 Task: Find and post a unique piece of jewelry image on Instagram. Ensure the image is in JPG format and larger than 1KB.
Action: Mouse moved to (52, 289)
Screenshot: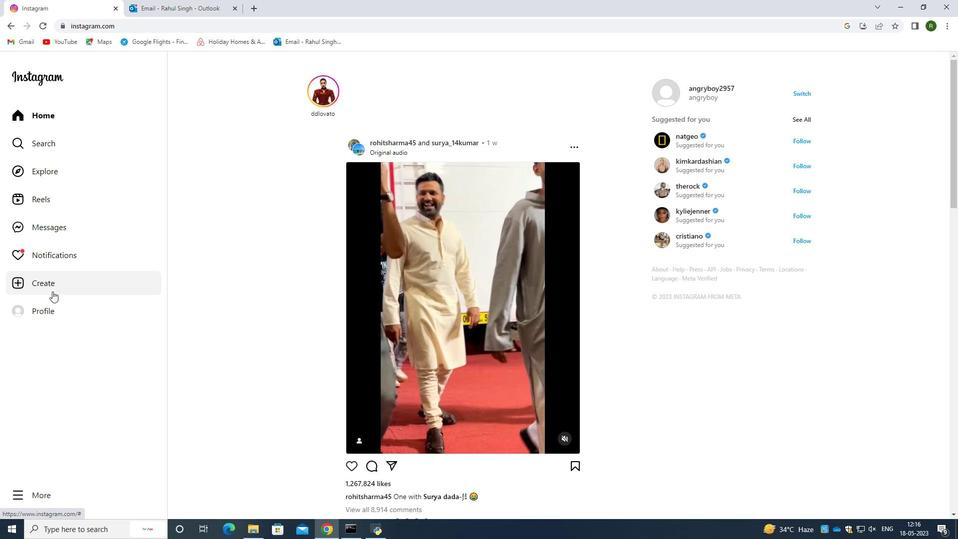 
Action: Mouse pressed left at (52, 289)
Screenshot: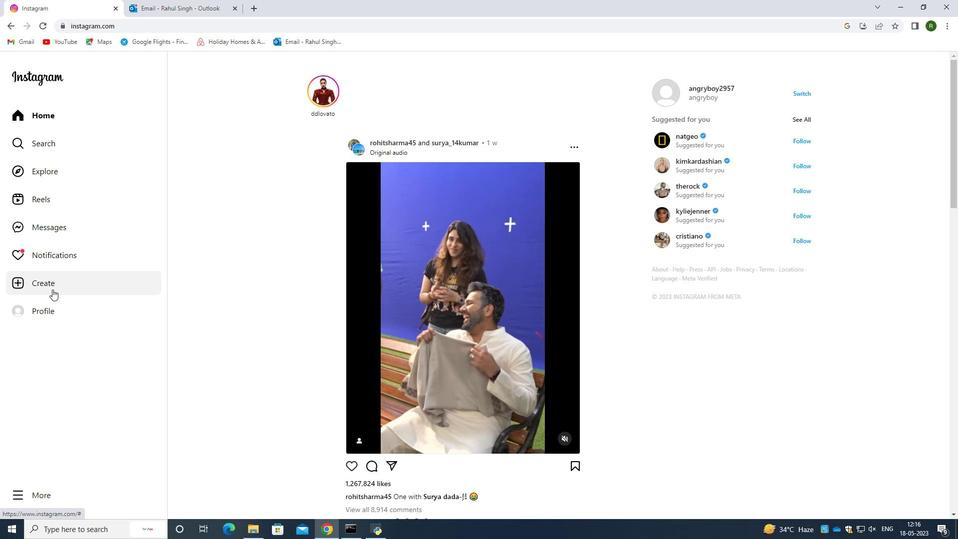 
Action: Mouse moved to (180, 234)
Screenshot: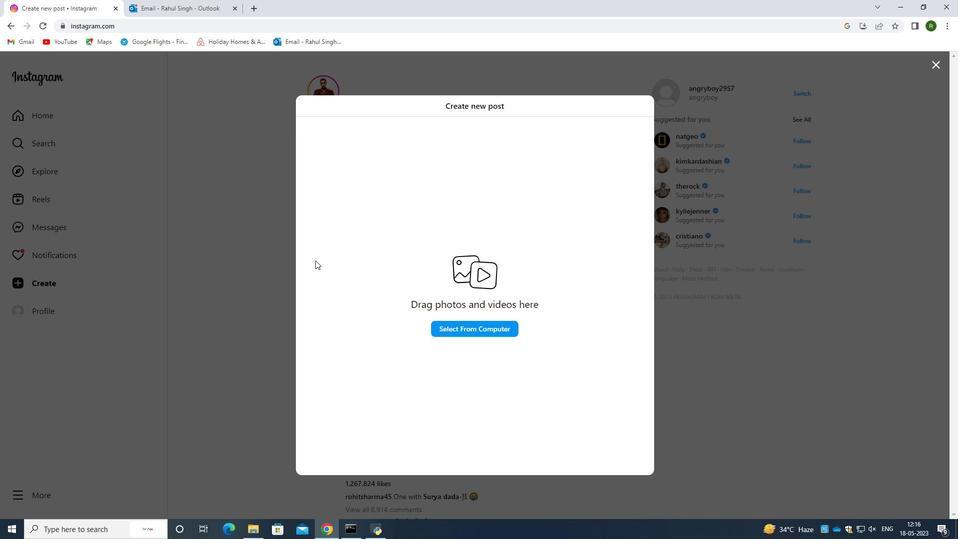 
Action: Mouse pressed left at (180, 234)
Screenshot: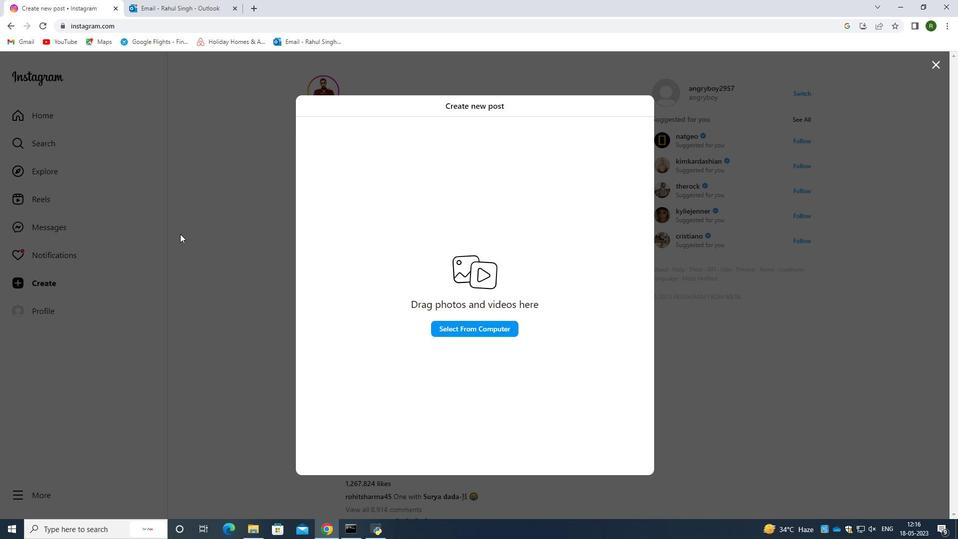 
Action: Mouse moved to (181, 0)
Screenshot: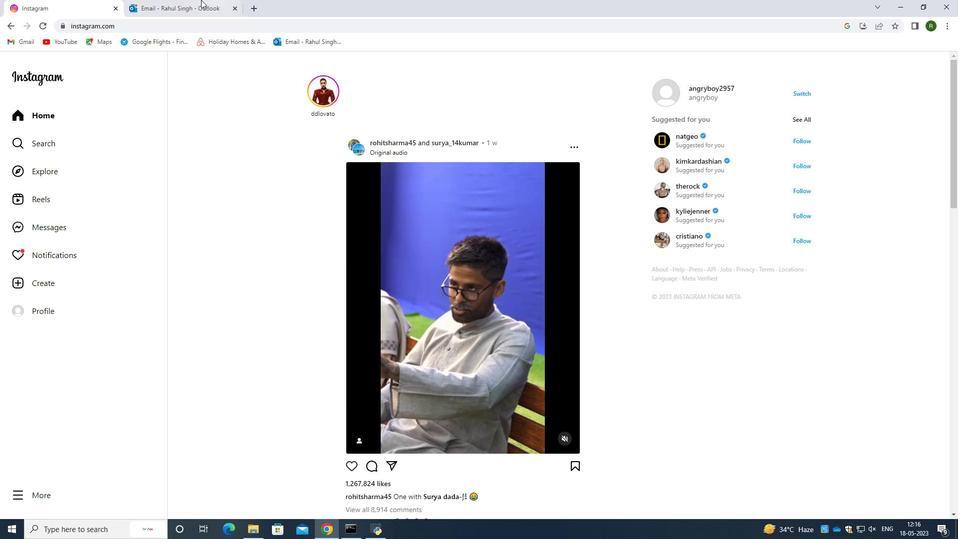 
Action: Mouse pressed left at (181, 0)
Screenshot: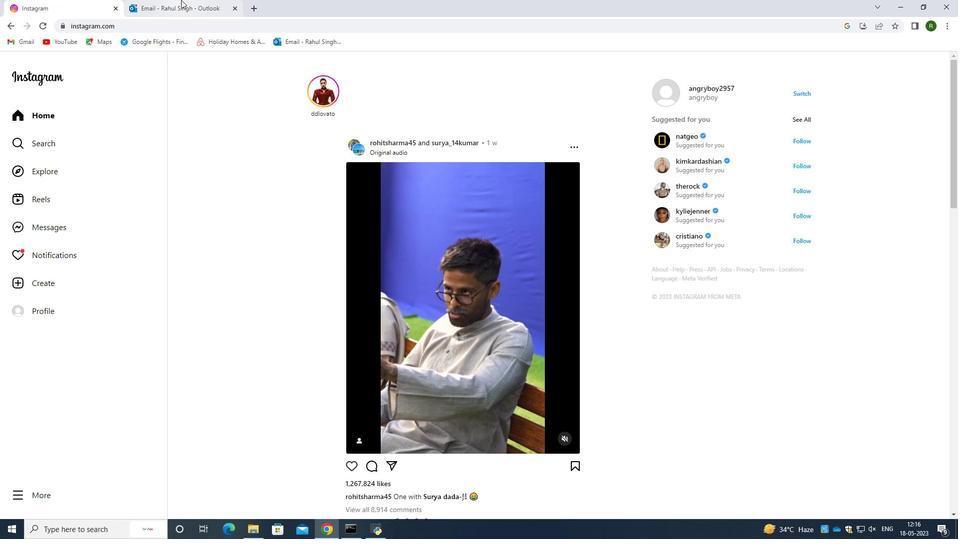 
Action: Mouse moved to (234, 8)
Screenshot: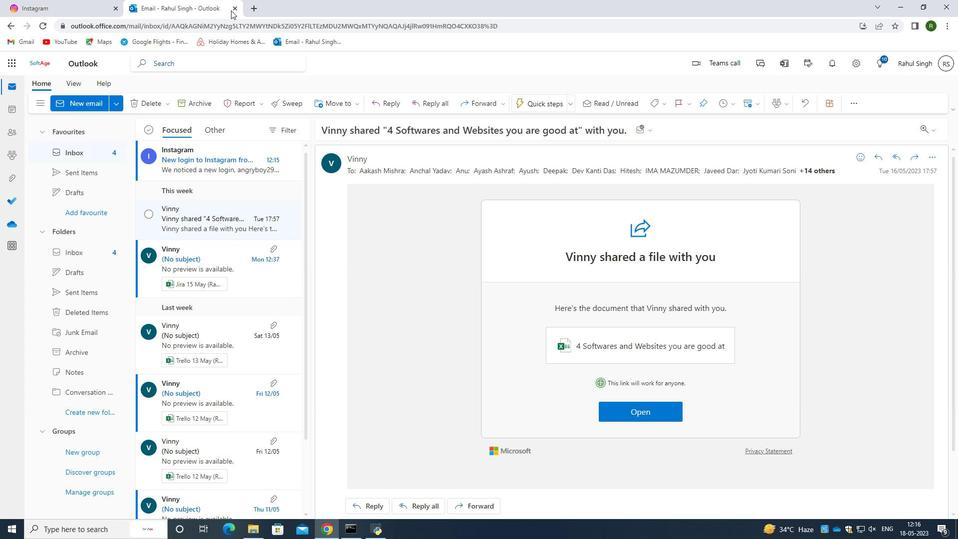 
Action: Mouse pressed left at (234, 8)
Screenshot: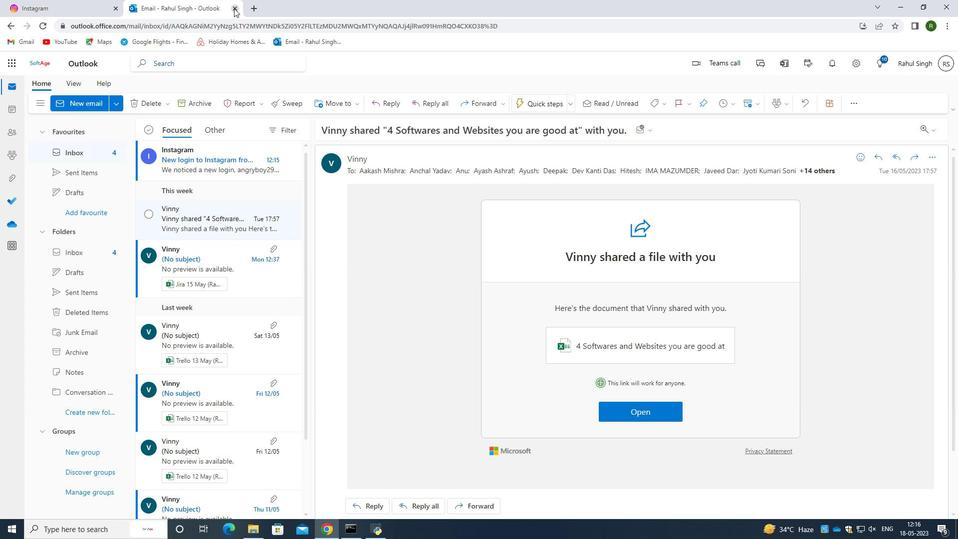 
Action: Mouse moved to (140, 7)
Screenshot: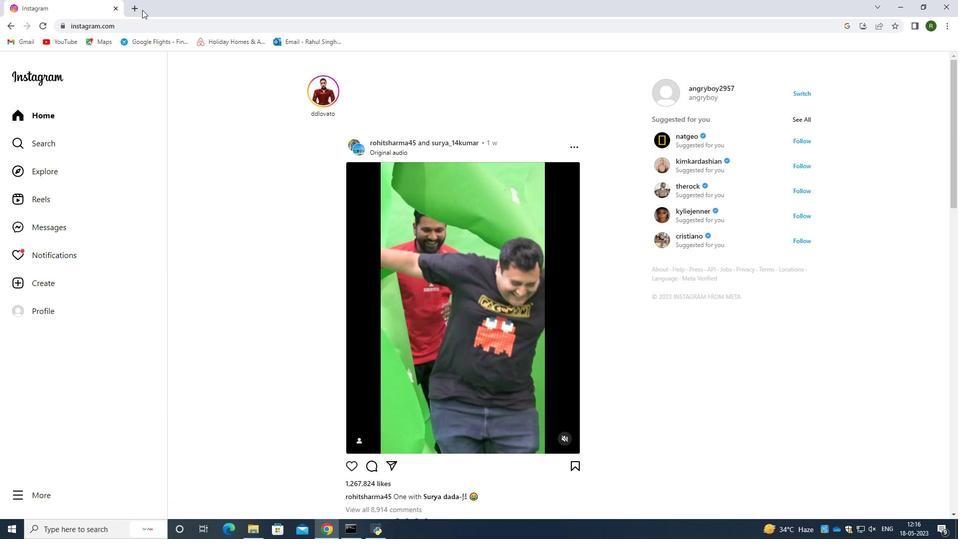 
Action: Mouse pressed left at (140, 7)
Screenshot: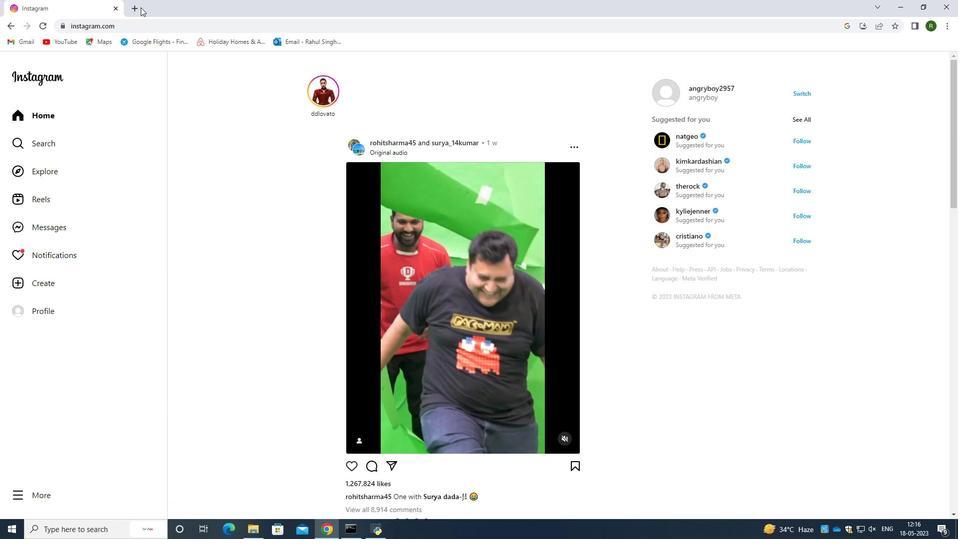 
Action: Mouse moved to (150, 24)
Screenshot: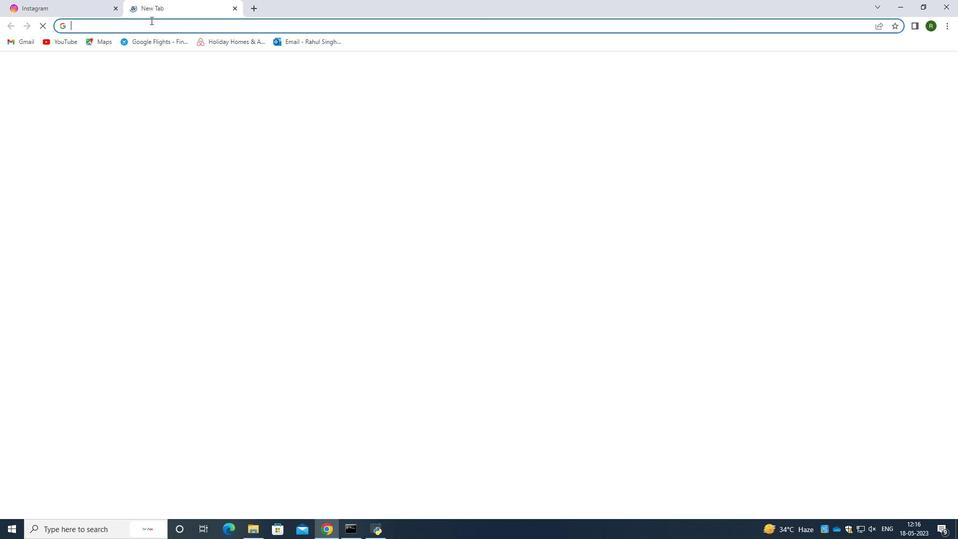 
Action: Key pressed unique<Key.space>piect<Key.backspace>e<Key.space>of<Key.space>jw<Key.backspace><Key.down><Key.enter>
Screenshot: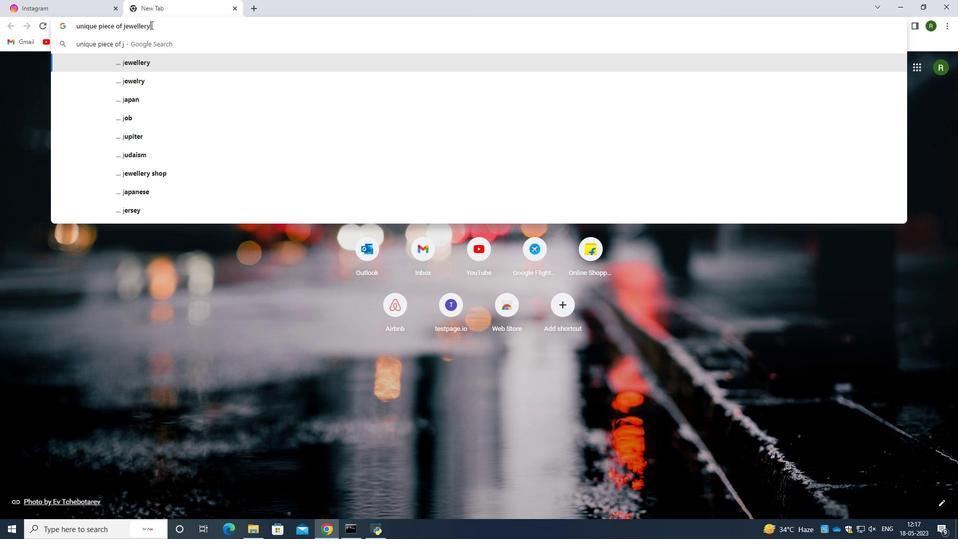 
Action: Mouse moved to (170, 100)
Screenshot: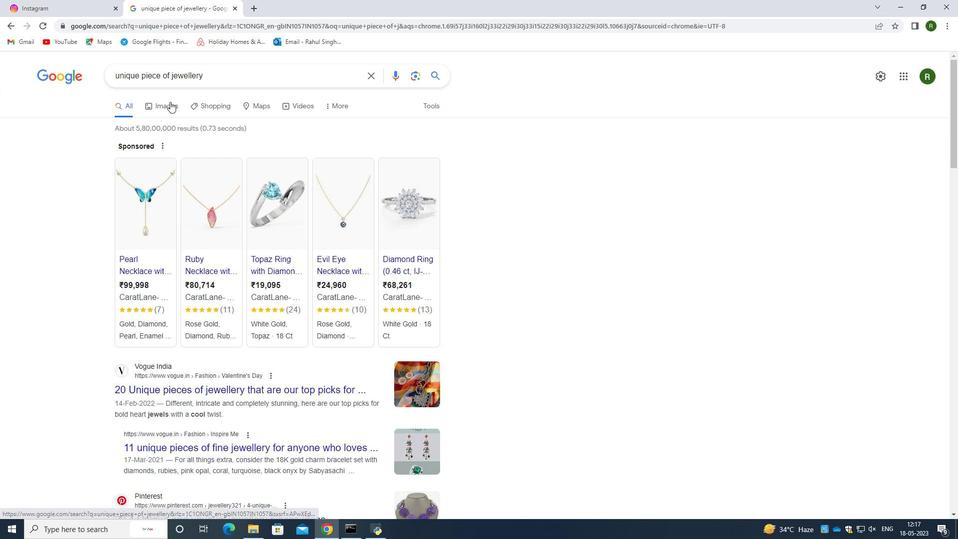 
Action: Mouse pressed left at (170, 100)
Screenshot: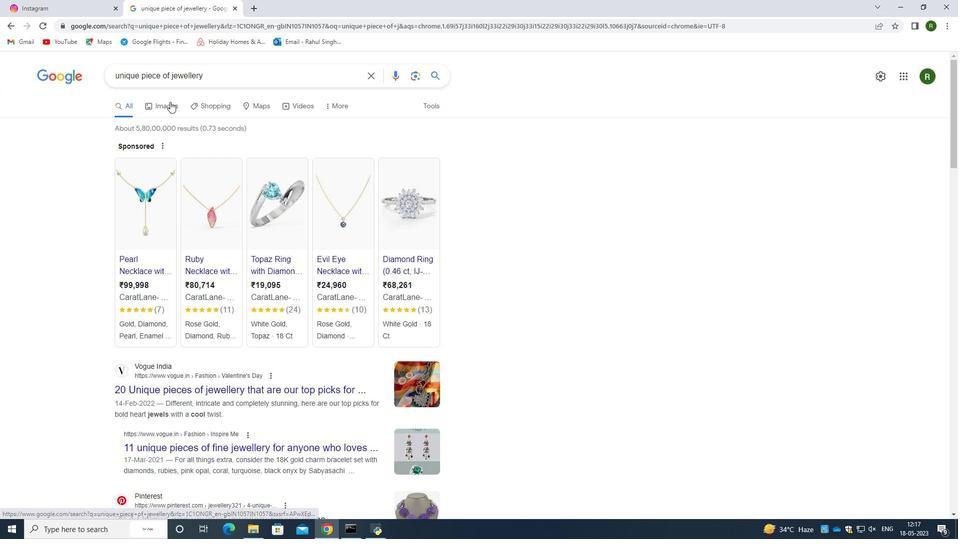 
Action: Mouse moved to (281, 260)
Screenshot: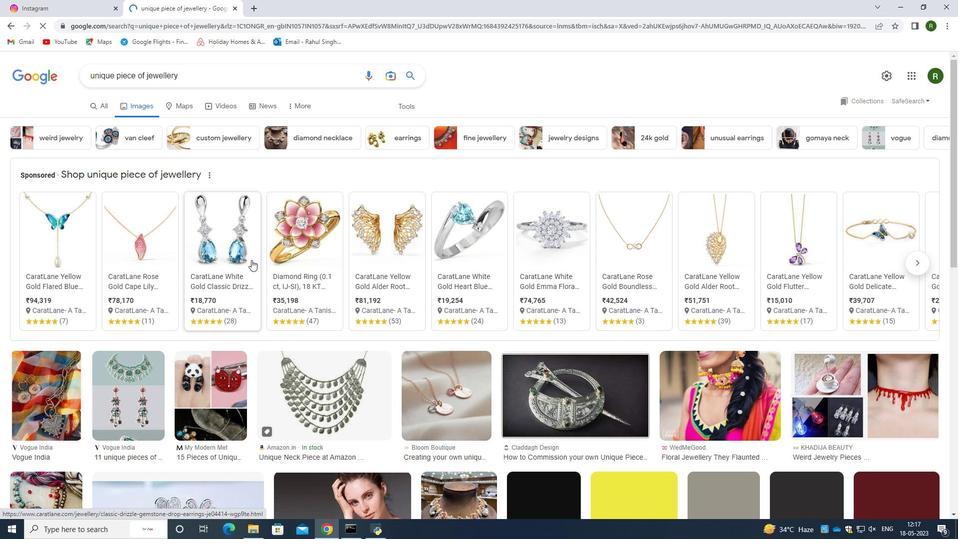 
Action: Mouse scrolled (281, 259) with delta (0, 0)
Screenshot: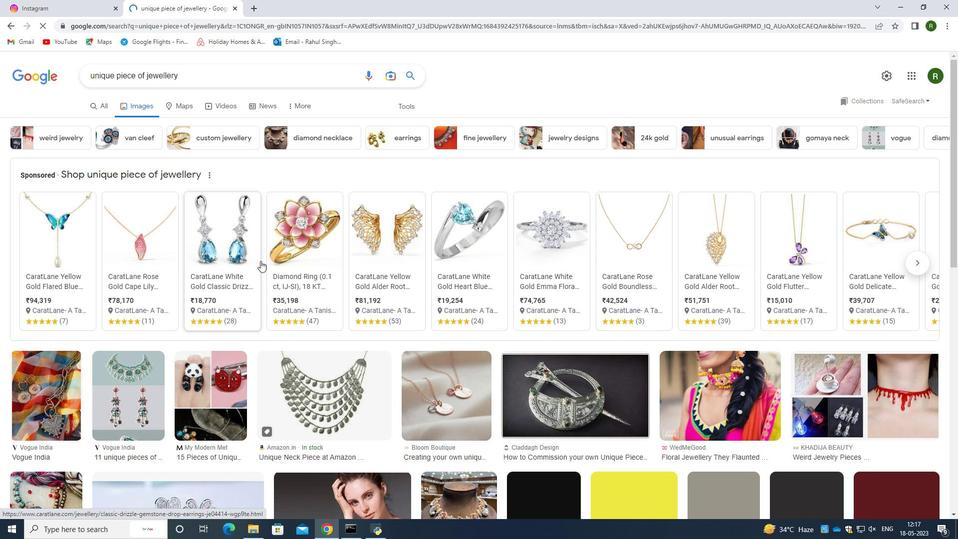 
Action: Mouse moved to (360, 204)
Screenshot: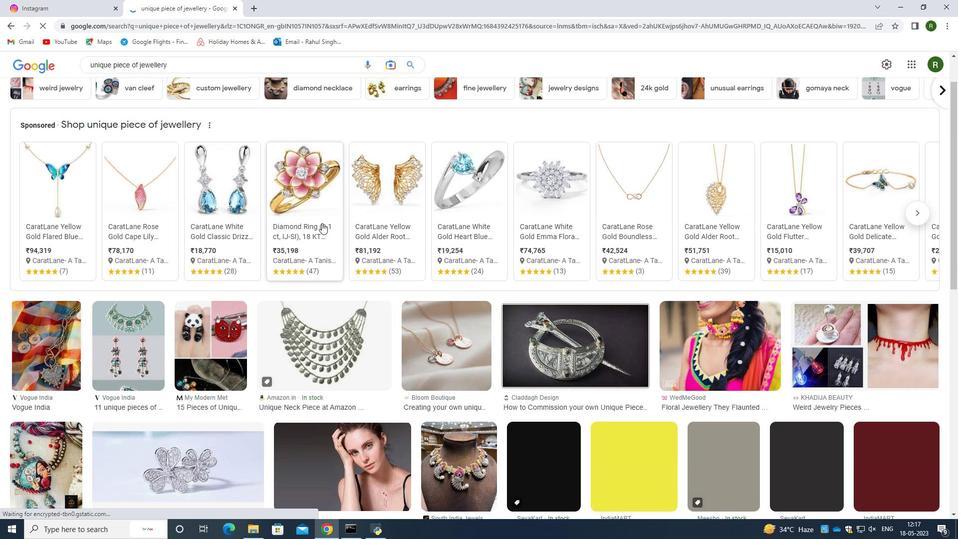 
Action: Mouse scrolled (360, 204) with delta (0, 0)
Screenshot: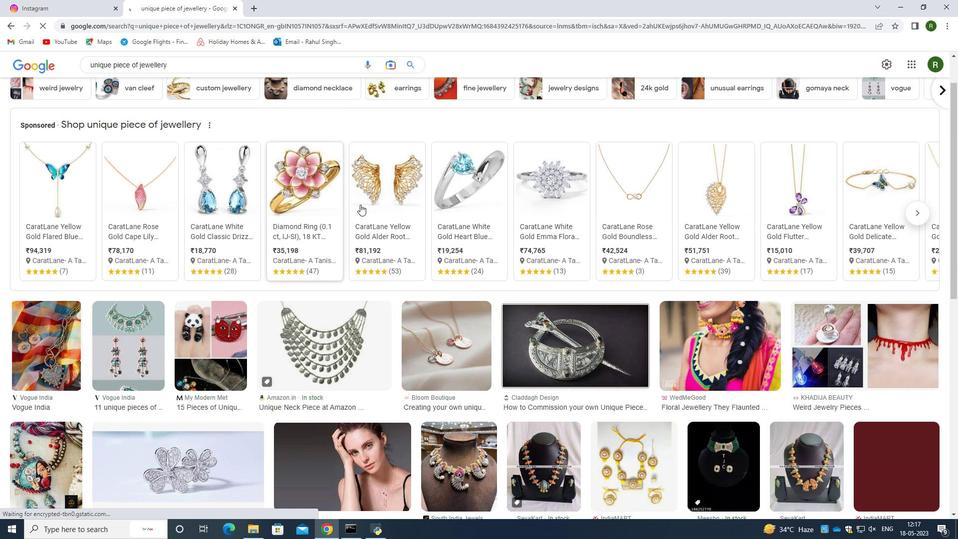 
Action: Mouse moved to (361, 214)
Screenshot: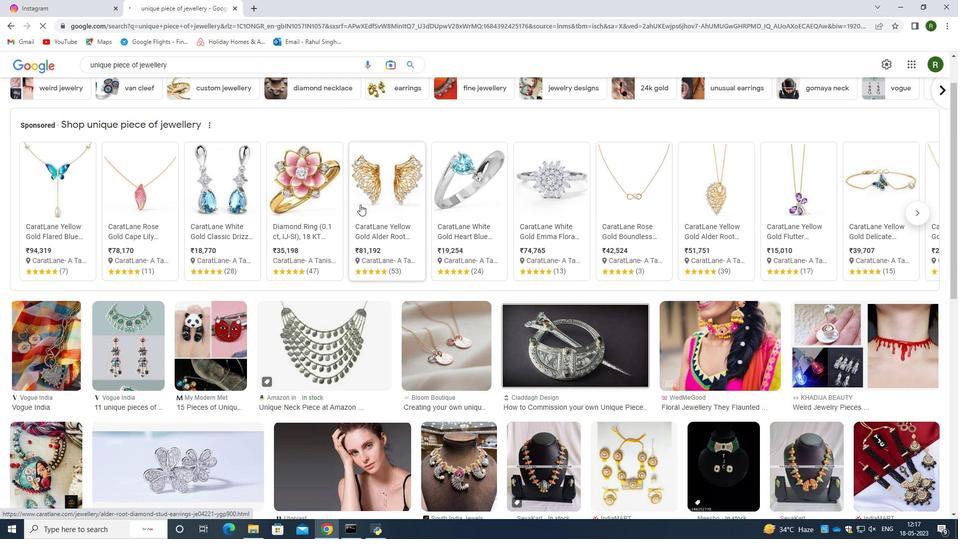 
Action: Mouse scrolled (361, 209) with delta (0, 0)
Screenshot: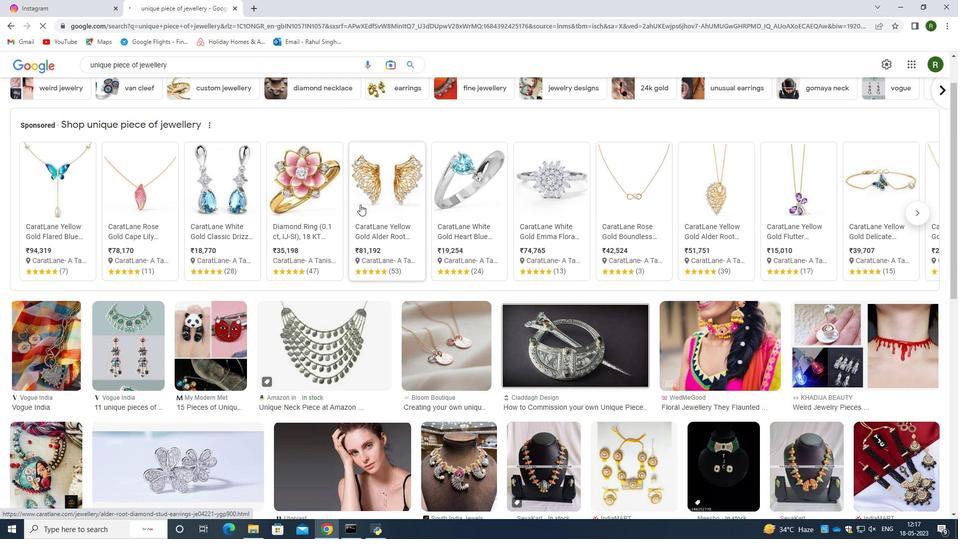 
Action: Mouse moved to (334, 280)
Screenshot: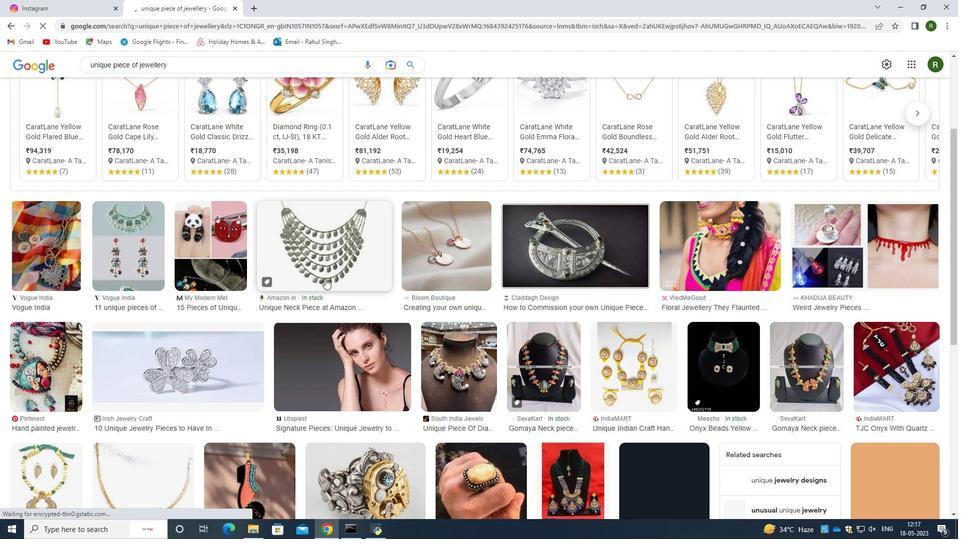 
Action: Mouse scrolled (334, 280) with delta (0, 0)
Screenshot: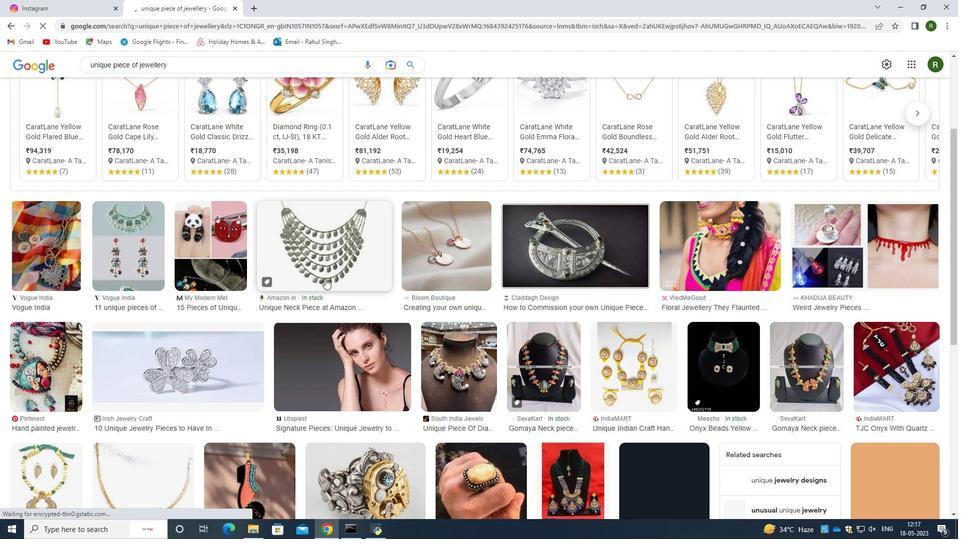 
Action: Mouse scrolled (334, 280) with delta (0, 0)
Screenshot: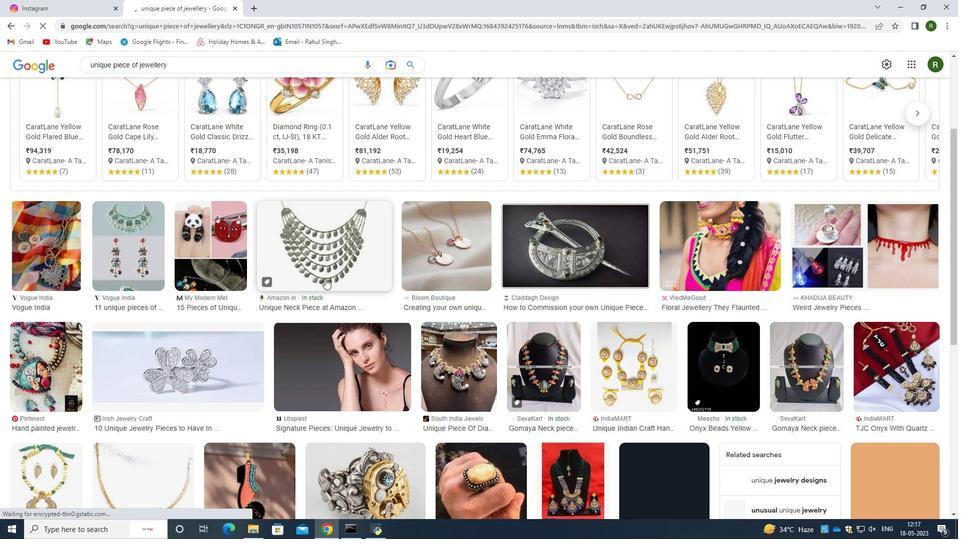 
Action: Mouse moved to (328, 254)
Screenshot: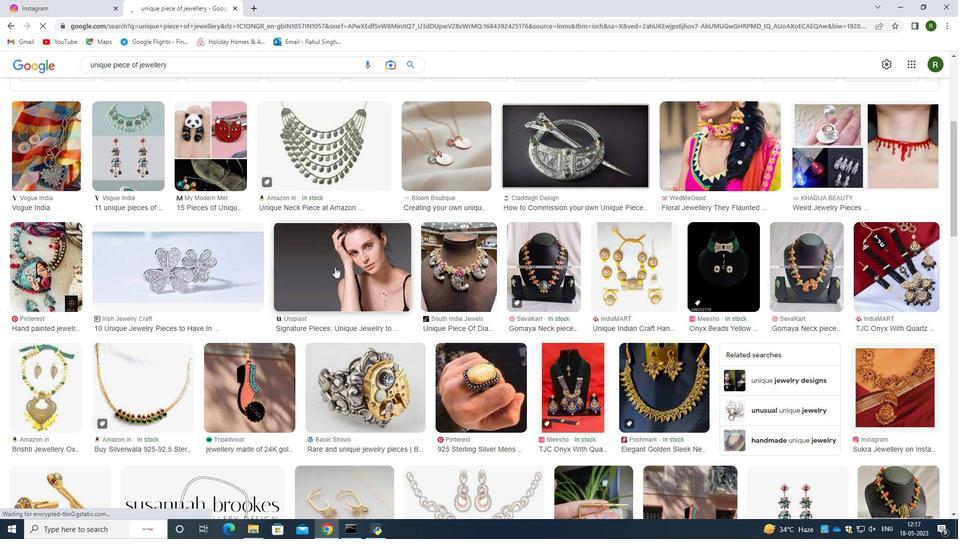 
Action: Mouse scrolled (328, 254) with delta (0, 0)
Screenshot: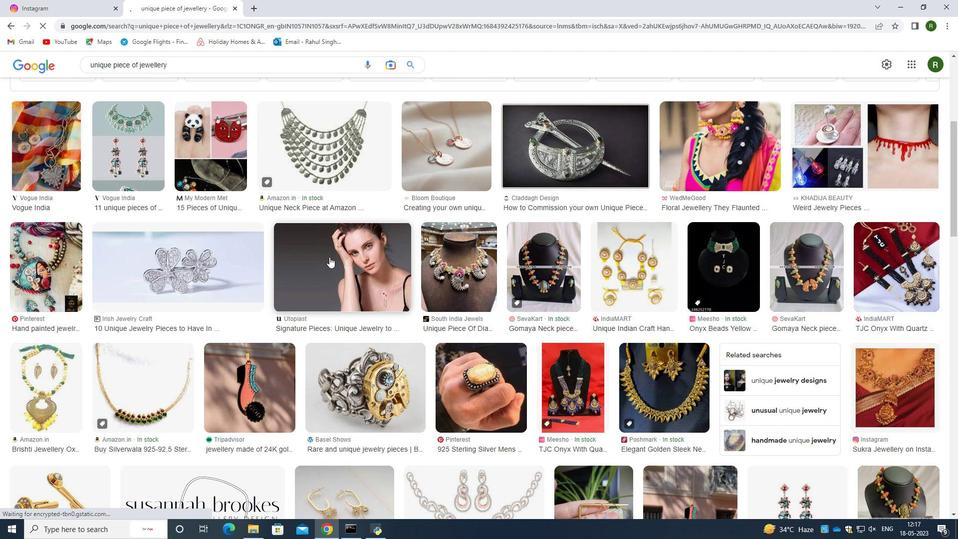 
Action: Mouse scrolled (328, 254) with delta (0, 0)
Screenshot: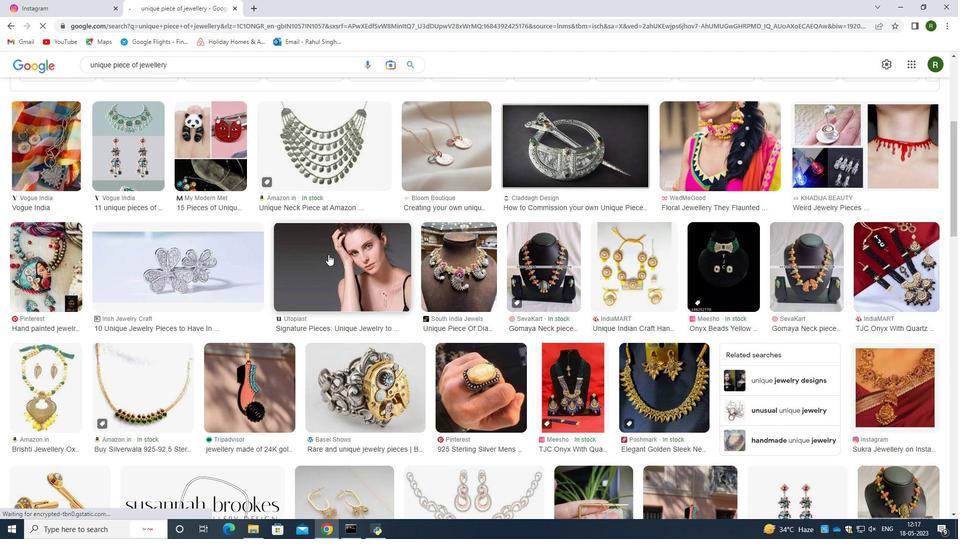 
Action: Mouse scrolled (328, 254) with delta (0, 0)
Screenshot: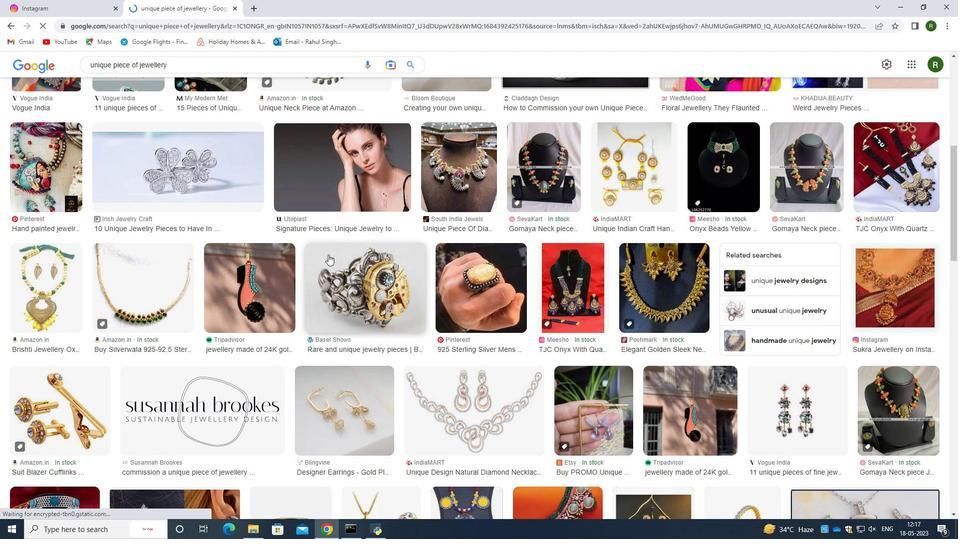 
Action: Mouse moved to (430, 264)
Screenshot: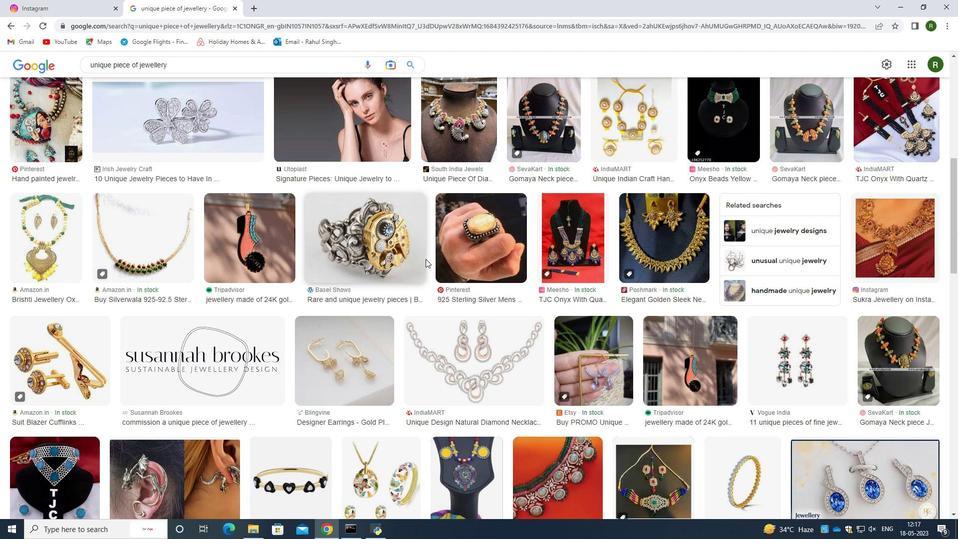 
Action: Mouse scrolled (430, 264) with delta (0, 0)
Screenshot: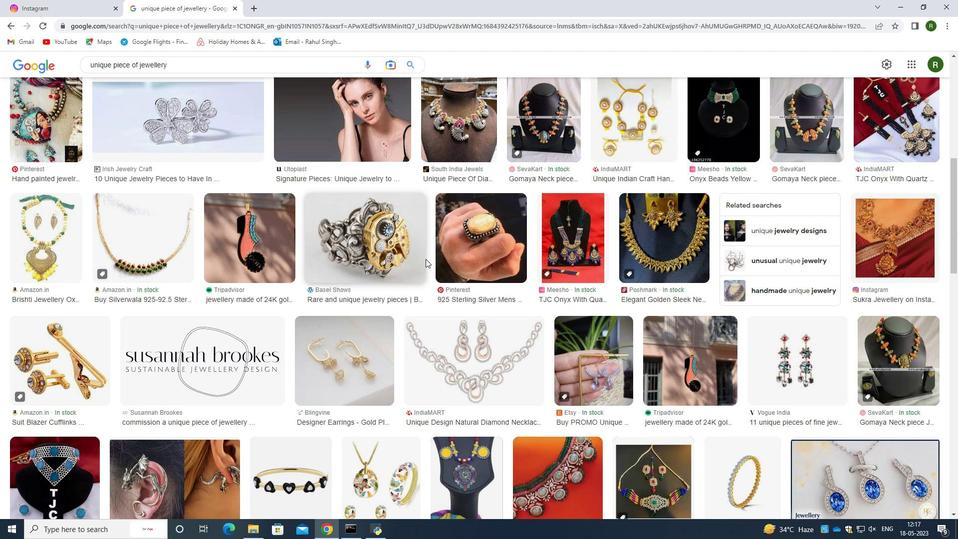 
Action: Mouse moved to (419, 261)
Screenshot: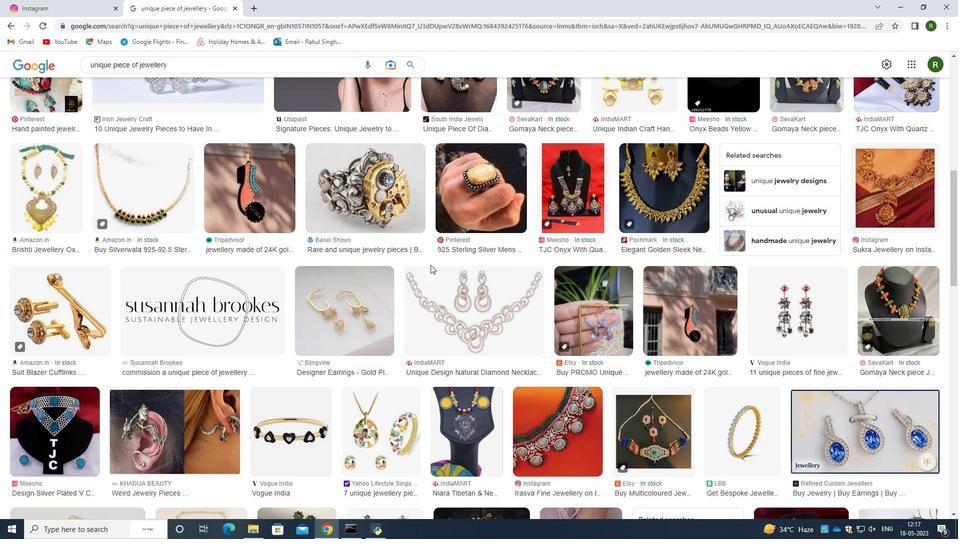 
Action: Mouse scrolled (419, 261) with delta (0, 0)
Screenshot: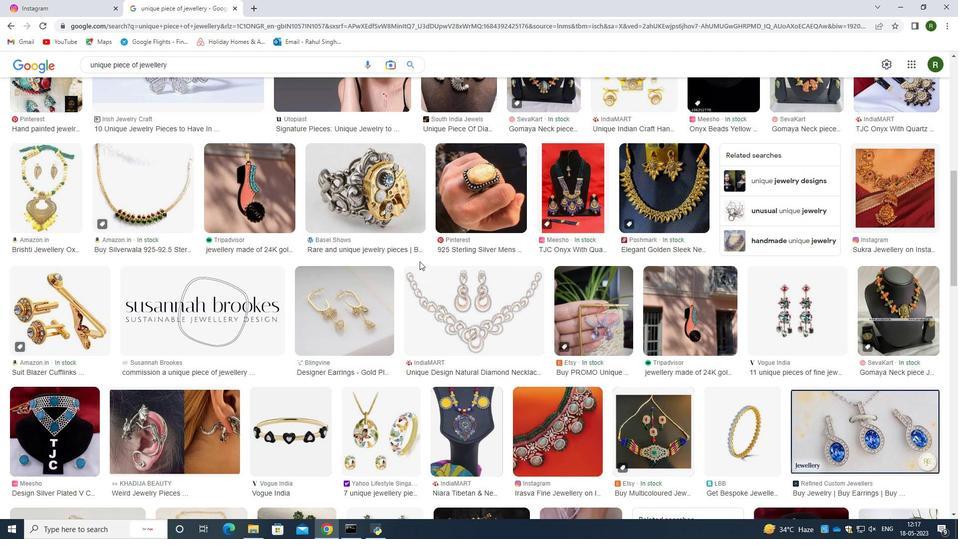 
Action: Mouse moved to (426, 277)
Screenshot: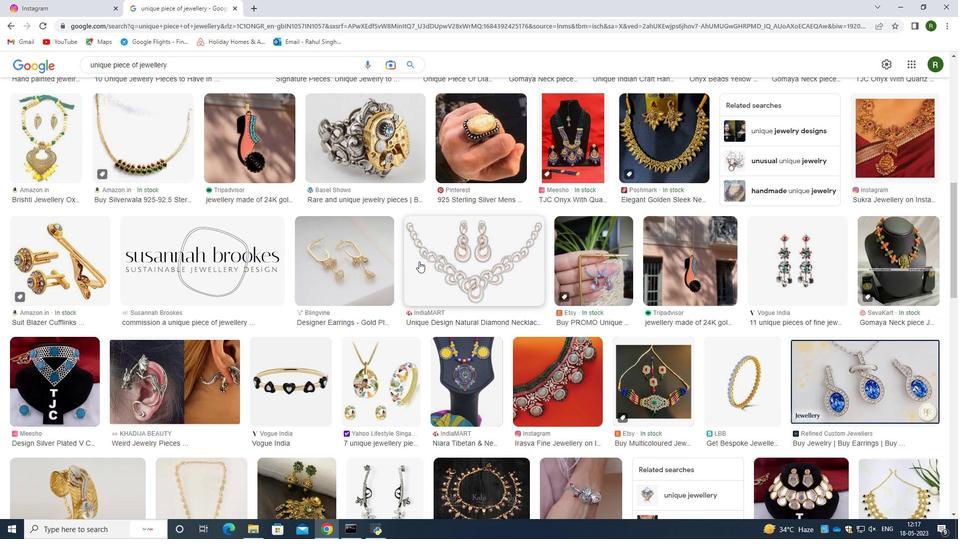 
Action: Mouse scrolled (420, 266) with delta (0, 0)
Screenshot: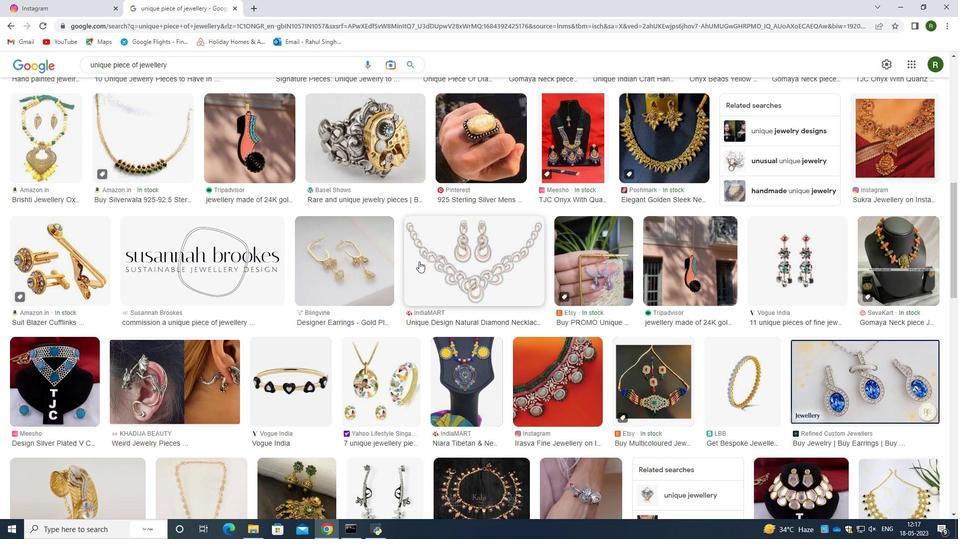 
Action: Mouse moved to (553, 307)
Screenshot: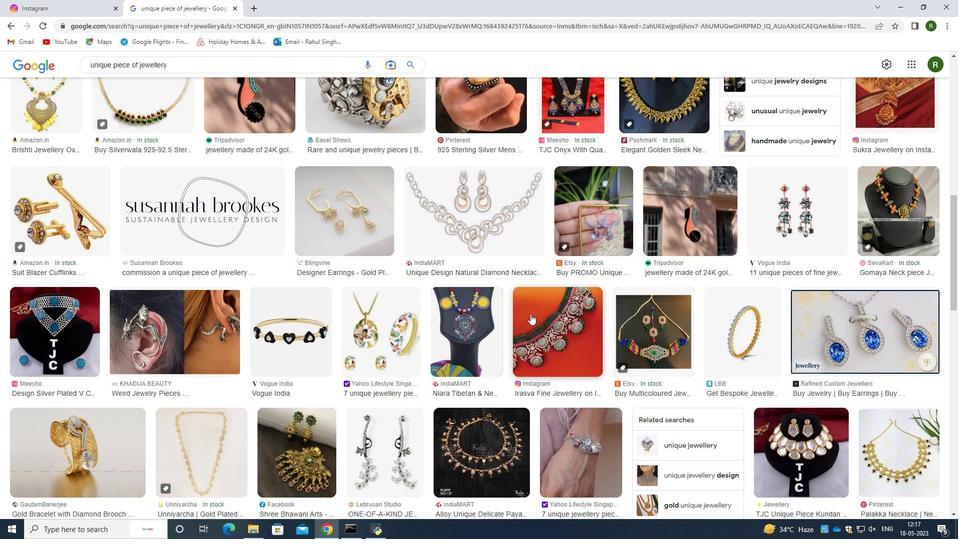
Action: Mouse scrolled (553, 307) with delta (0, 0)
Screenshot: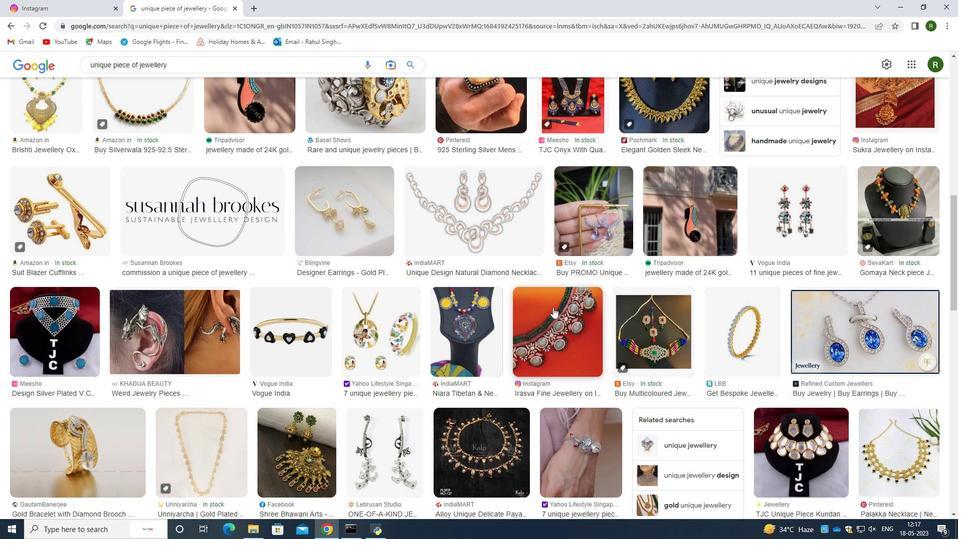 
Action: Mouse scrolled (553, 307) with delta (0, 0)
Screenshot: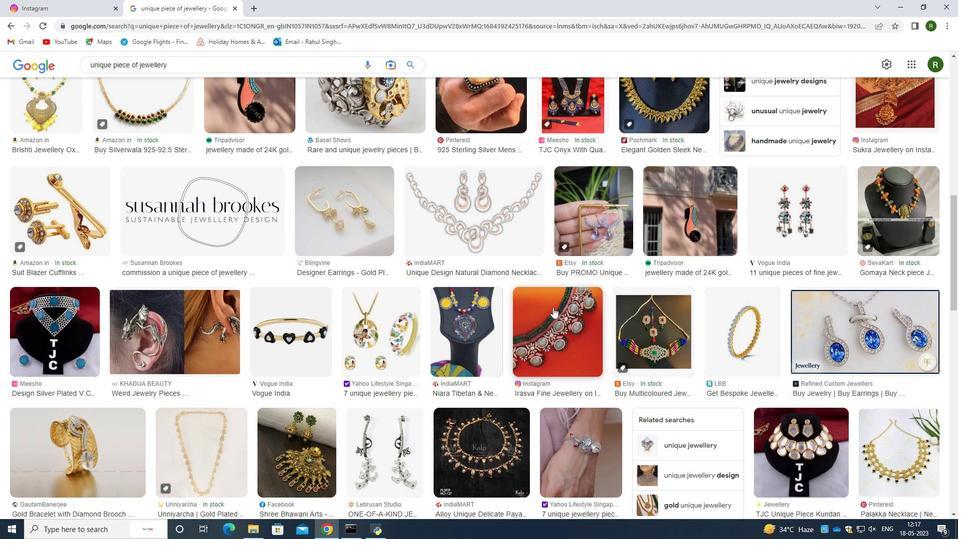 
Action: Mouse moved to (432, 383)
Screenshot: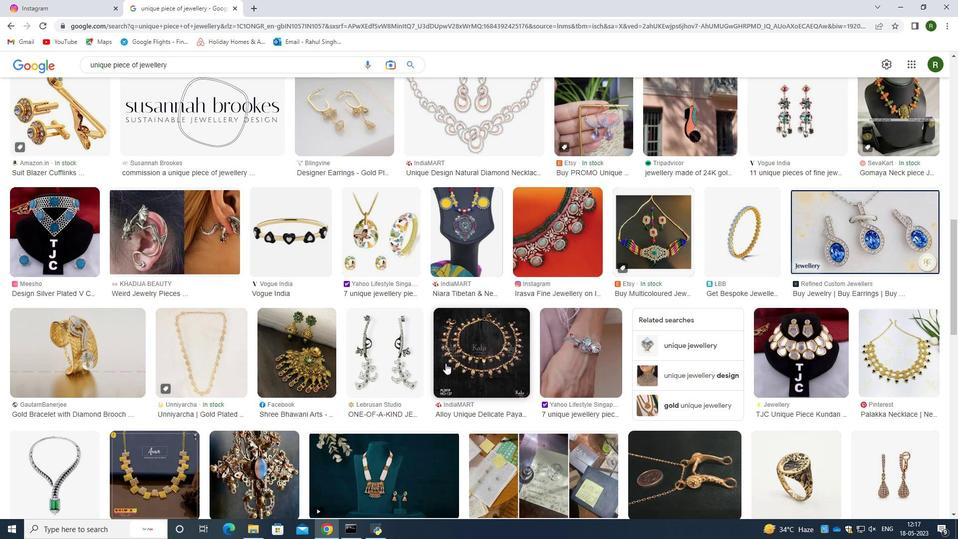 
Action: Mouse scrolled (432, 383) with delta (0, 0)
Screenshot: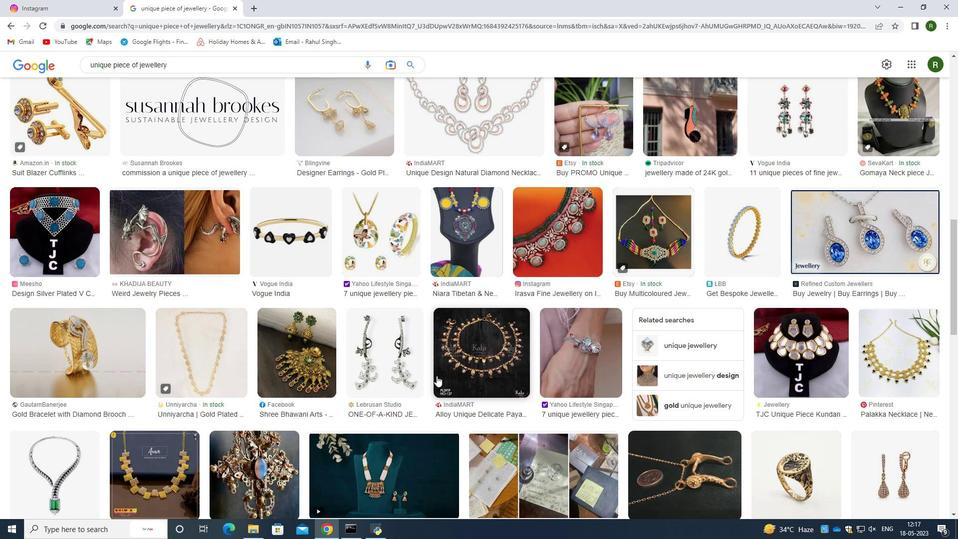 
Action: Mouse moved to (528, 368)
Screenshot: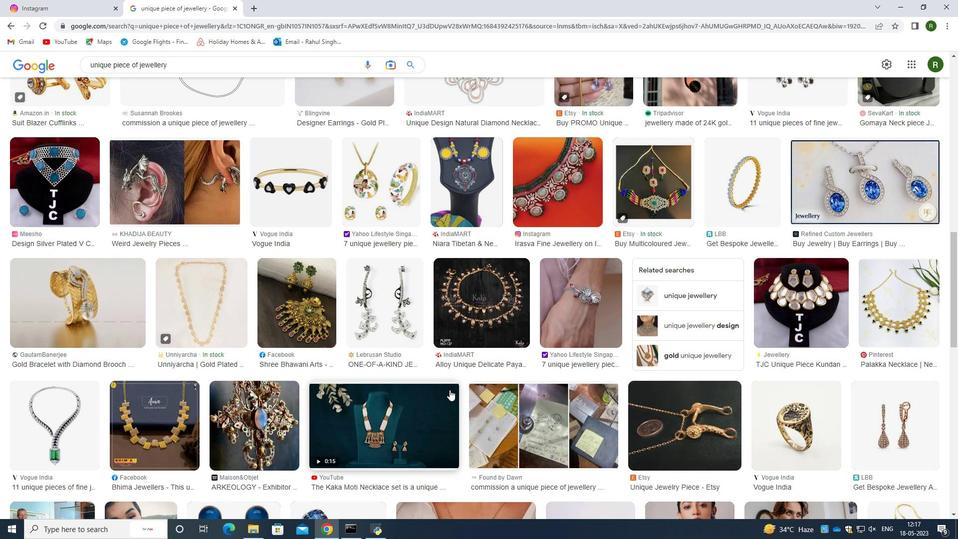 
Action: Mouse scrolled (528, 368) with delta (0, 0)
Screenshot: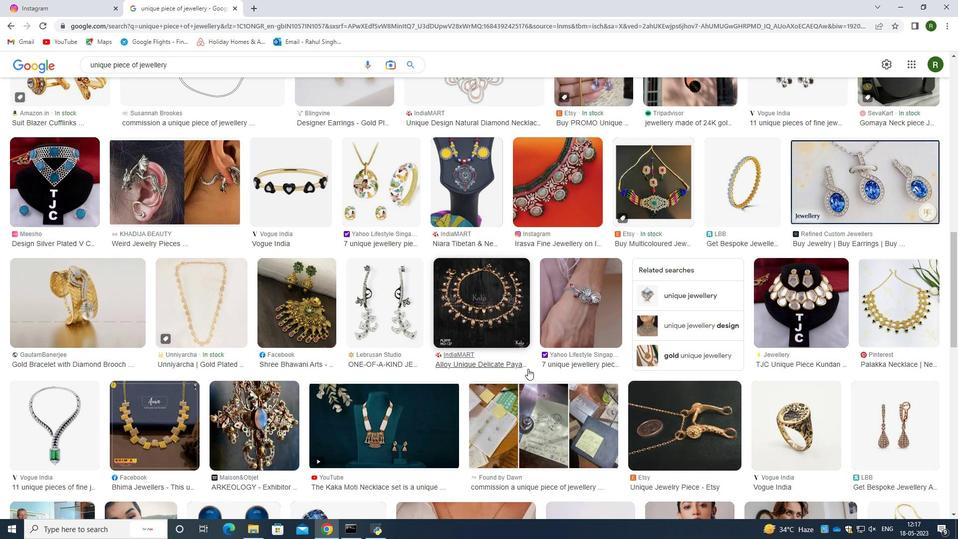 
Action: Mouse moved to (528, 368)
Screenshot: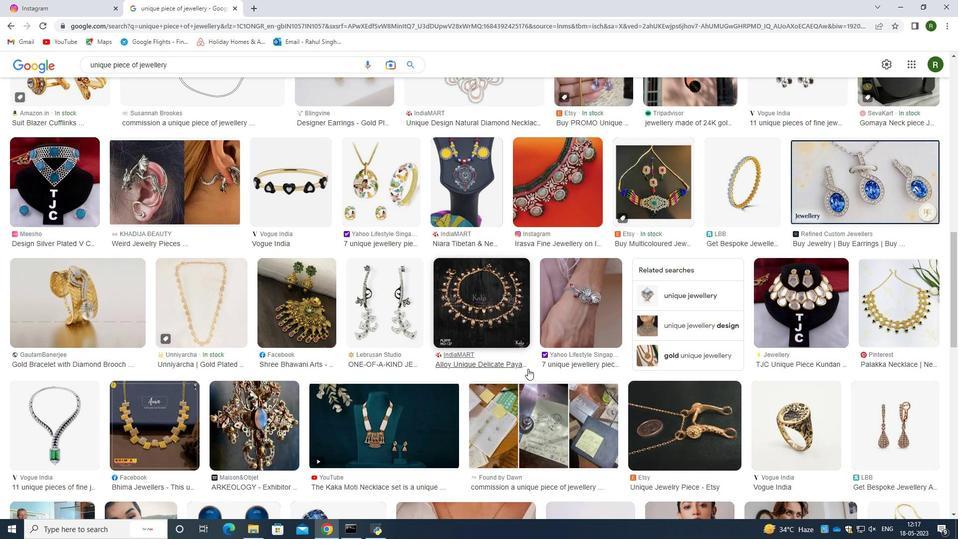 
Action: Mouse scrolled (528, 368) with delta (0, 0)
Screenshot: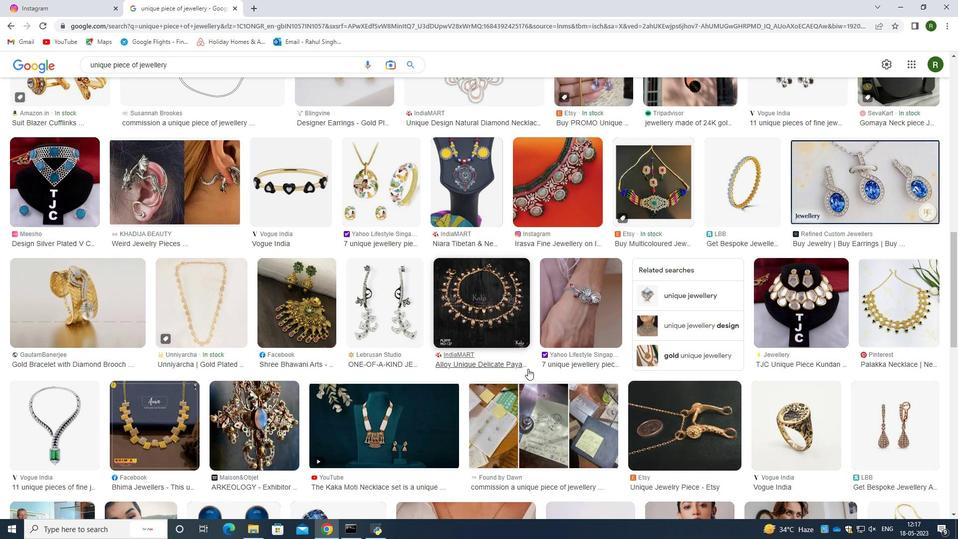 
Action: Mouse moved to (529, 369)
Screenshot: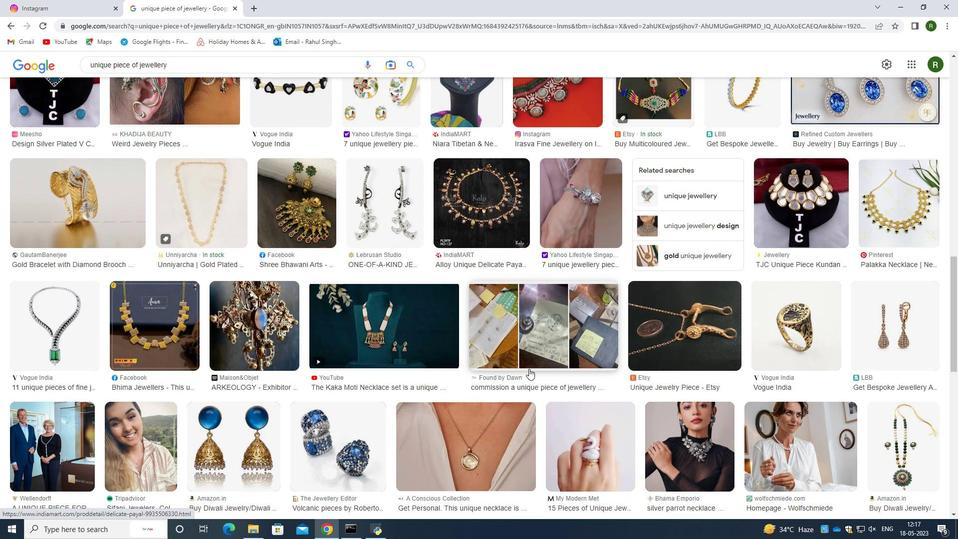 
Action: Mouse scrolled (529, 369) with delta (0, 0)
Screenshot: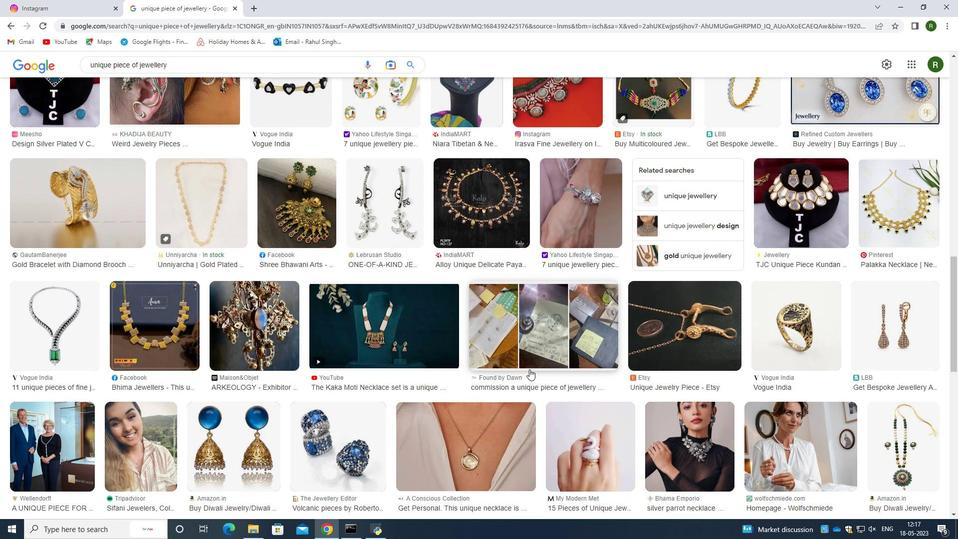 
Action: Mouse moved to (530, 367)
Screenshot: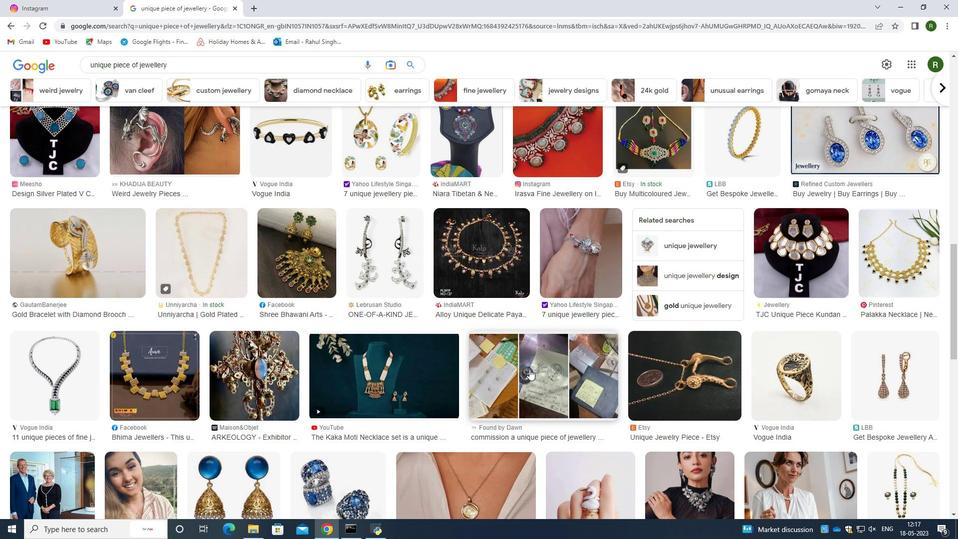 
Action: Mouse scrolled (530, 367) with delta (0, 0)
Screenshot: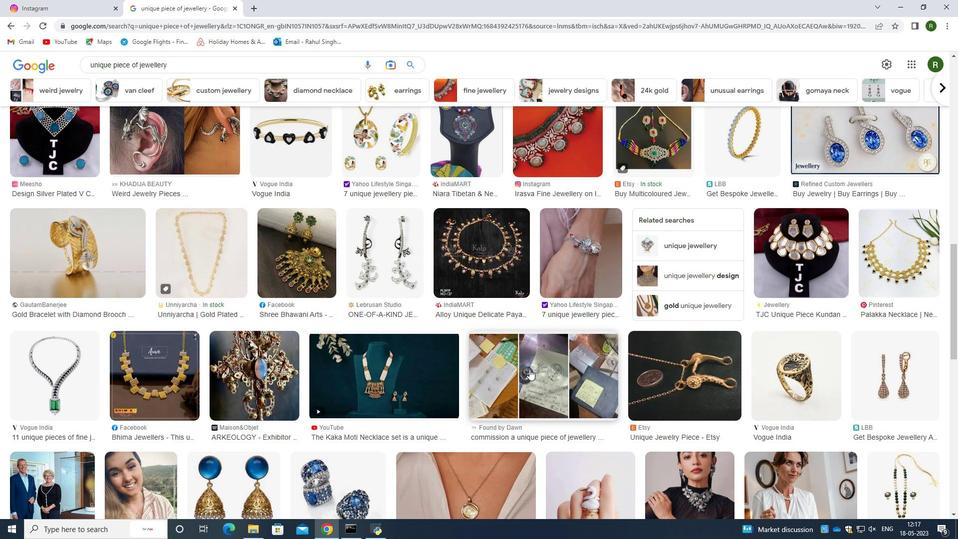 
Action: Mouse scrolled (530, 367) with delta (0, 0)
Screenshot: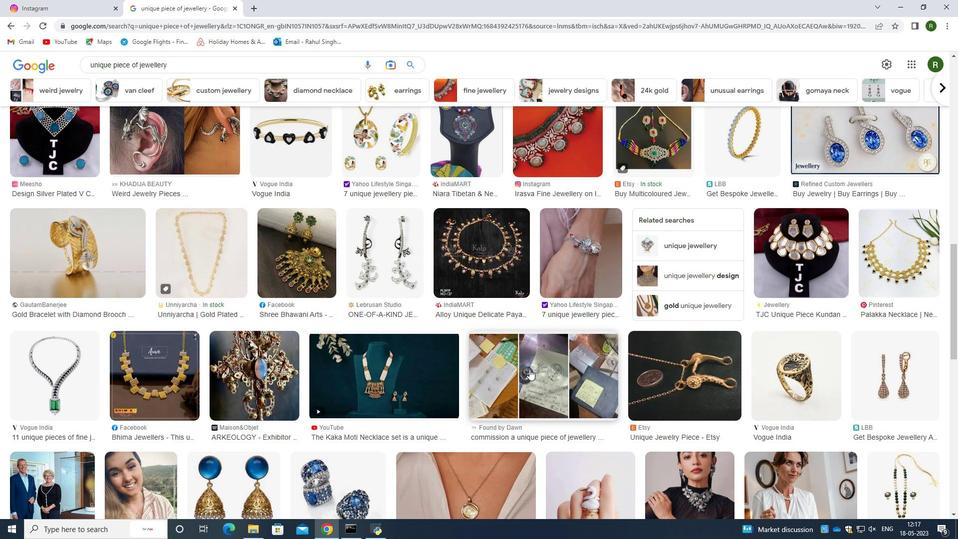 
Action: Mouse scrolled (530, 367) with delta (0, 0)
Screenshot: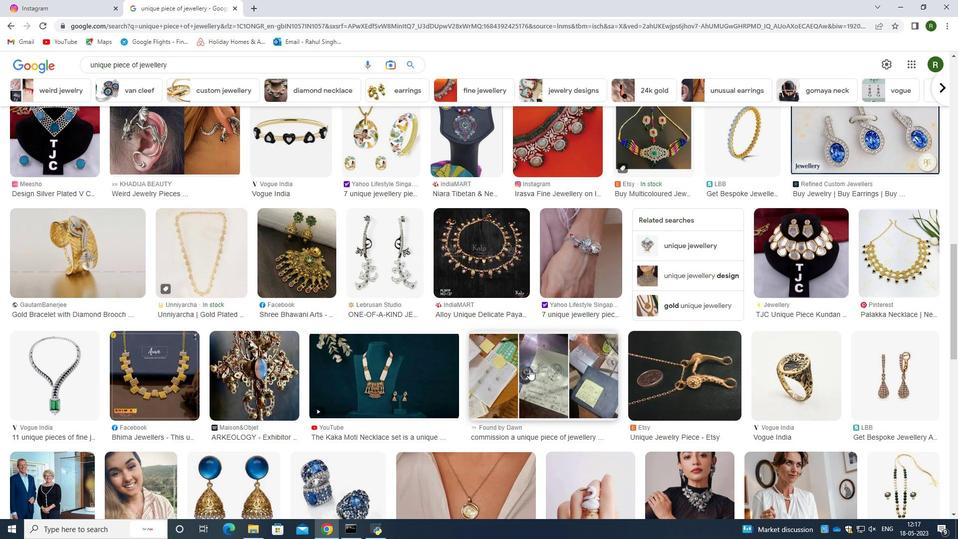 
Action: Mouse scrolled (530, 367) with delta (0, 0)
Screenshot: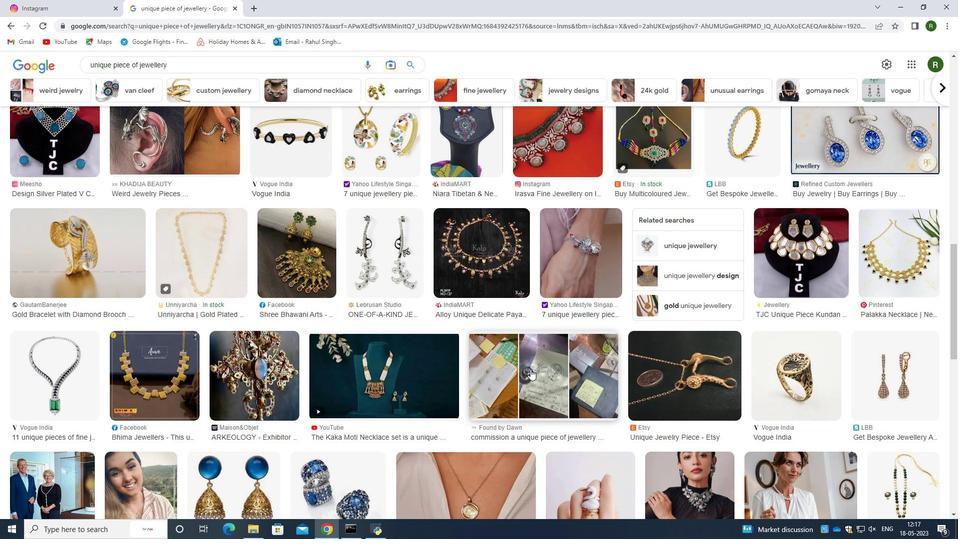 
Action: Mouse moved to (532, 361)
Screenshot: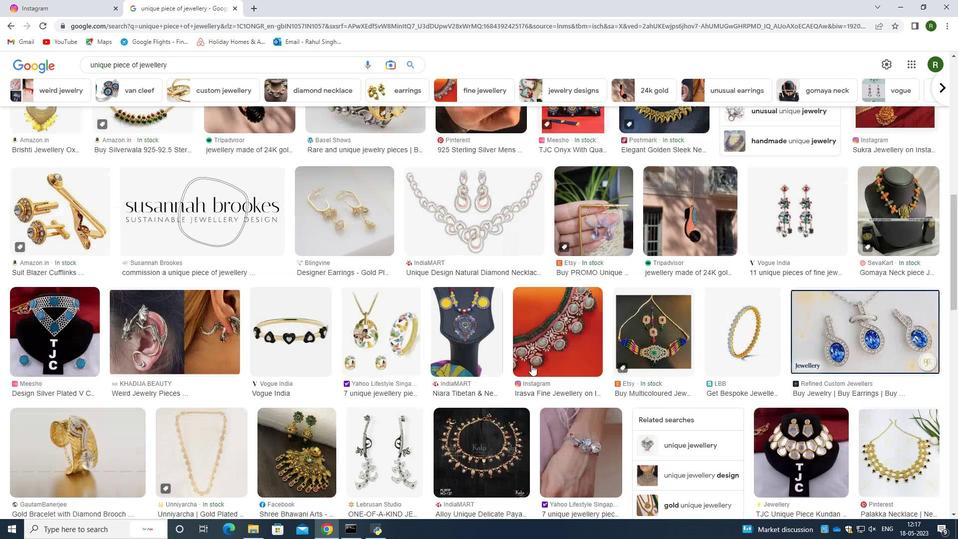 
Action: Mouse scrolled (532, 362) with delta (0, 0)
Screenshot: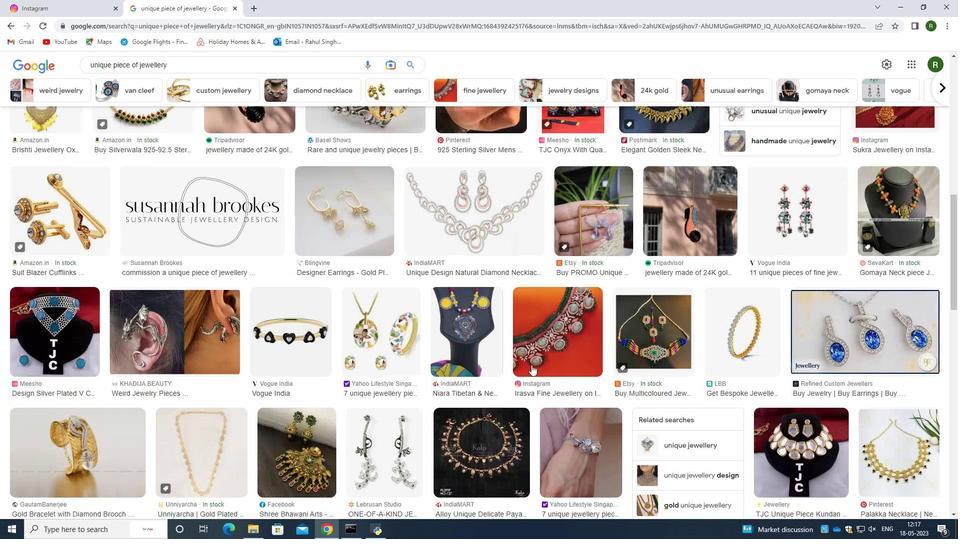 
Action: Mouse scrolled (532, 362) with delta (0, 0)
Screenshot: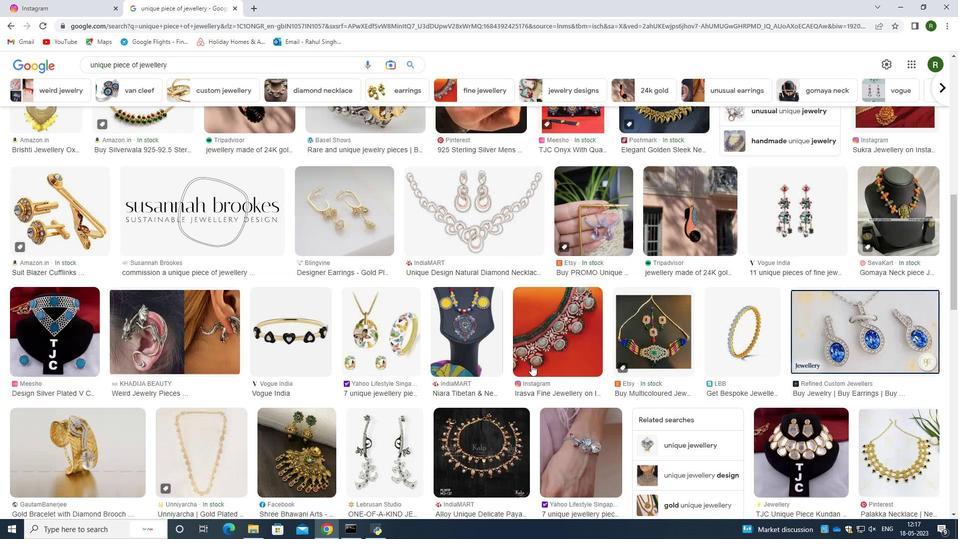 
Action: Mouse scrolled (532, 362) with delta (0, 0)
Screenshot: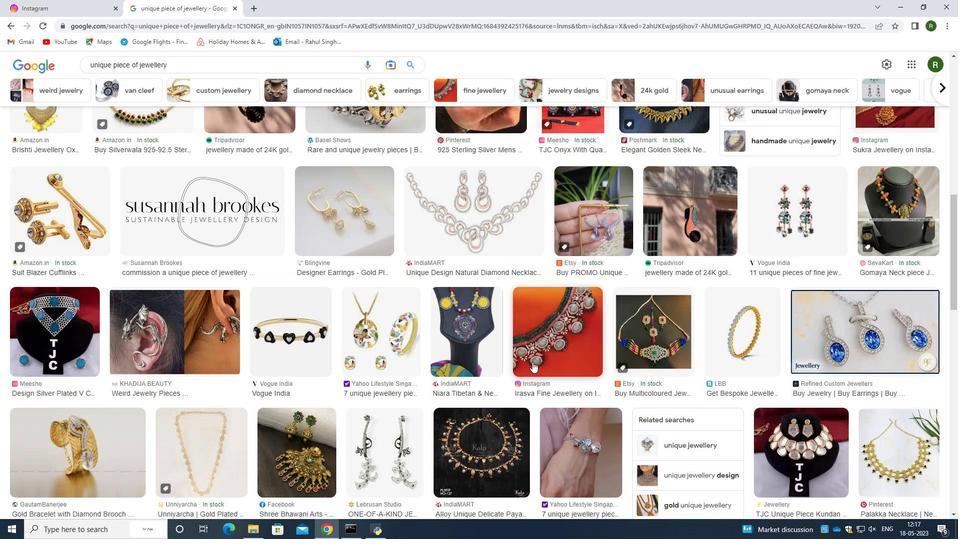 
Action: Mouse scrolled (532, 362) with delta (0, 0)
Screenshot: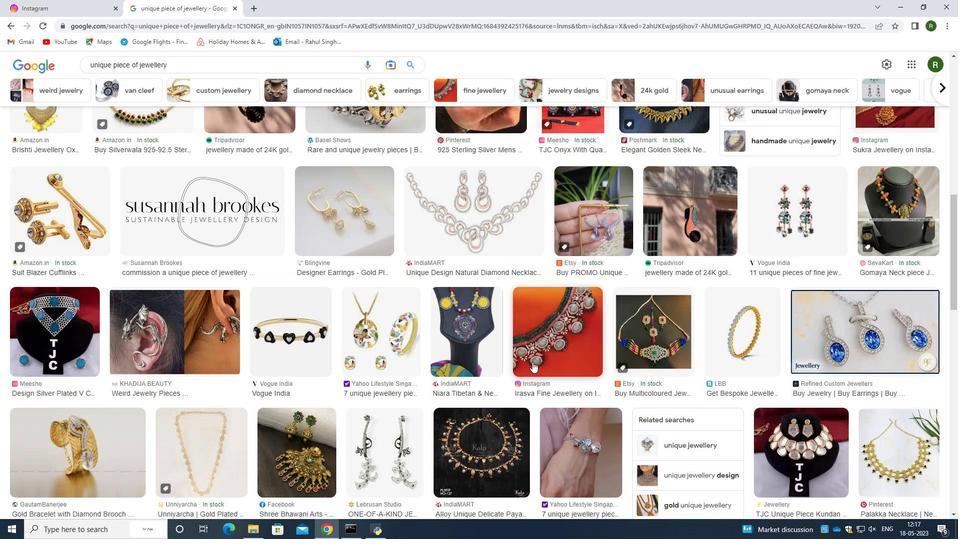 
Action: Mouse moved to (532, 357)
Screenshot: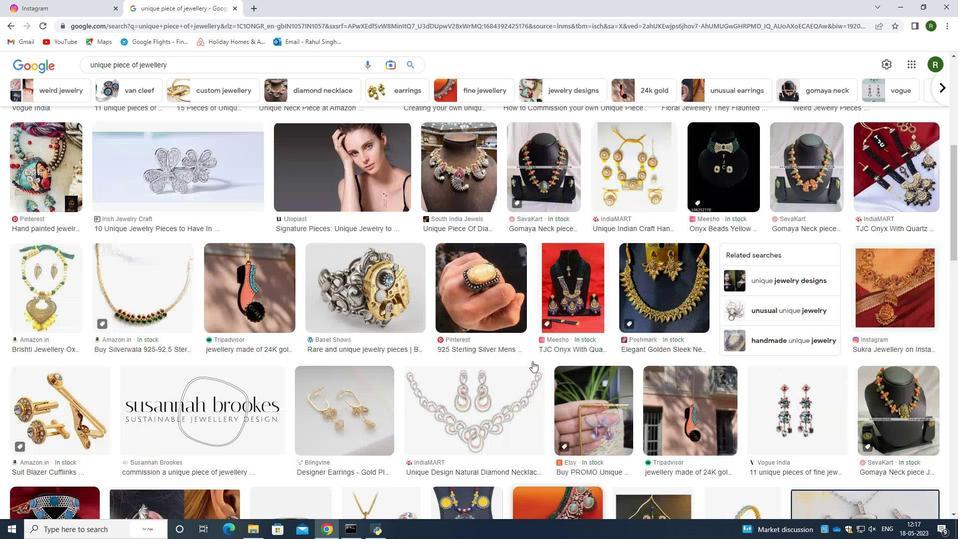 
Action: Mouse scrolled (532, 357) with delta (0, 0)
Screenshot: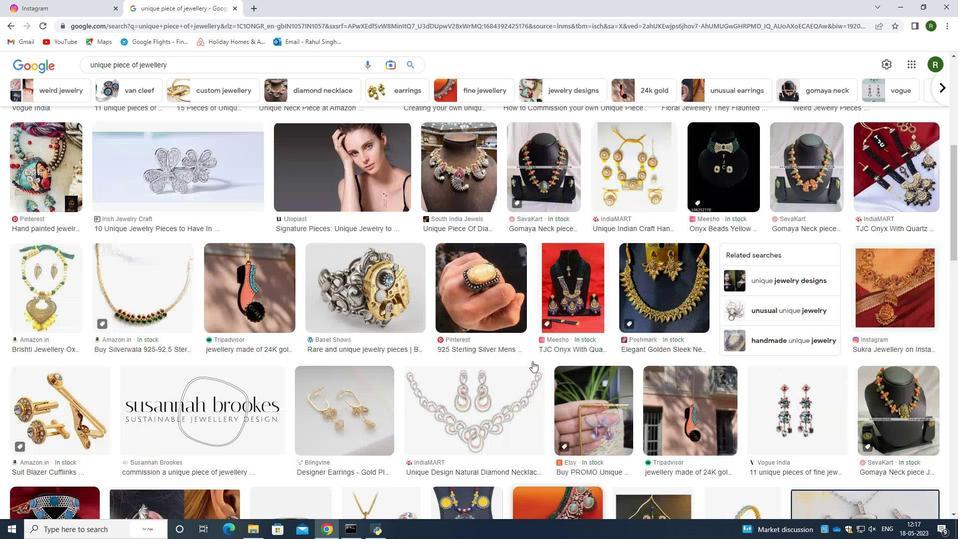 
Action: Mouse scrolled (532, 357) with delta (0, 0)
Screenshot: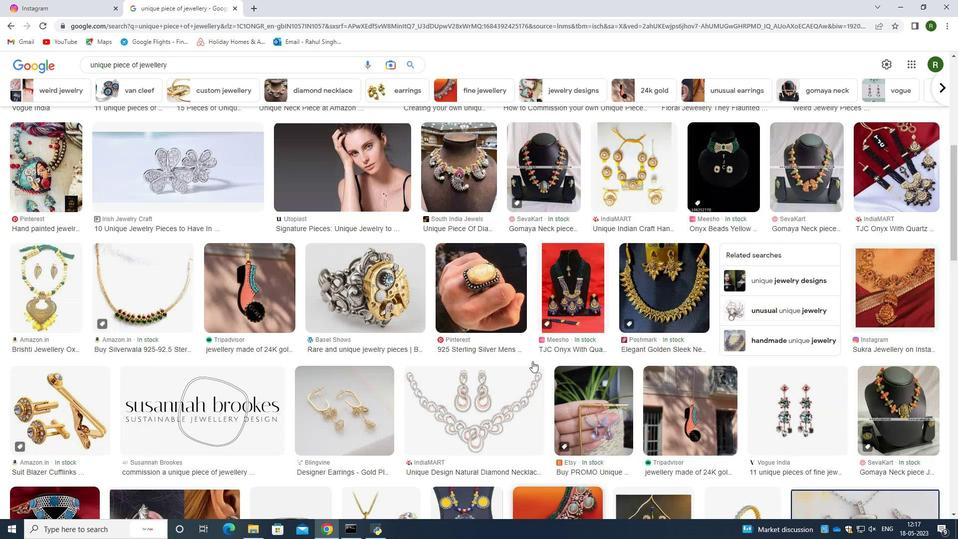 
Action: Mouse moved to (532, 357)
Screenshot: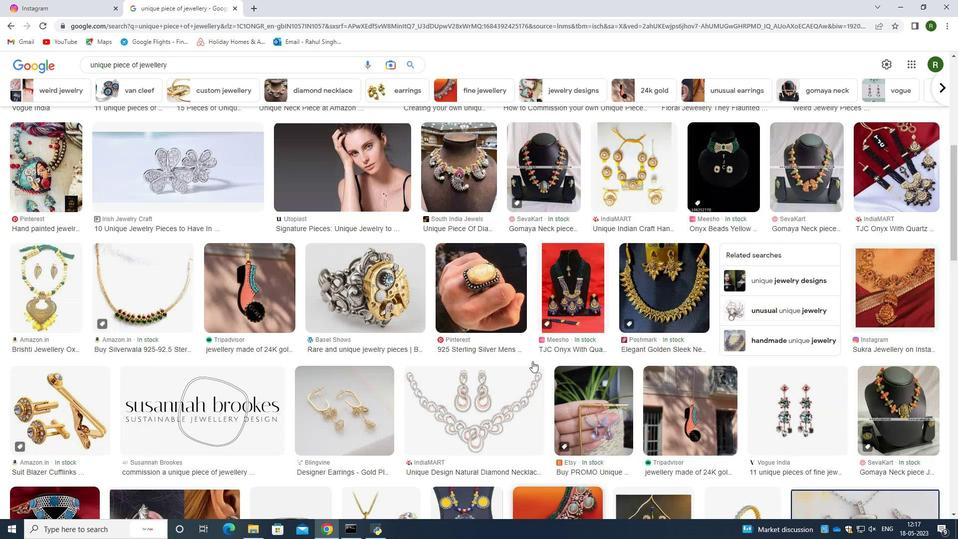 
Action: Mouse scrolled (532, 357) with delta (0, 0)
Screenshot: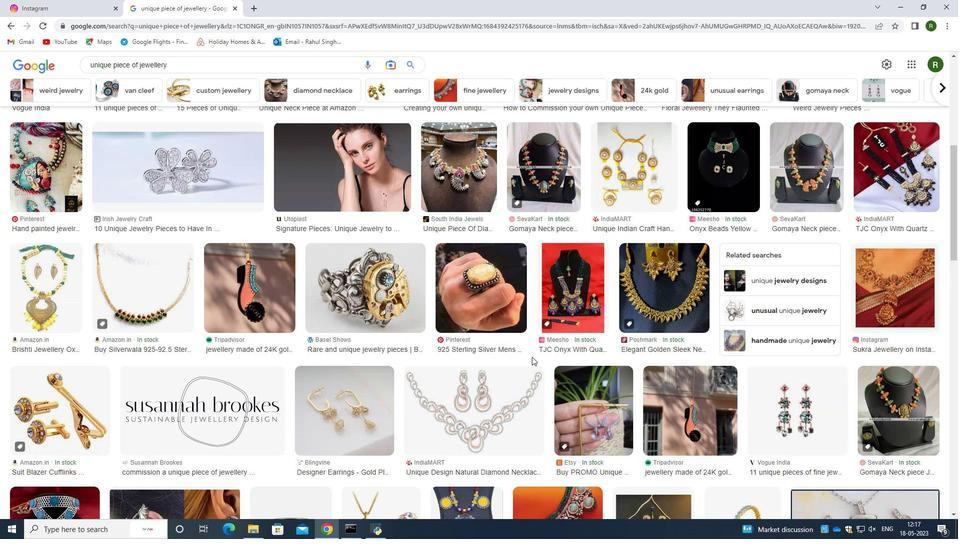 
Action: Mouse scrolled (532, 357) with delta (0, 0)
Screenshot: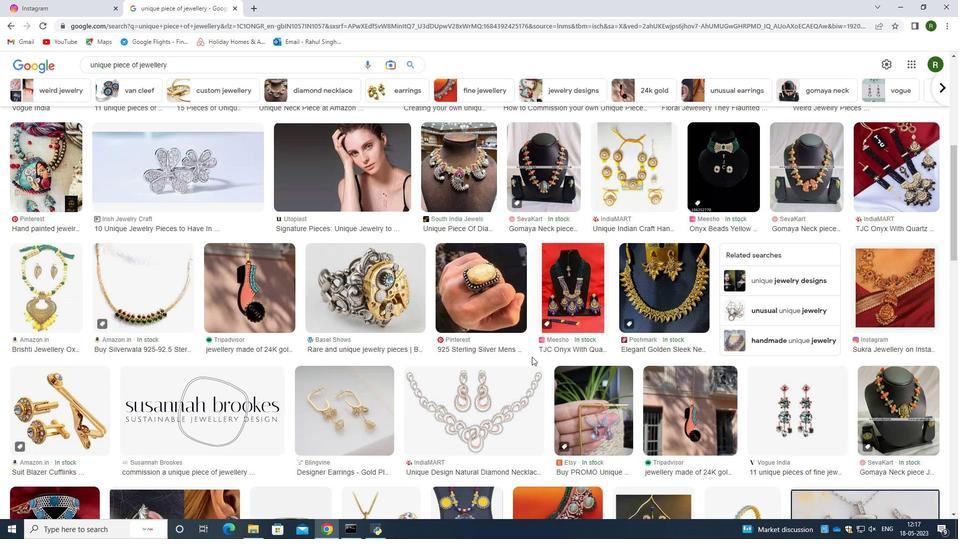 
Action: Mouse scrolled (532, 357) with delta (0, 0)
Screenshot: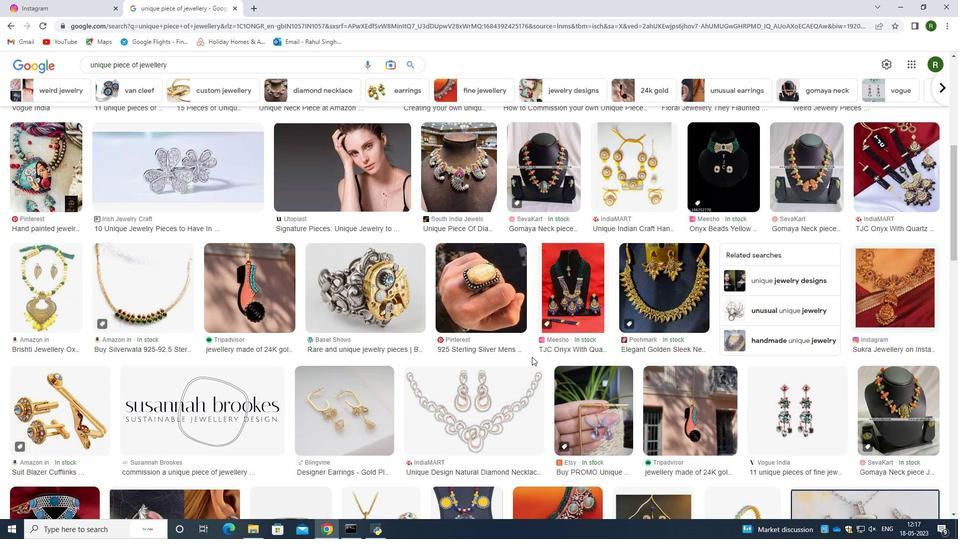 
Action: Mouse moved to (529, 353)
Screenshot: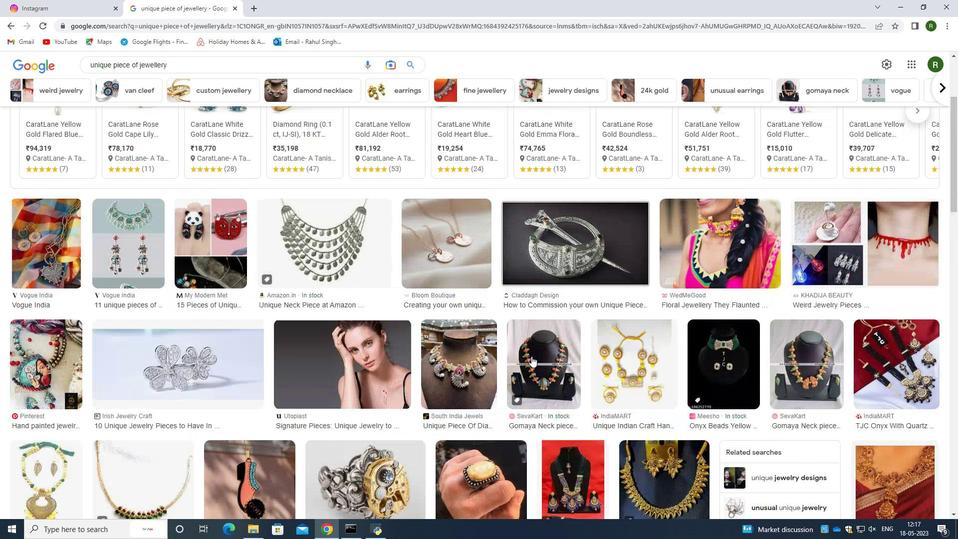 
Action: Mouse scrolled (529, 353) with delta (0, 0)
Screenshot: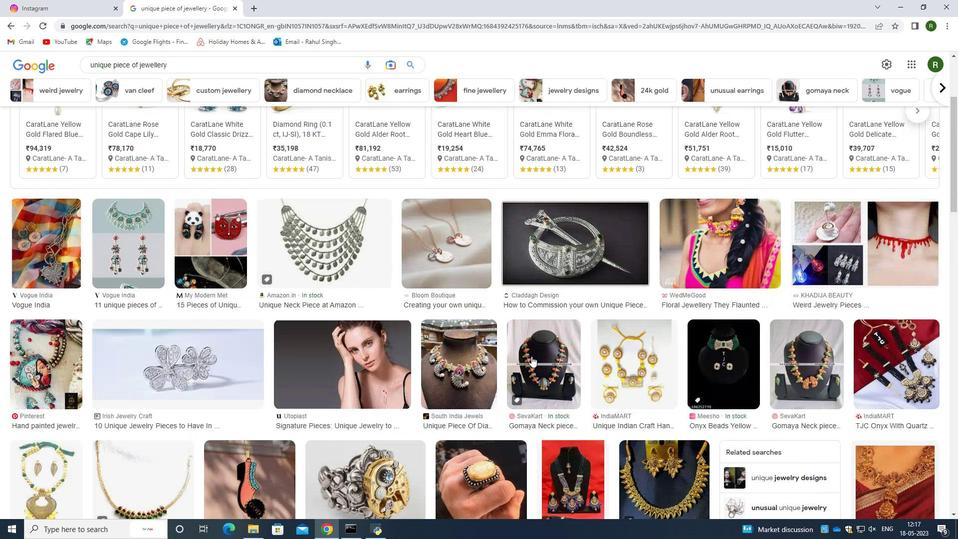 
Action: Mouse scrolled (529, 353) with delta (0, 0)
Screenshot: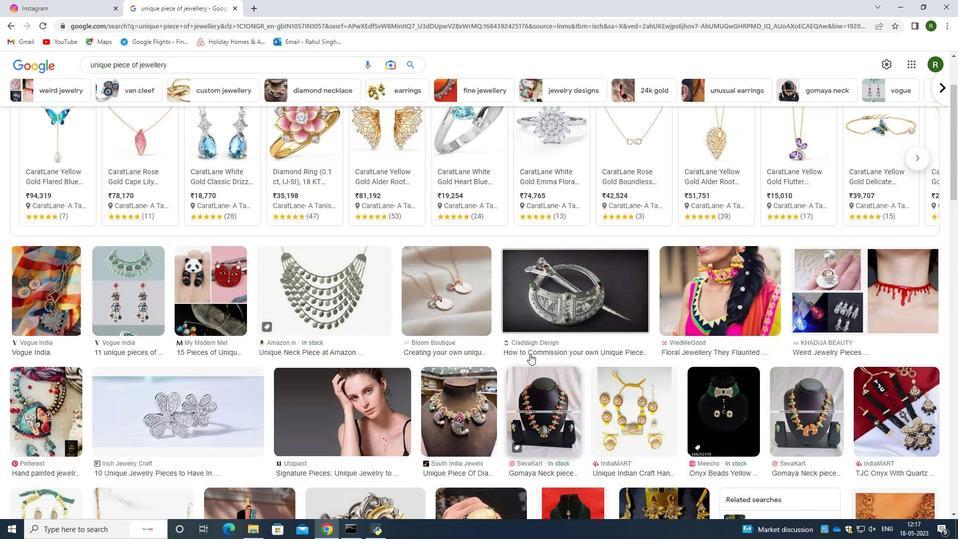 
Action: Mouse scrolled (529, 353) with delta (0, 0)
Screenshot: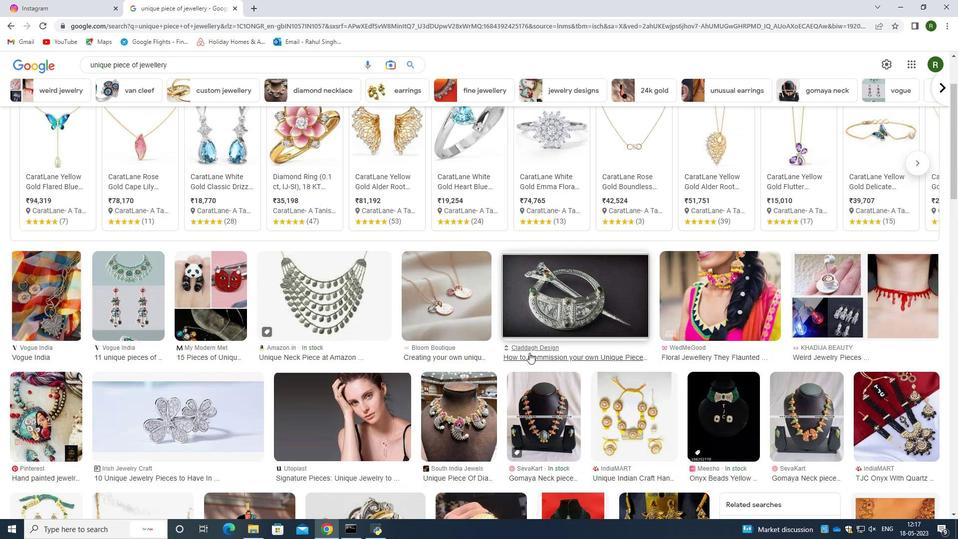 
Action: Mouse moved to (327, 140)
Screenshot: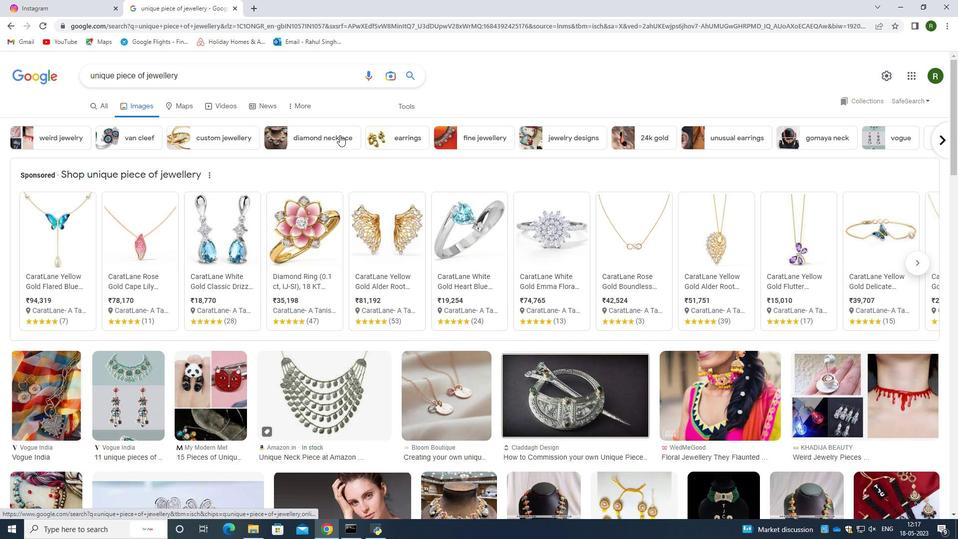 
Action: Mouse pressed left at (327, 140)
Screenshot: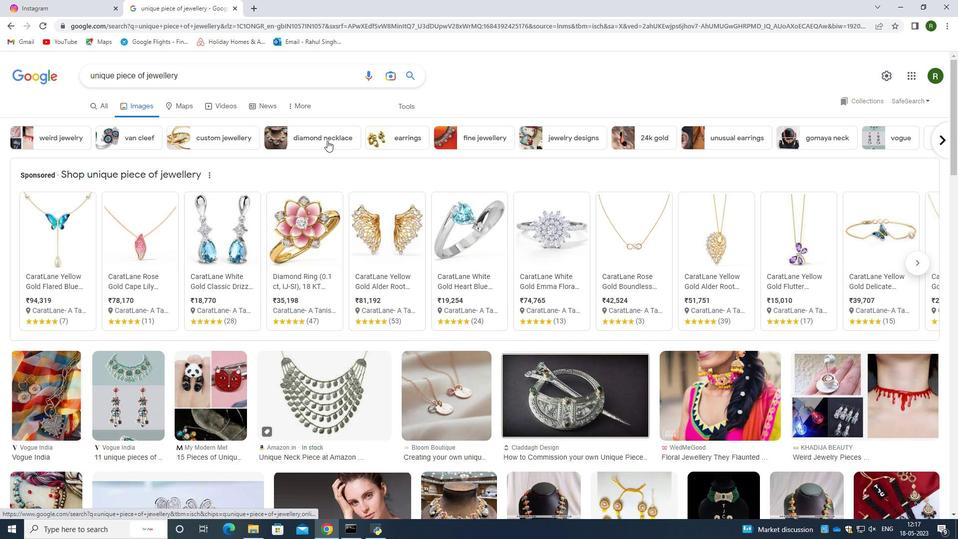 
Action: Mouse moved to (329, 233)
Screenshot: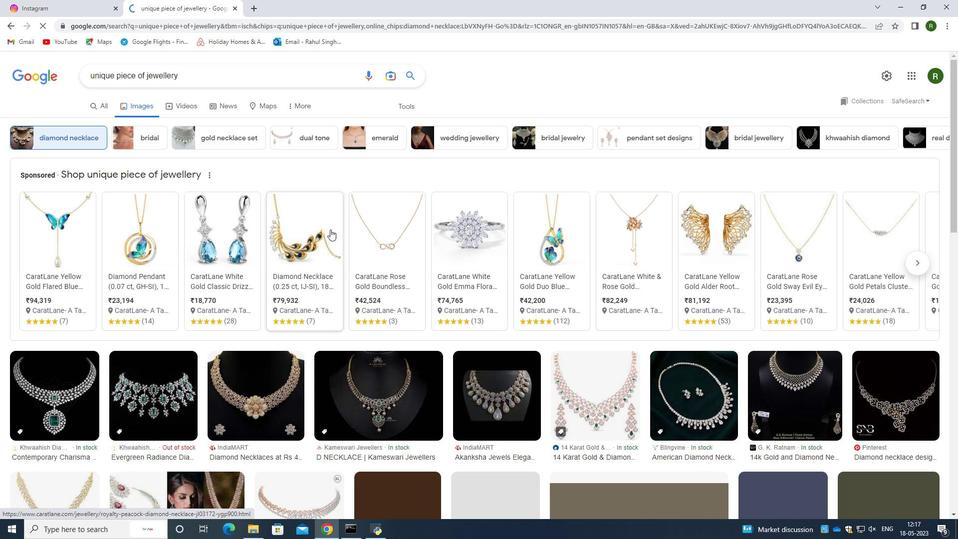 
Action: Mouse scrolled (329, 233) with delta (0, 0)
Screenshot: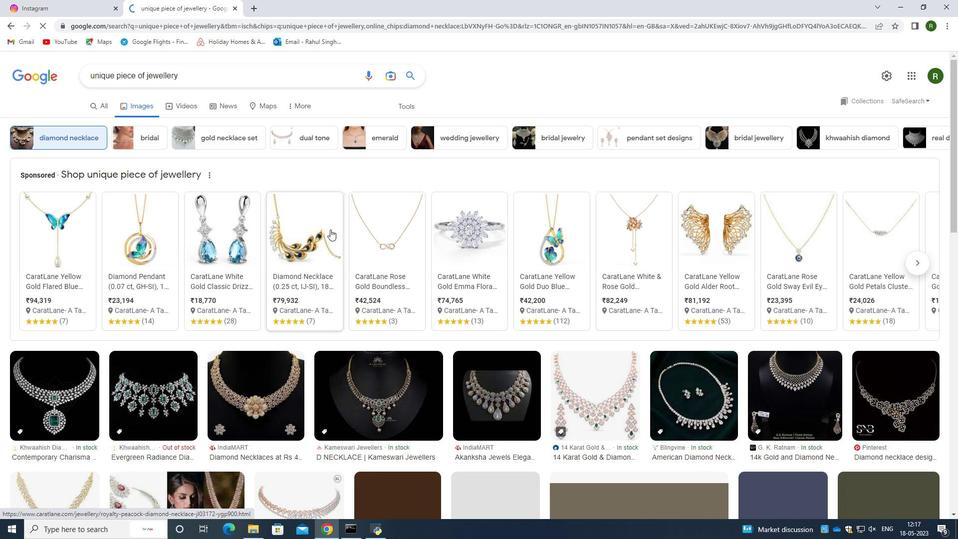 
Action: Mouse moved to (328, 258)
Screenshot: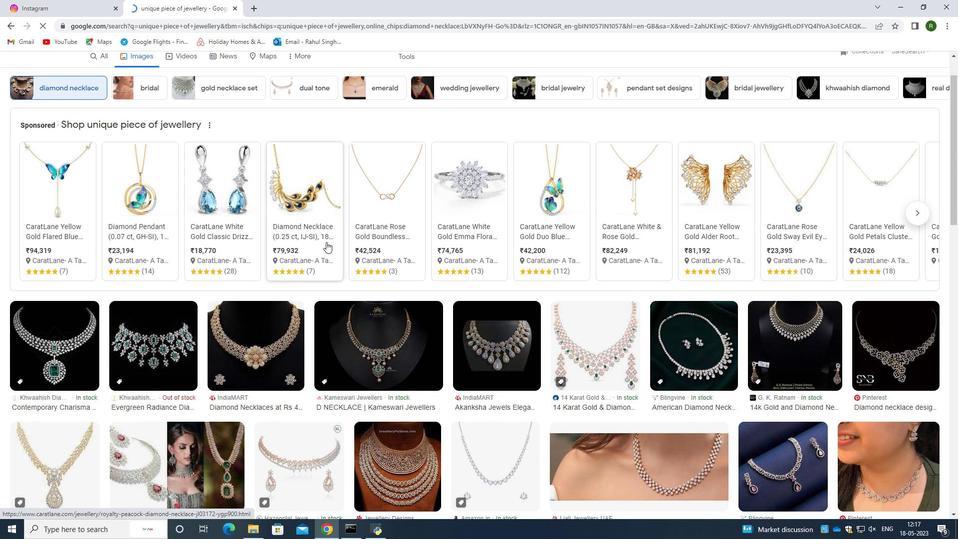 
Action: Mouse scrolled (326, 251) with delta (0, 0)
Screenshot: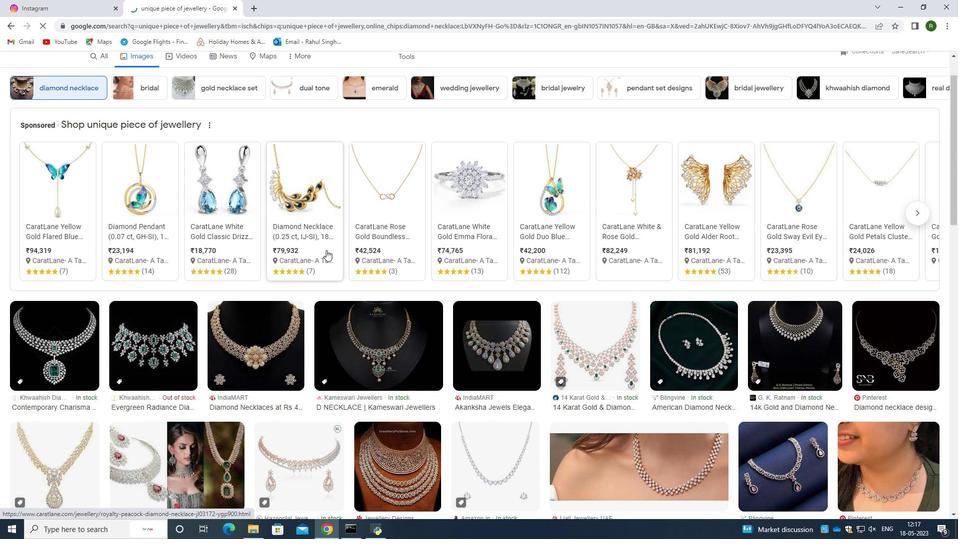 
Action: Mouse moved to (329, 259)
Screenshot: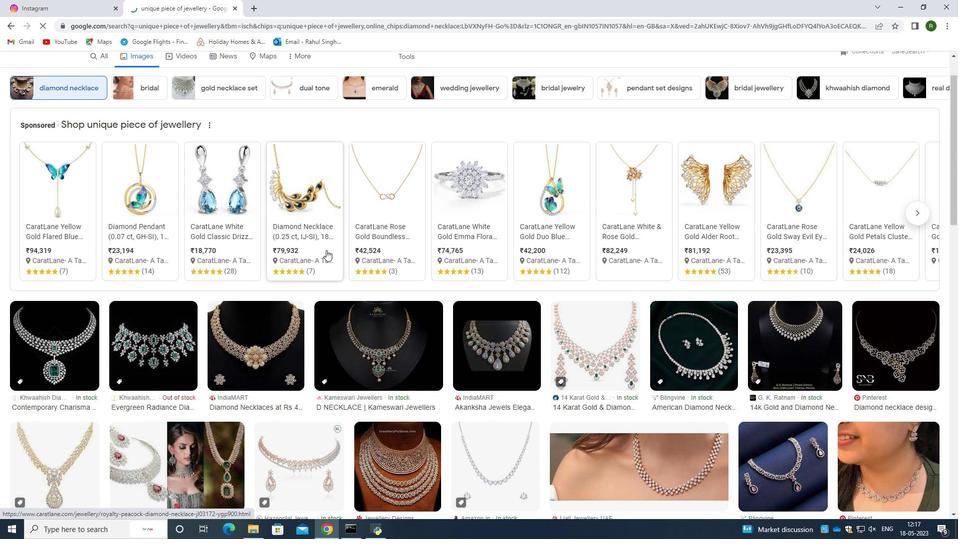 
Action: Mouse scrolled (328, 257) with delta (0, 0)
Screenshot: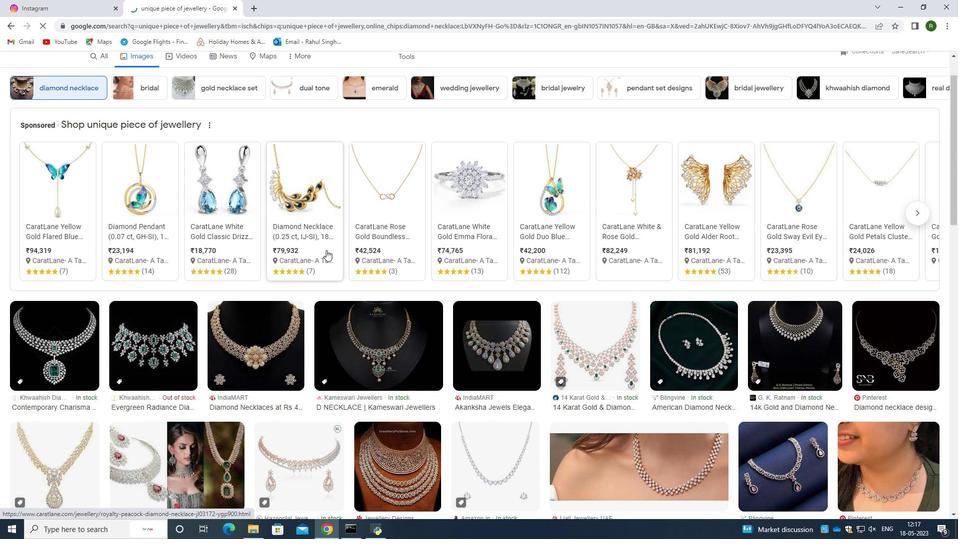 
Action: Mouse moved to (692, 338)
Screenshot: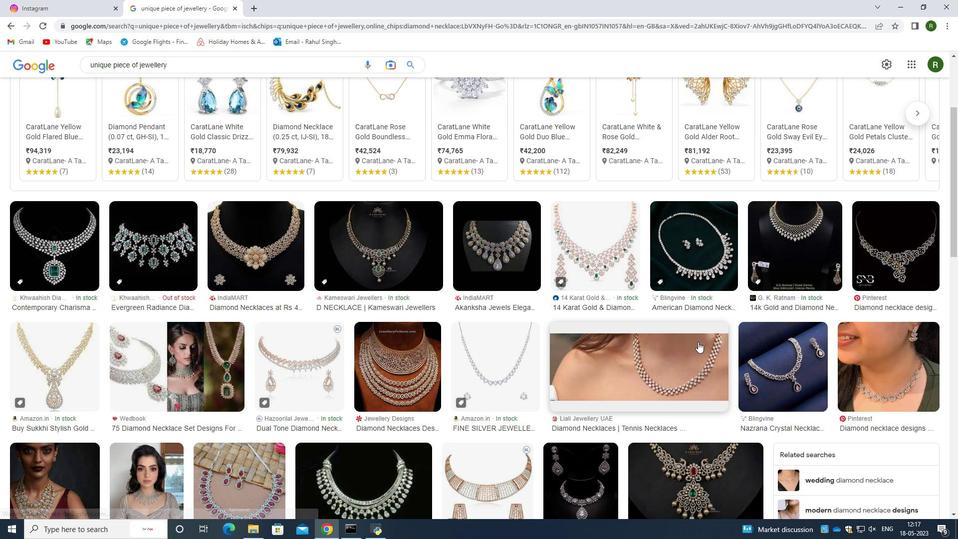 
Action: Mouse scrolled (693, 338) with delta (0, 0)
Screenshot: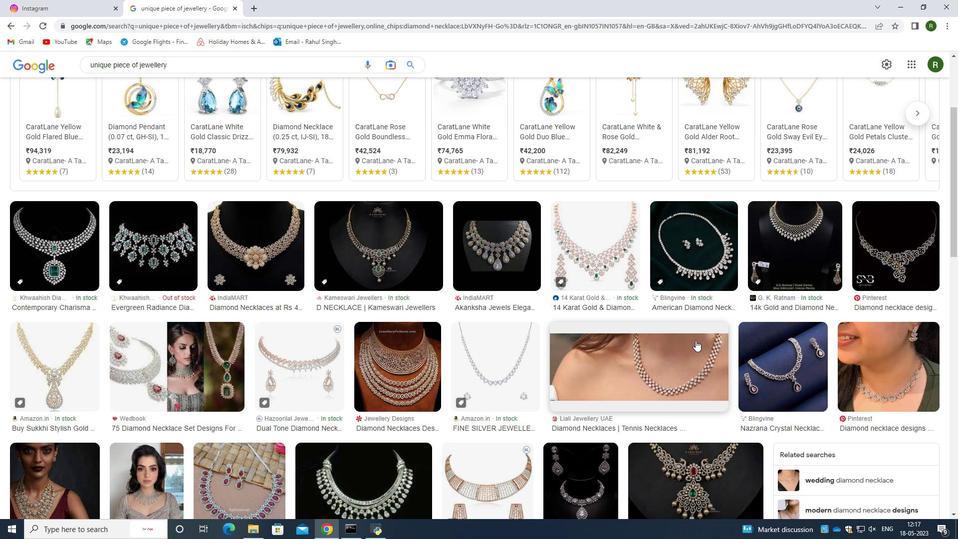 
Action: Mouse moved to (679, 331)
Screenshot: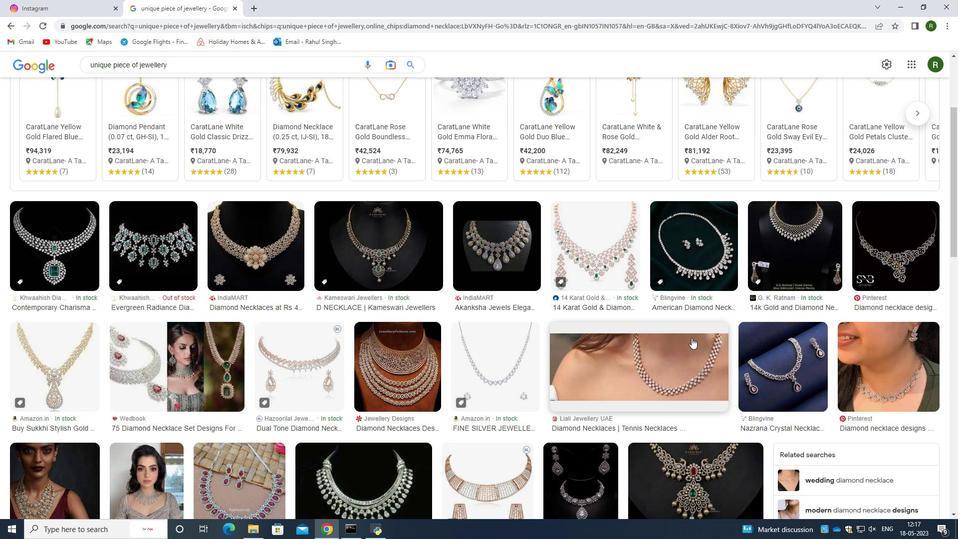 
Action: Mouse scrolled (691, 337) with delta (0, 0)
Screenshot: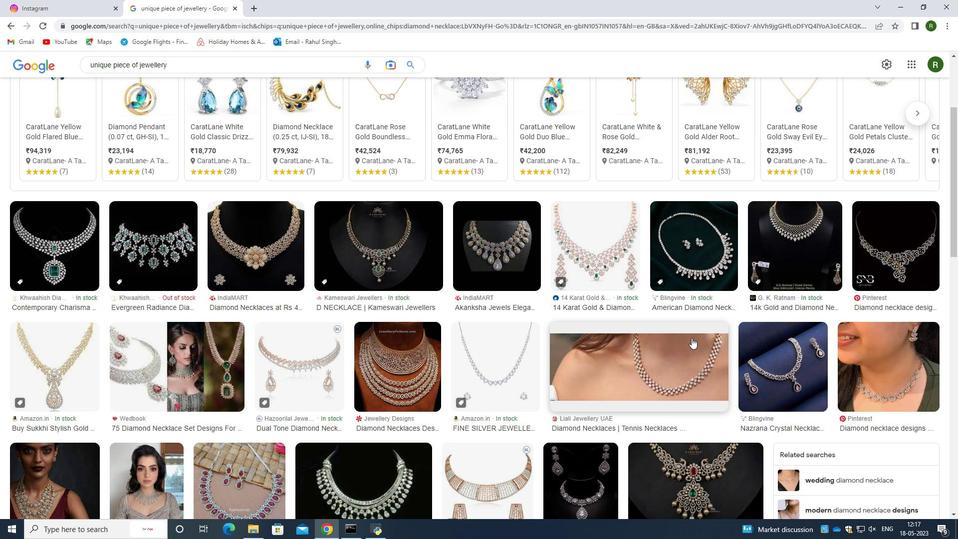 
Action: Mouse moved to (373, 262)
Screenshot: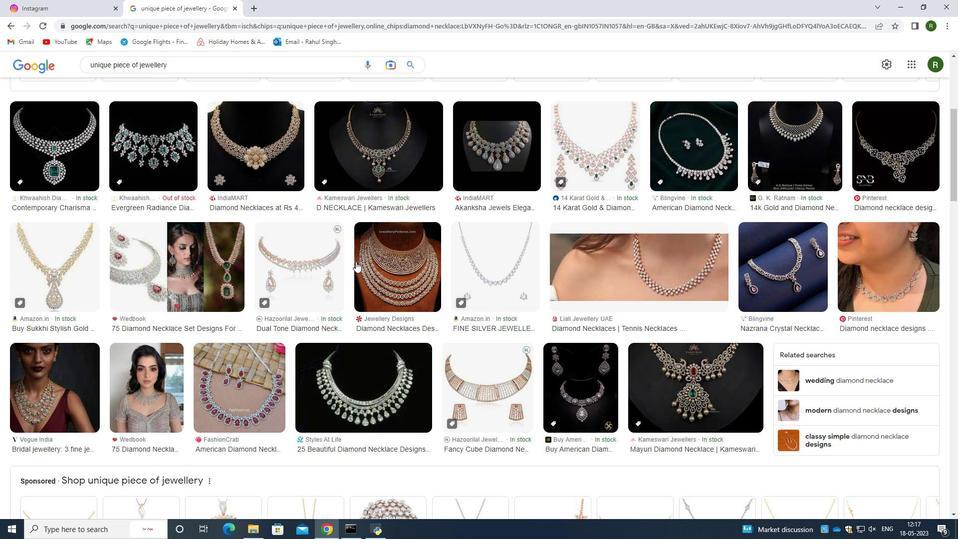 
Action: Mouse pressed left at (373, 262)
Screenshot: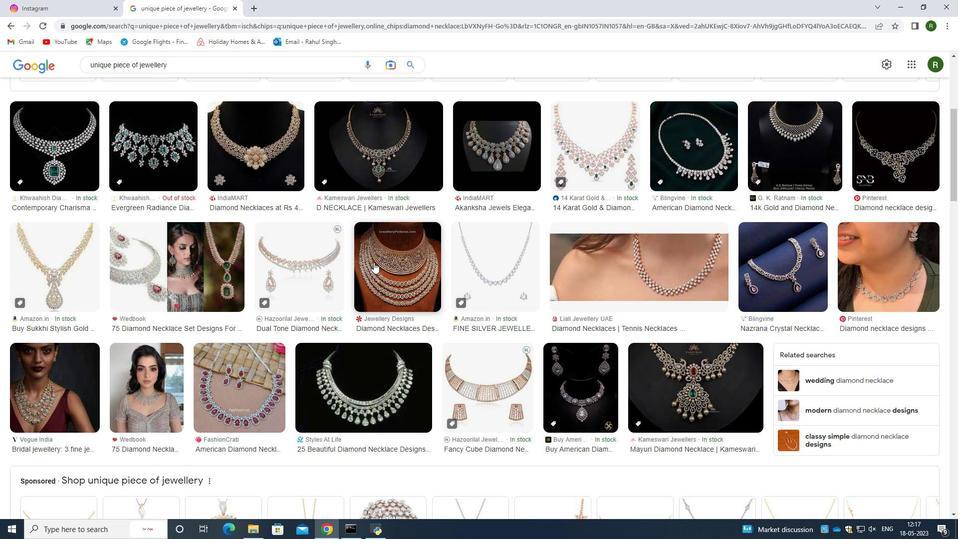 
Action: Mouse moved to (296, 305)
Screenshot: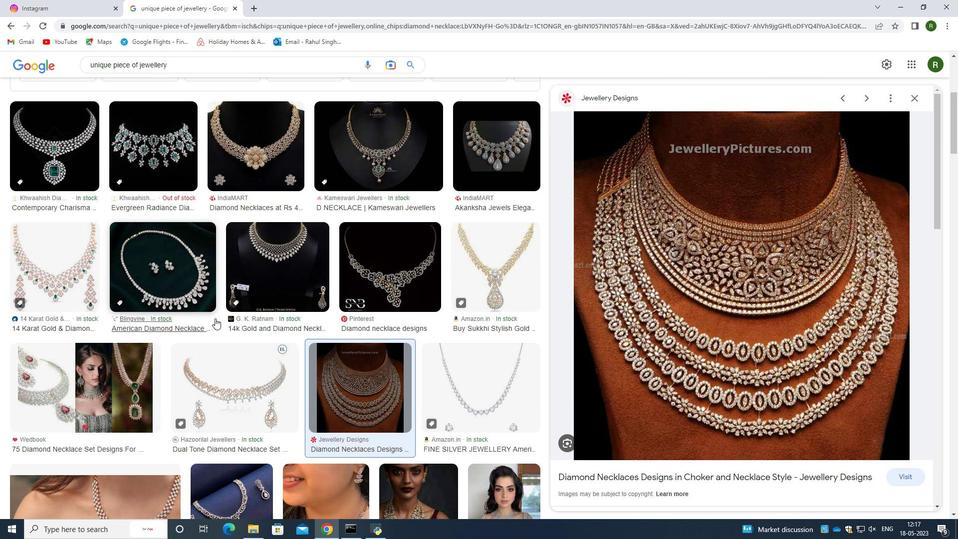 
Action: Mouse scrolled (296, 305) with delta (0, 0)
Screenshot: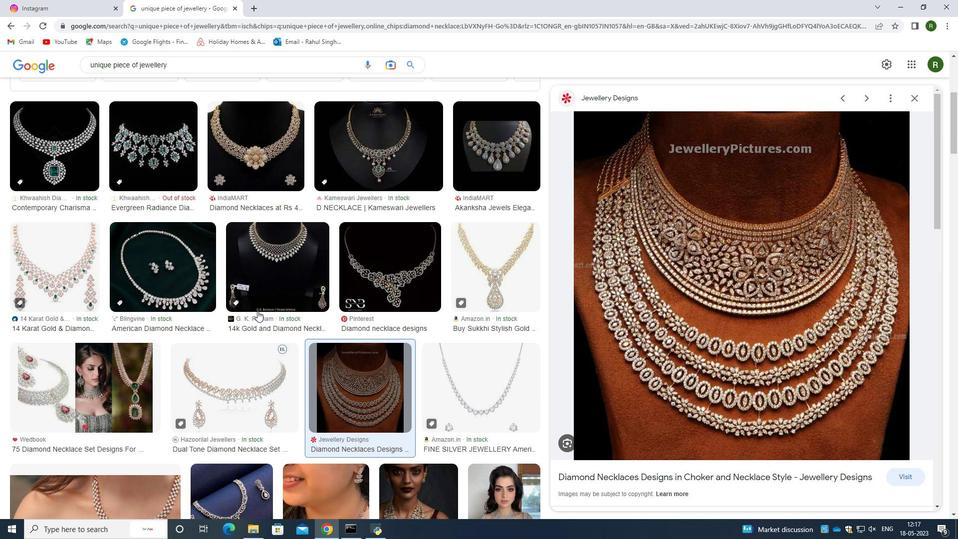 
Action: Mouse moved to (359, 410)
Screenshot: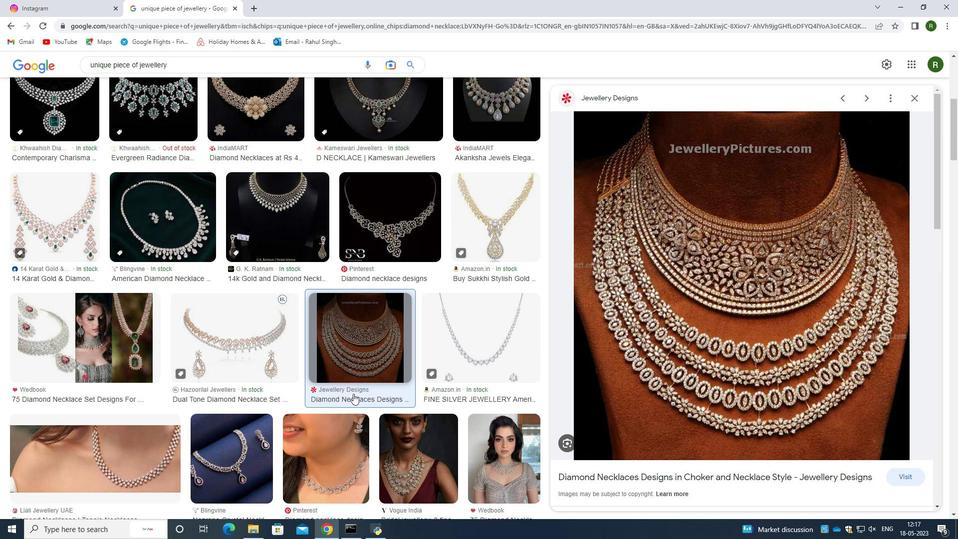 
Action: Mouse scrolled (354, 395) with delta (0, 0)
Screenshot: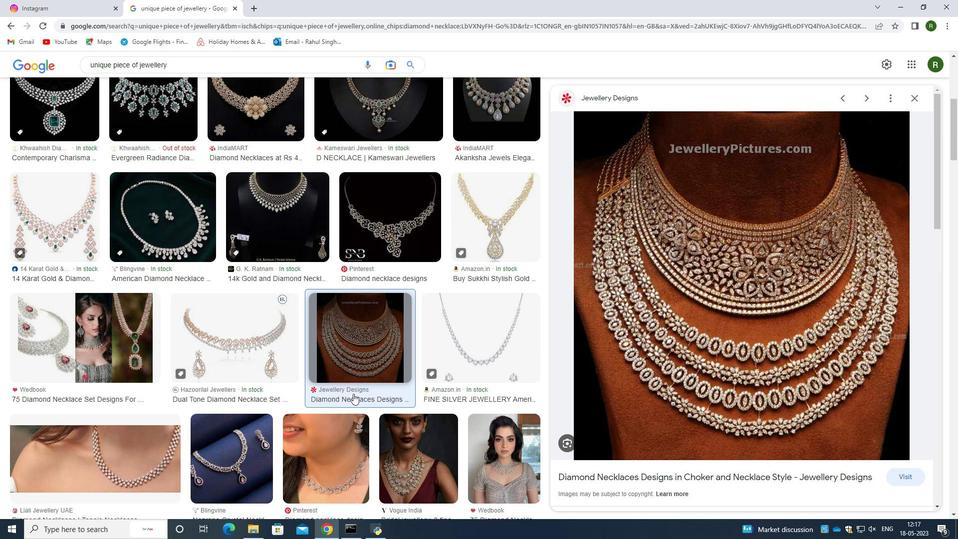 
Action: Mouse moved to (294, 358)
Screenshot: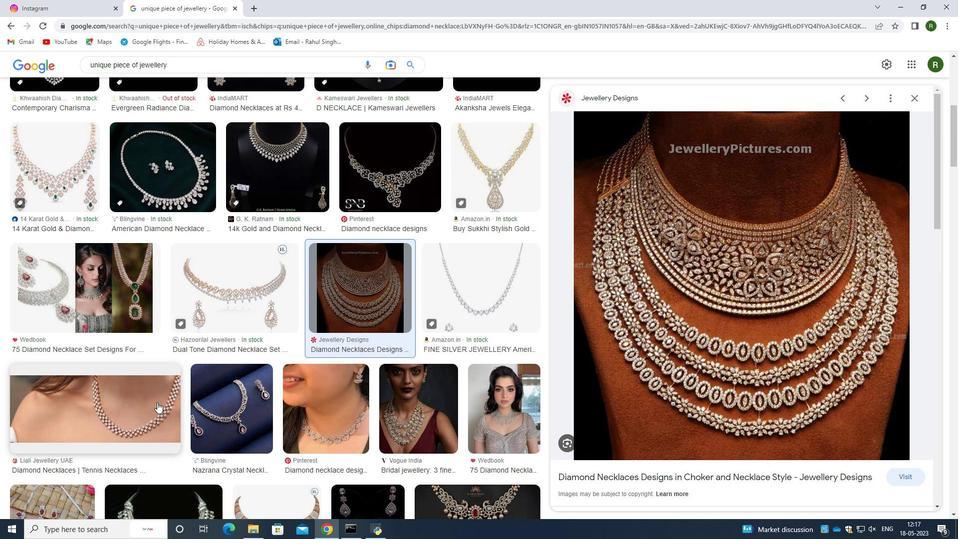 
Action: Mouse scrolled (293, 358) with delta (0, 0)
Screenshot: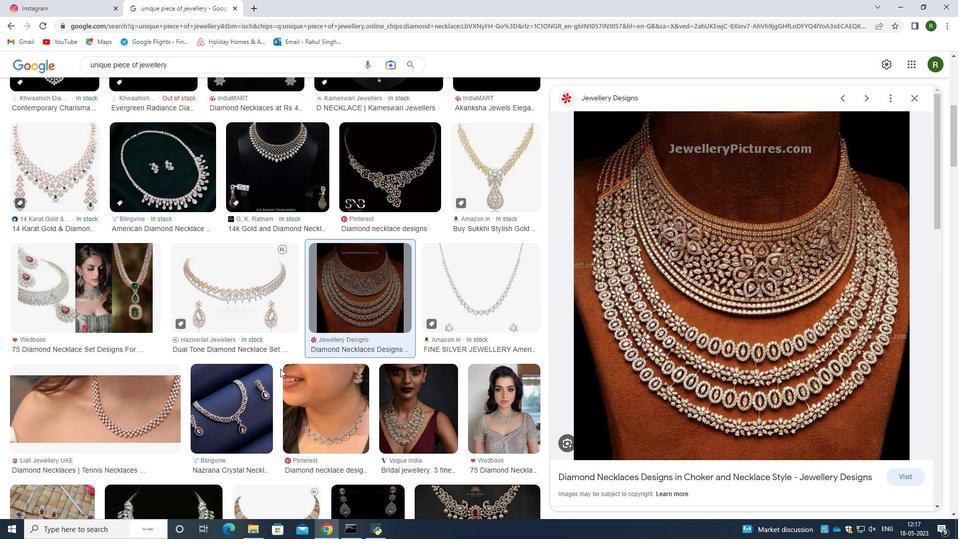 
Action: Mouse moved to (294, 358)
Screenshot: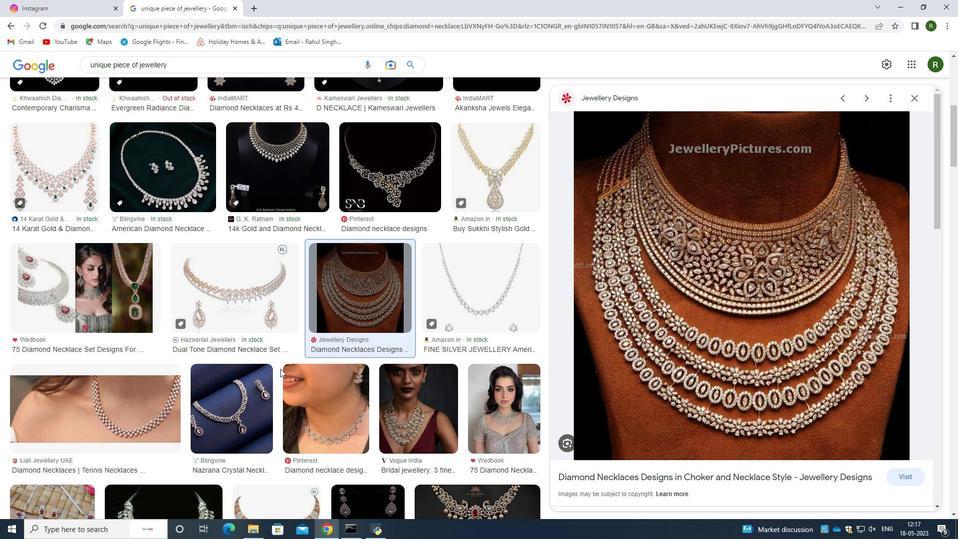
Action: Mouse scrolled (293, 358) with delta (0, 0)
Screenshot: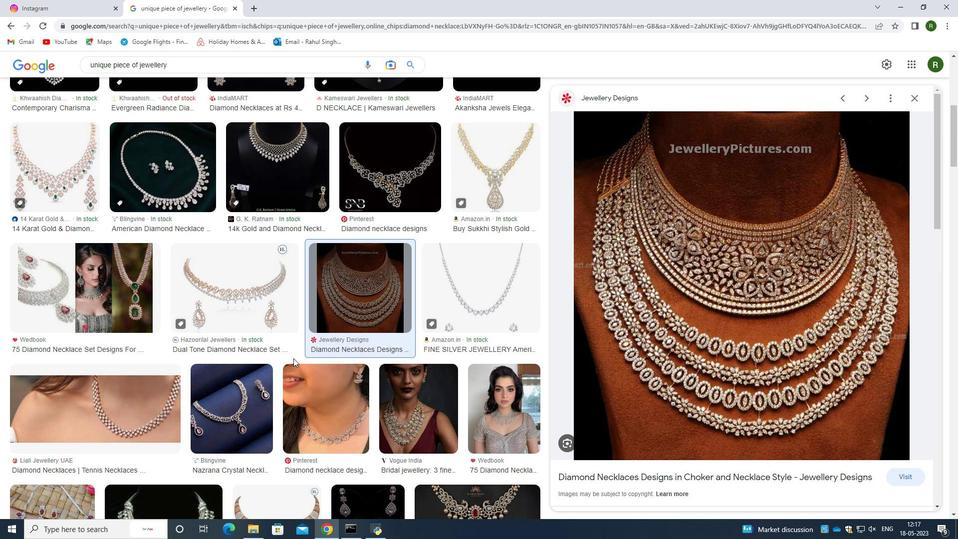 
Action: Mouse moved to (383, 350)
Screenshot: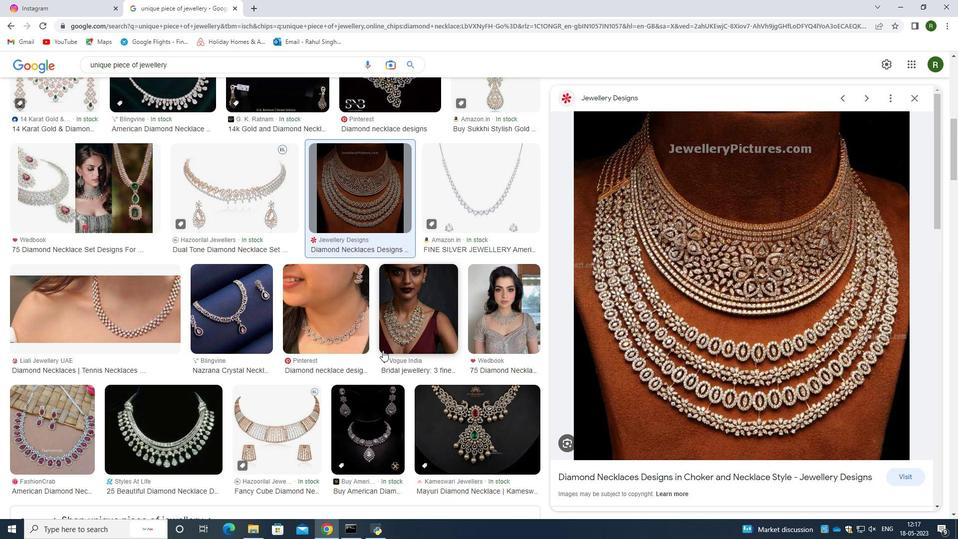 
Action: Mouse scrolled (383, 350) with delta (0, 0)
Screenshot: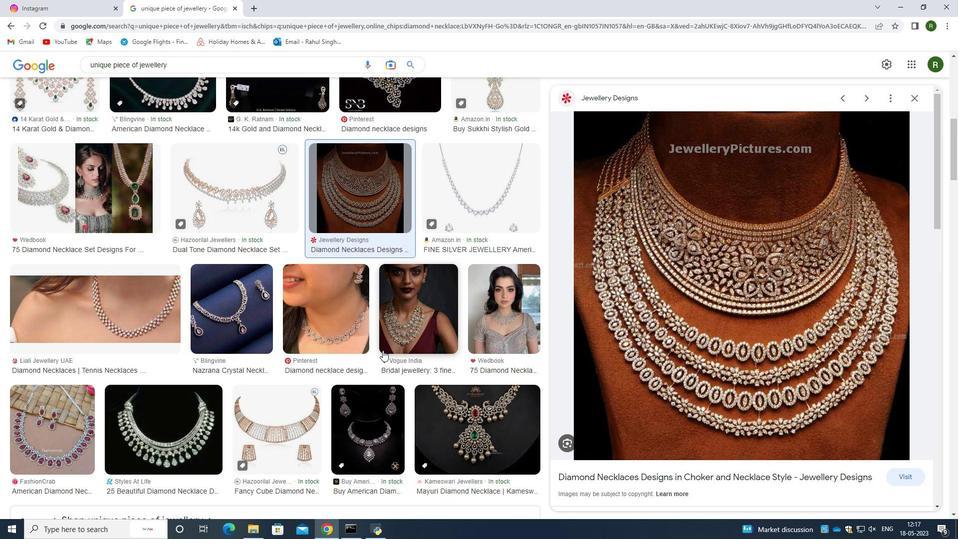 
Action: Mouse moved to (383, 350)
Screenshot: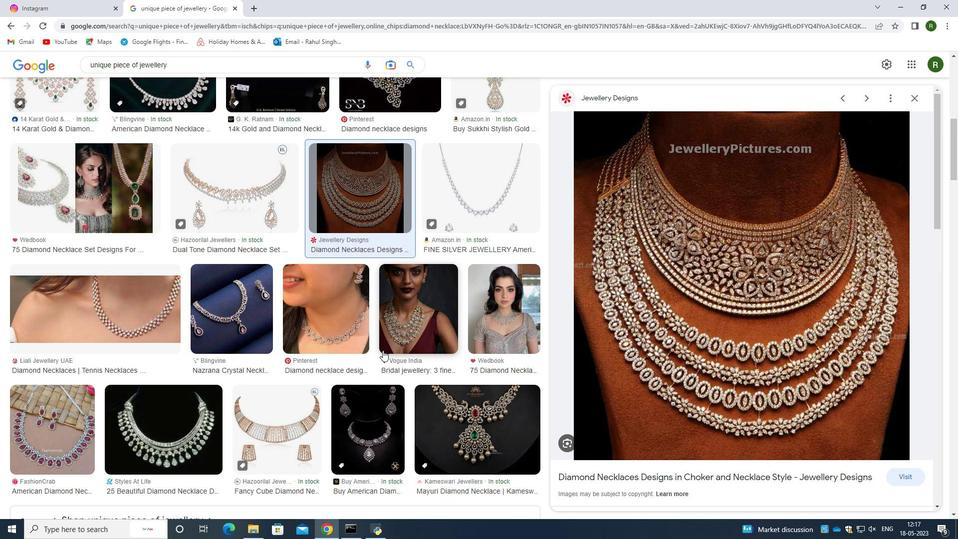 
Action: Mouse scrolled (383, 350) with delta (0, 0)
Screenshot: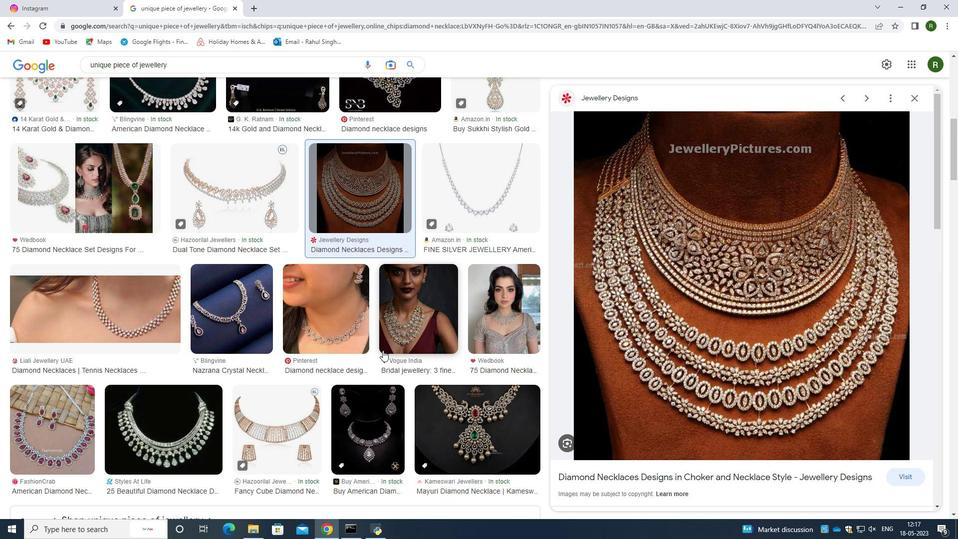 
Action: Mouse moved to (374, 299)
Screenshot: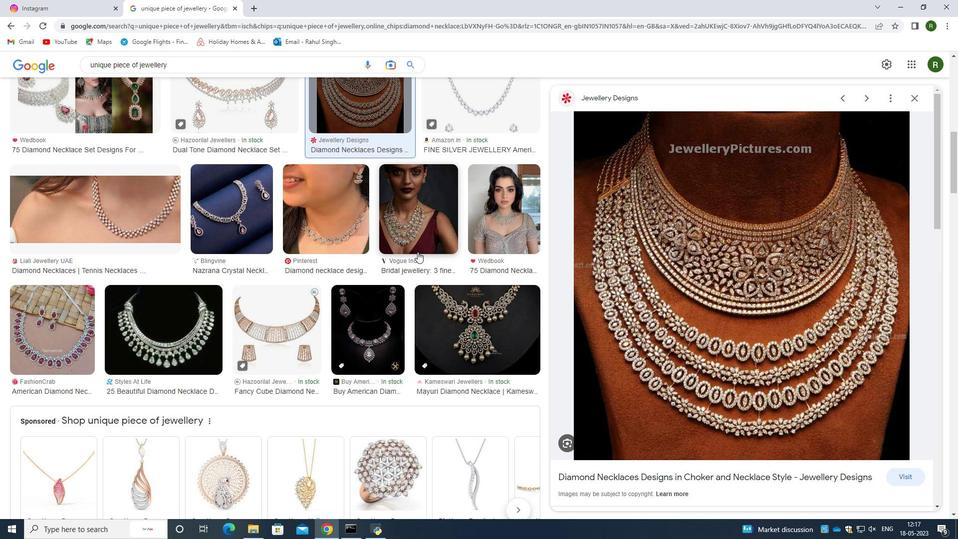 
Action: Mouse scrolled (374, 299) with delta (0, 0)
Screenshot: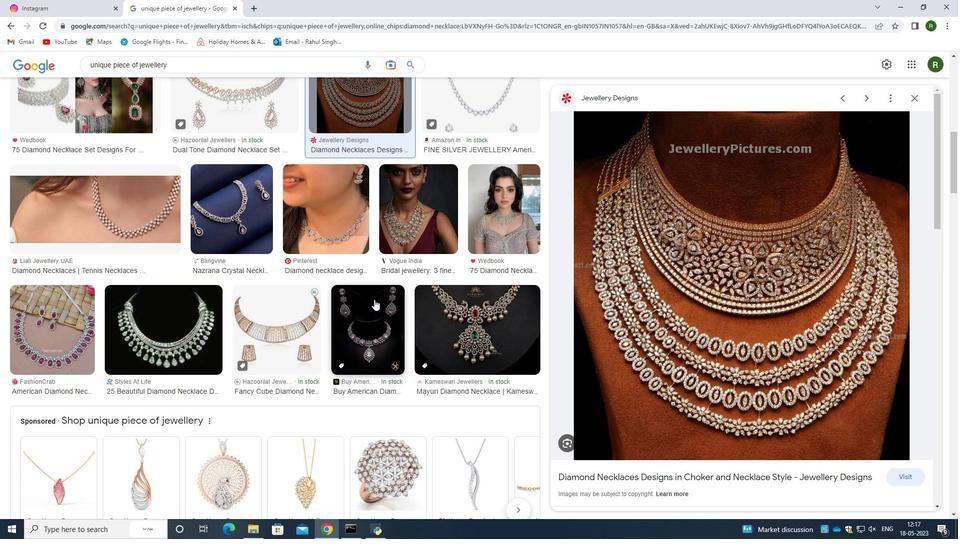 
Action: Mouse moved to (378, 383)
Screenshot: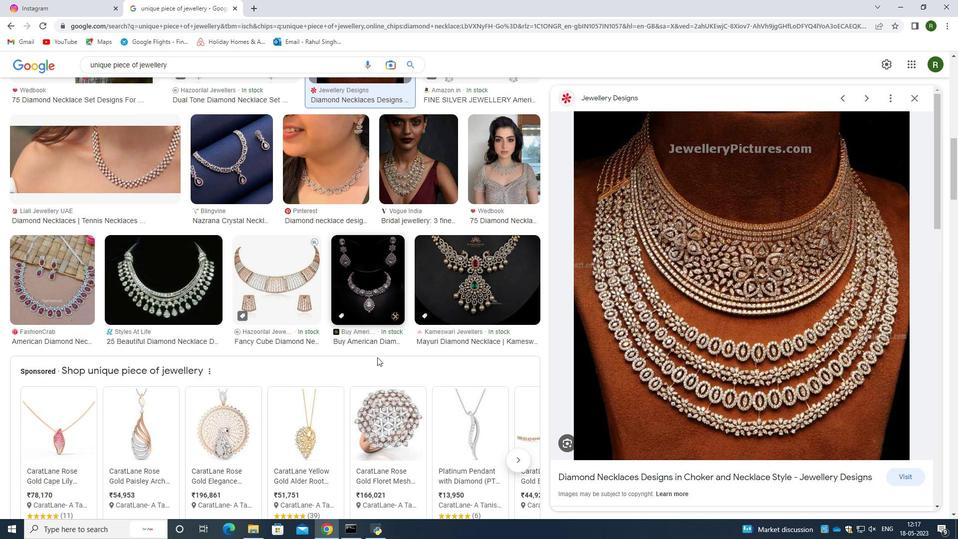 
Action: Mouse scrolled (378, 382) with delta (0, 0)
Screenshot: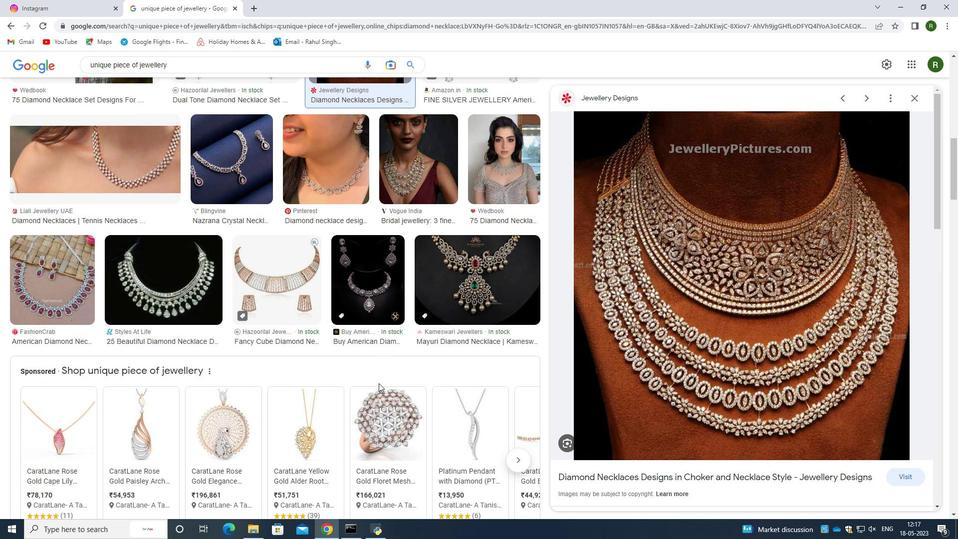 
Action: Mouse scrolled (378, 382) with delta (0, 0)
Screenshot: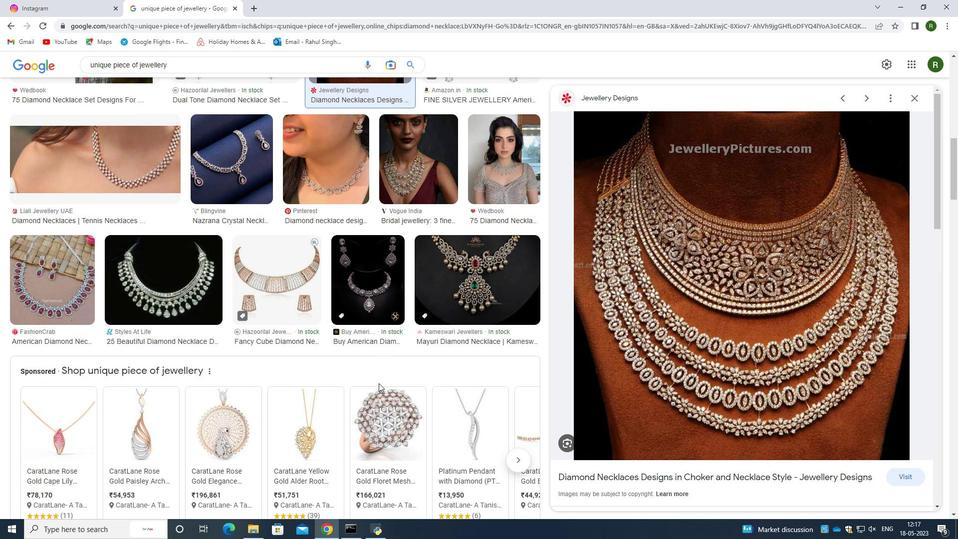 
Action: Mouse moved to (380, 310)
Screenshot: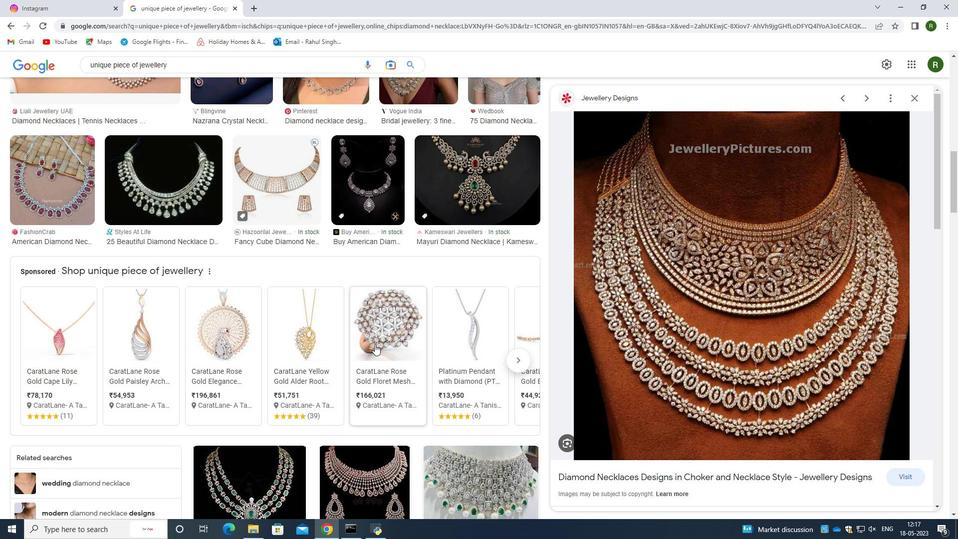 
Action: Mouse scrolled (380, 310) with delta (0, 0)
Screenshot: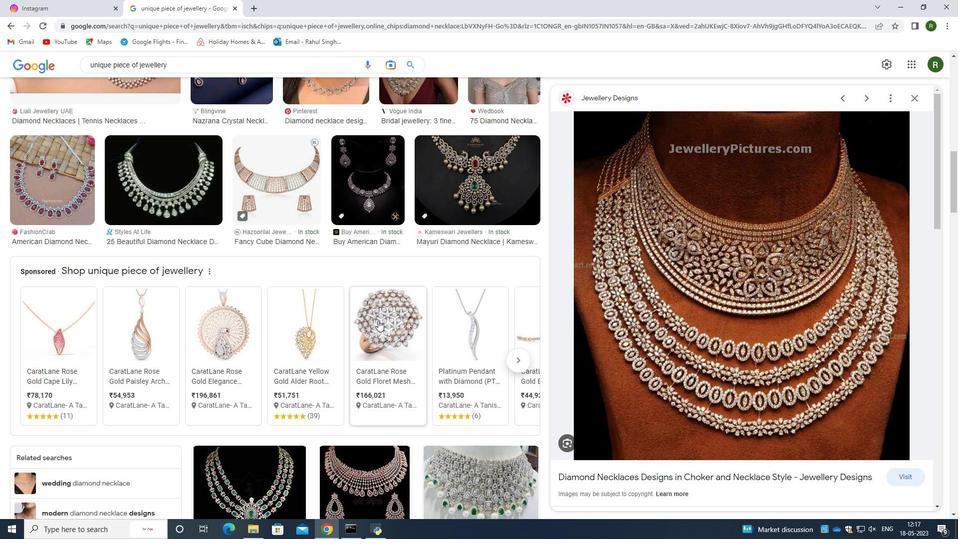 
Action: Mouse scrolled (380, 310) with delta (0, 0)
Screenshot: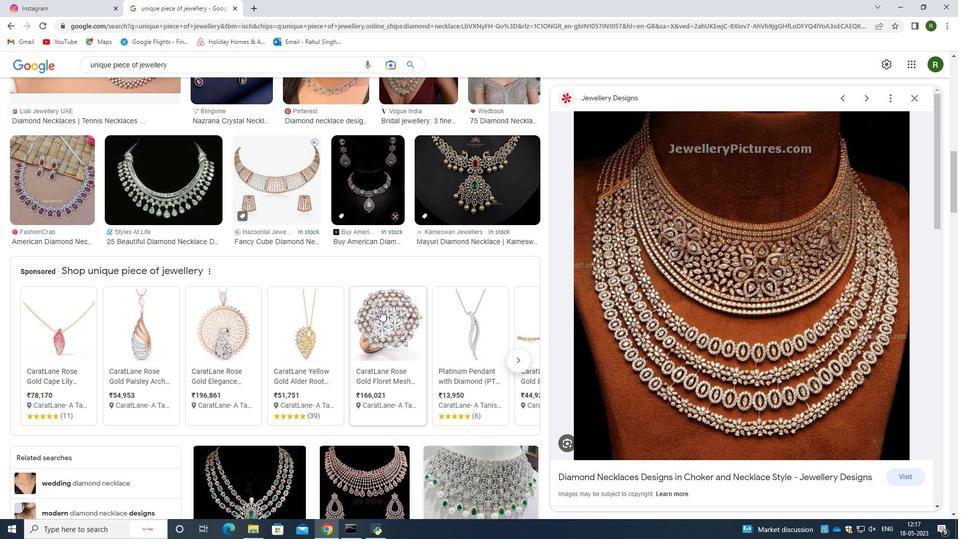 
Action: Mouse scrolled (380, 310) with delta (0, 0)
Screenshot: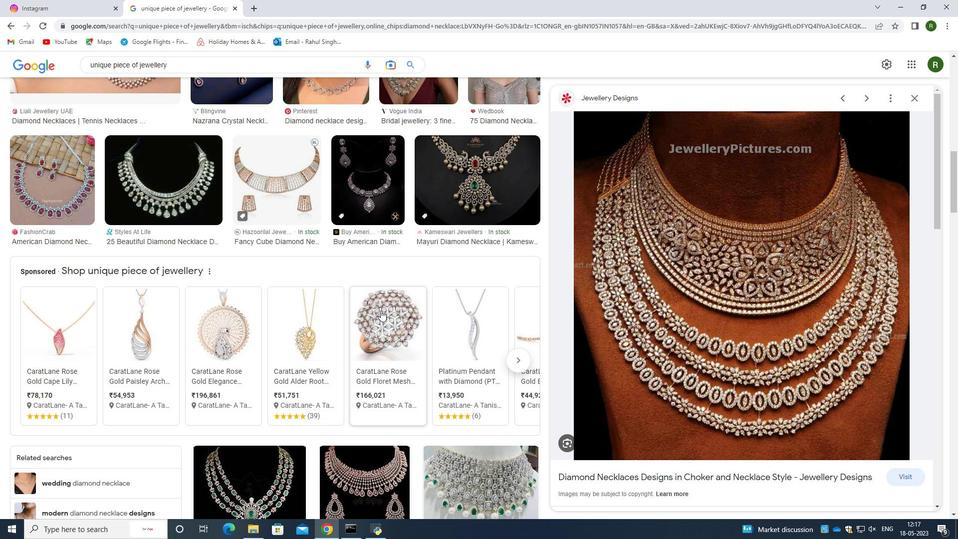 
Action: Mouse scrolled (380, 310) with delta (0, 0)
Screenshot: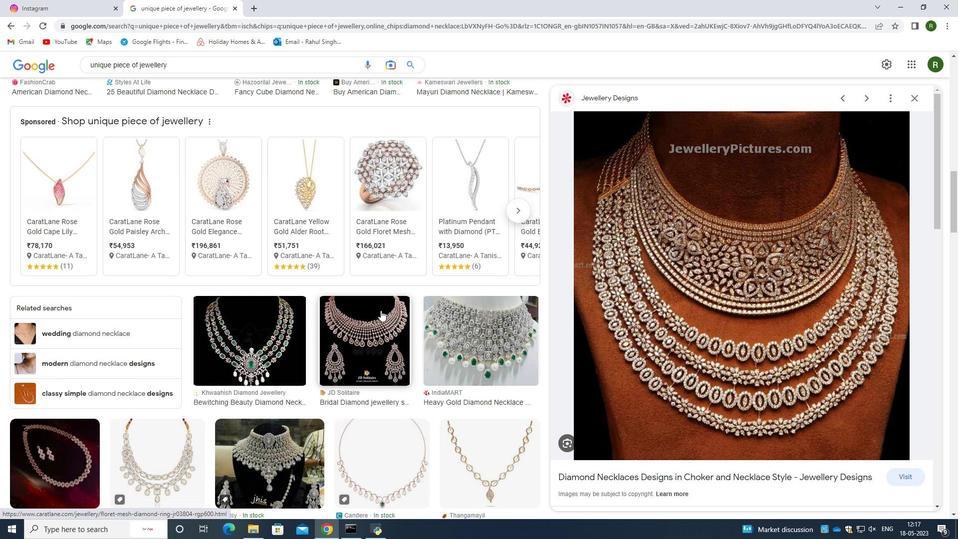 
Action: Mouse moved to (480, 292)
Screenshot: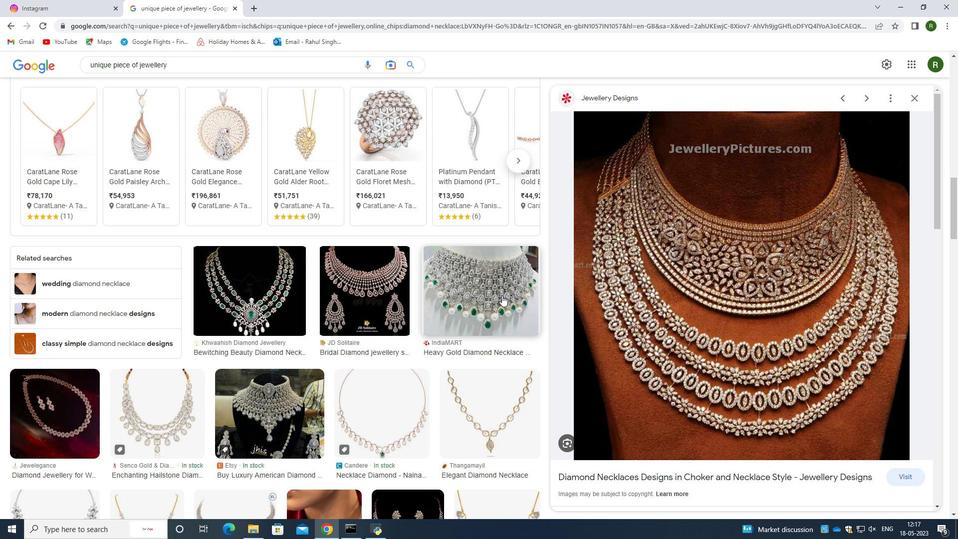 
Action: Mouse pressed left at (480, 292)
Screenshot: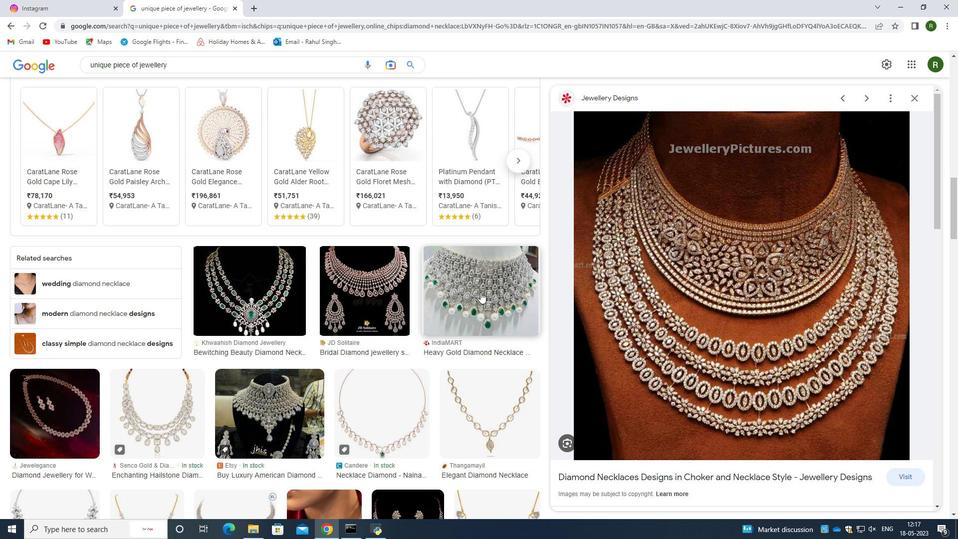 
Action: Mouse moved to (669, 207)
Screenshot: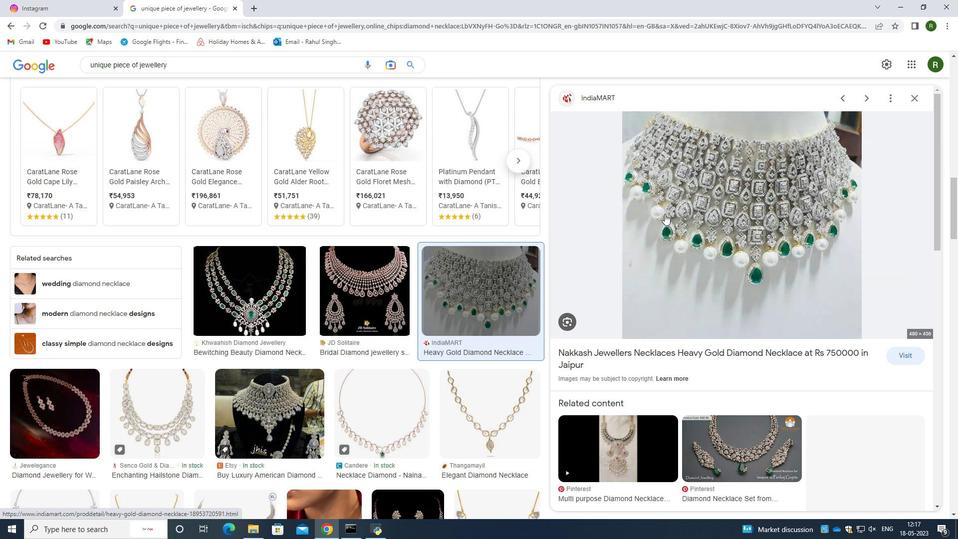 
Action: Mouse pressed right at (669, 207)
Screenshot: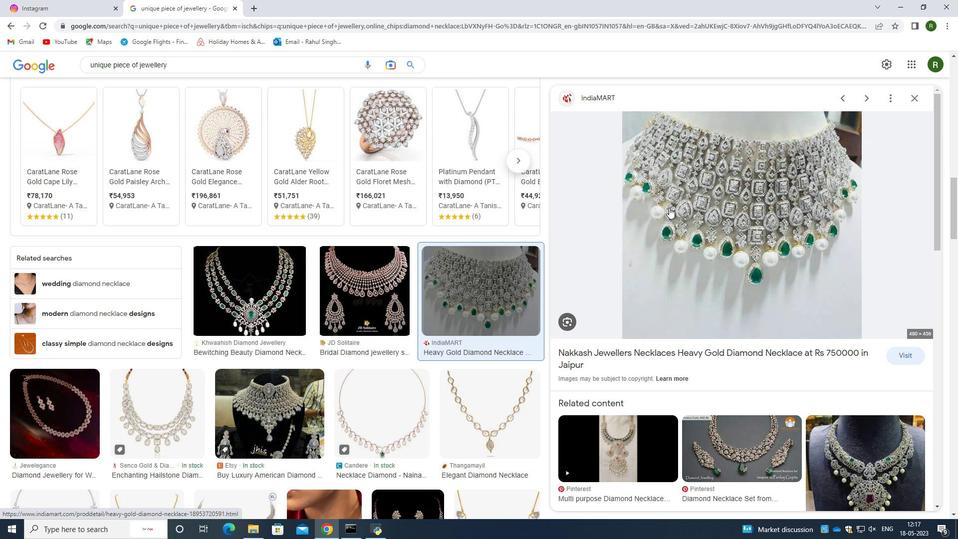 
Action: Mouse moved to (707, 311)
Screenshot: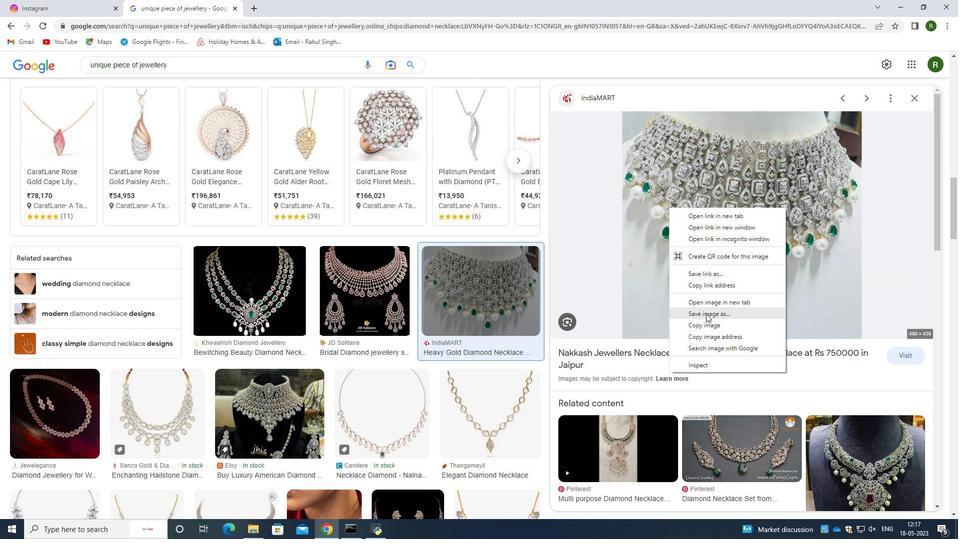 
Action: Mouse pressed left at (707, 311)
Screenshot: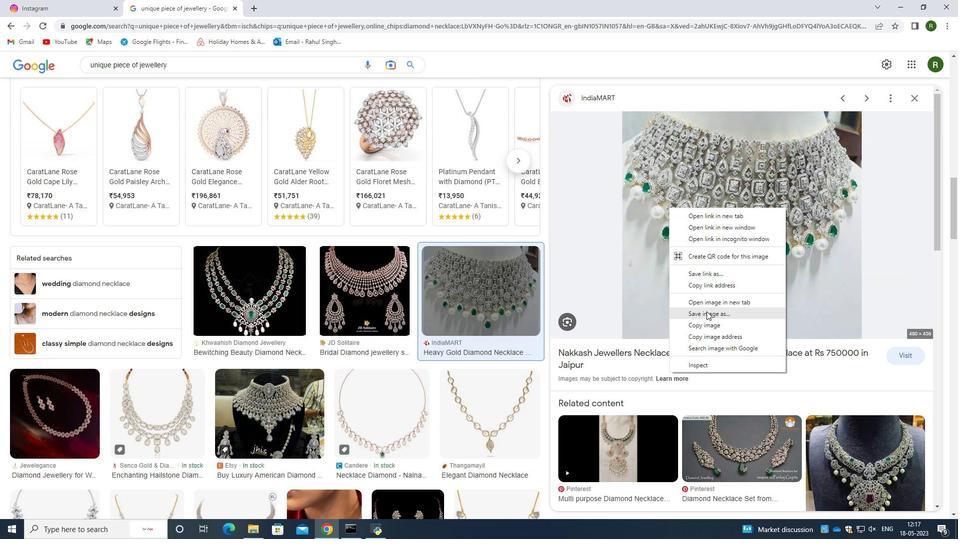 
Action: Mouse moved to (665, 162)
Screenshot: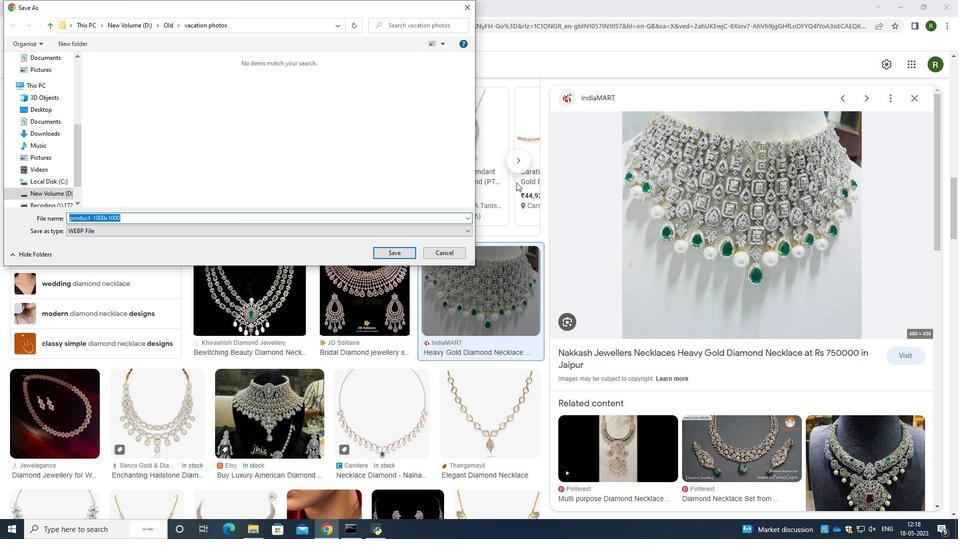 
Action: Mouse pressed left at (665, 162)
Screenshot: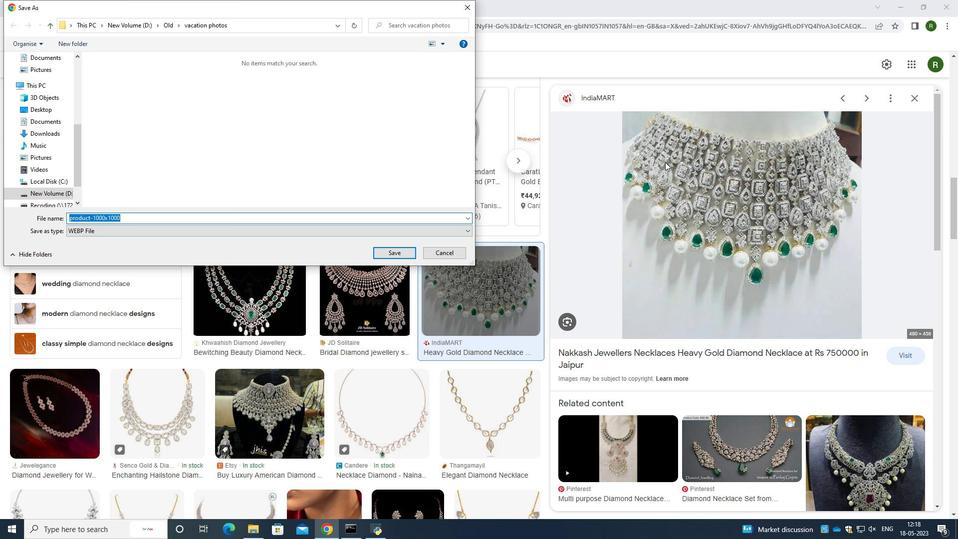 
Action: Mouse moved to (472, 3)
Screenshot: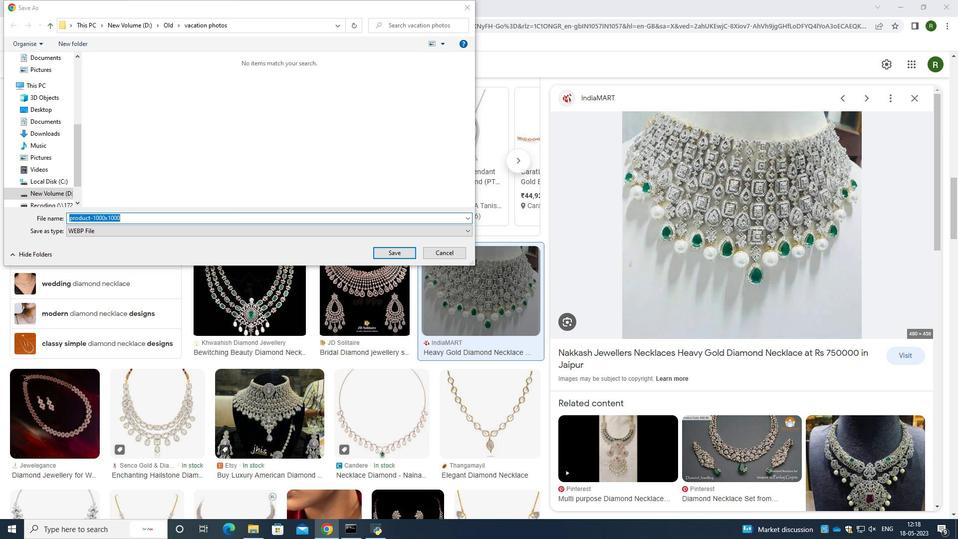 
Action: Mouse pressed left at (472, 3)
Screenshot: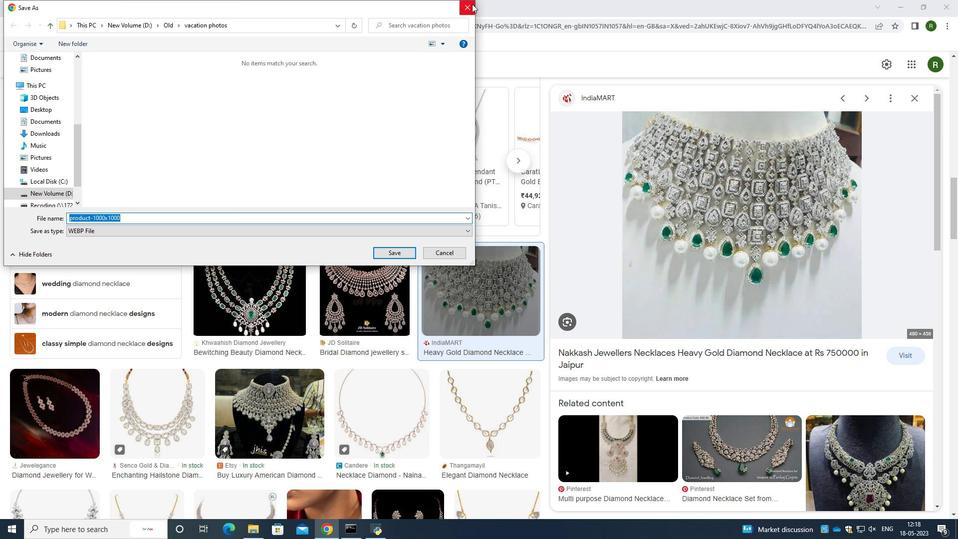 
Action: Mouse moved to (347, 344)
Screenshot: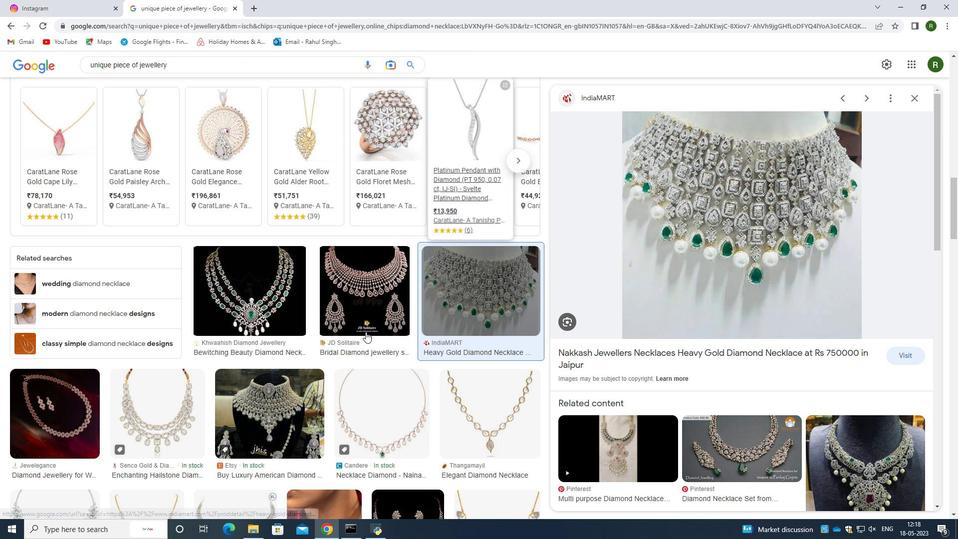 
Action: Mouse scrolled (347, 343) with delta (0, 0)
Screenshot: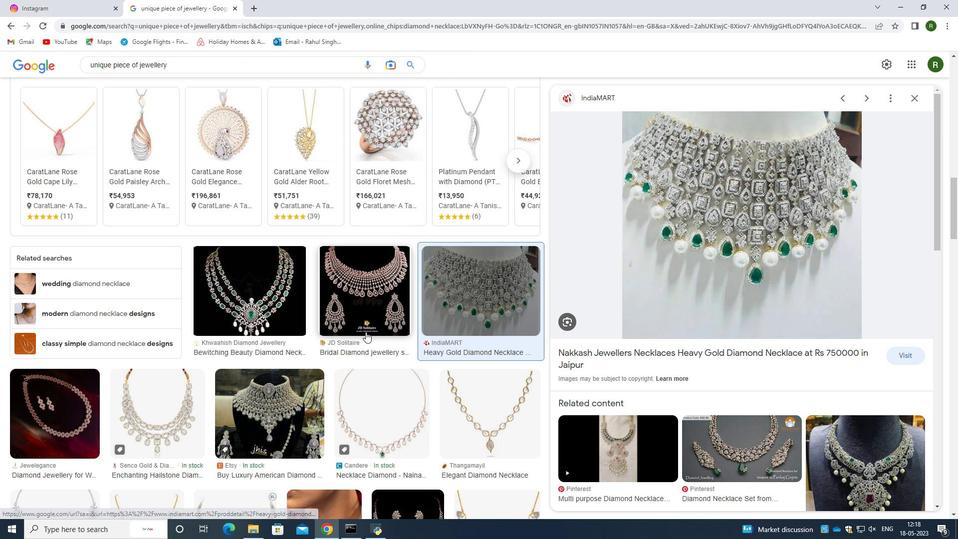 
Action: Mouse moved to (288, 370)
Screenshot: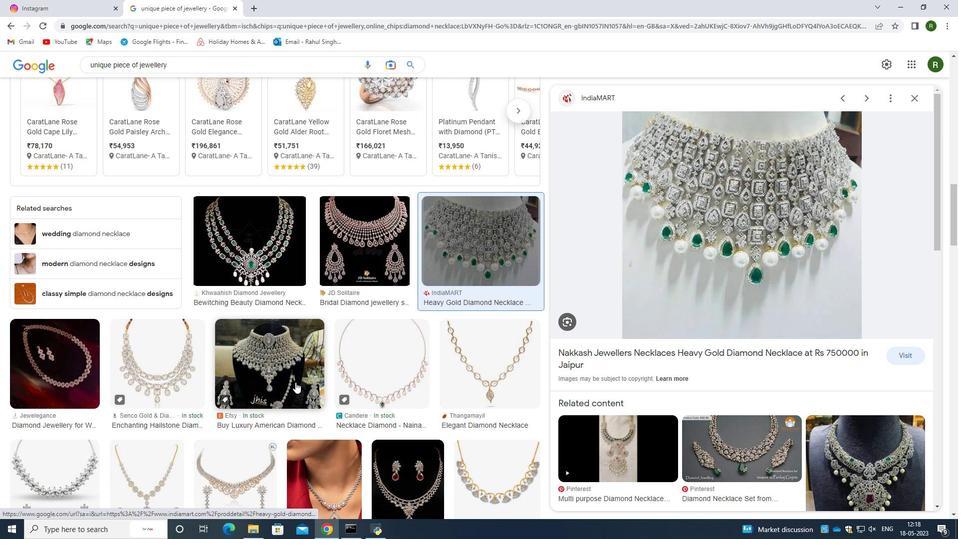 
Action: Mouse pressed left at (288, 370)
Screenshot: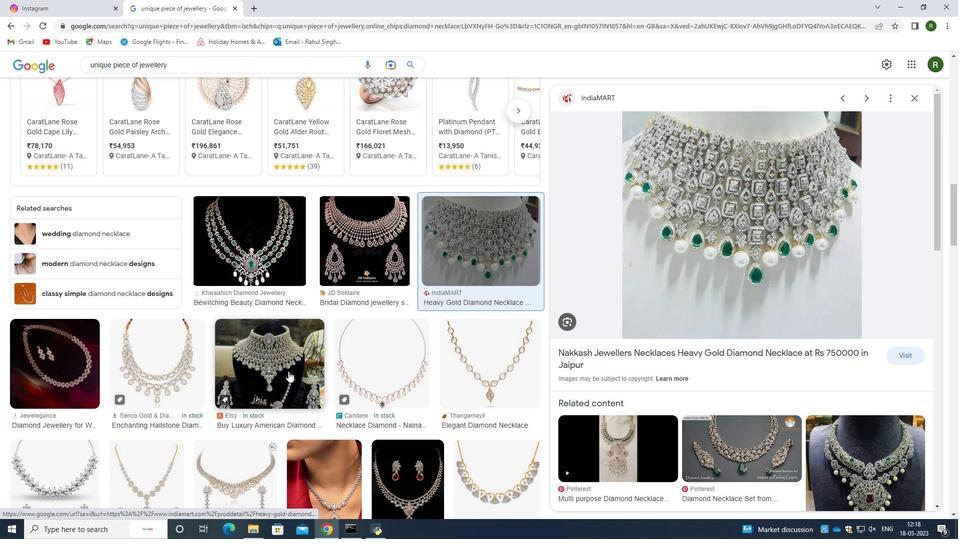 
Action: Mouse moved to (720, 249)
Screenshot: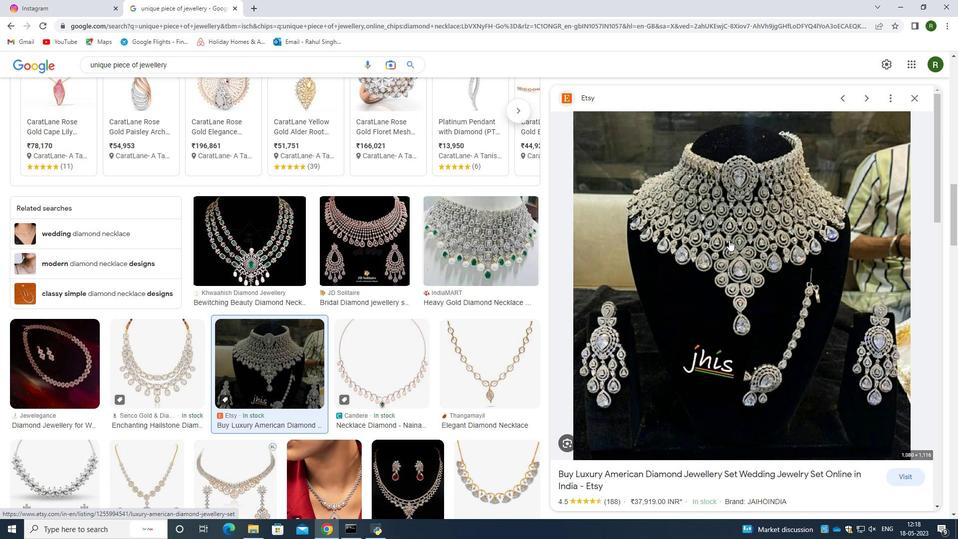
Action: Mouse pressed right at (720, 249)
Screenshot: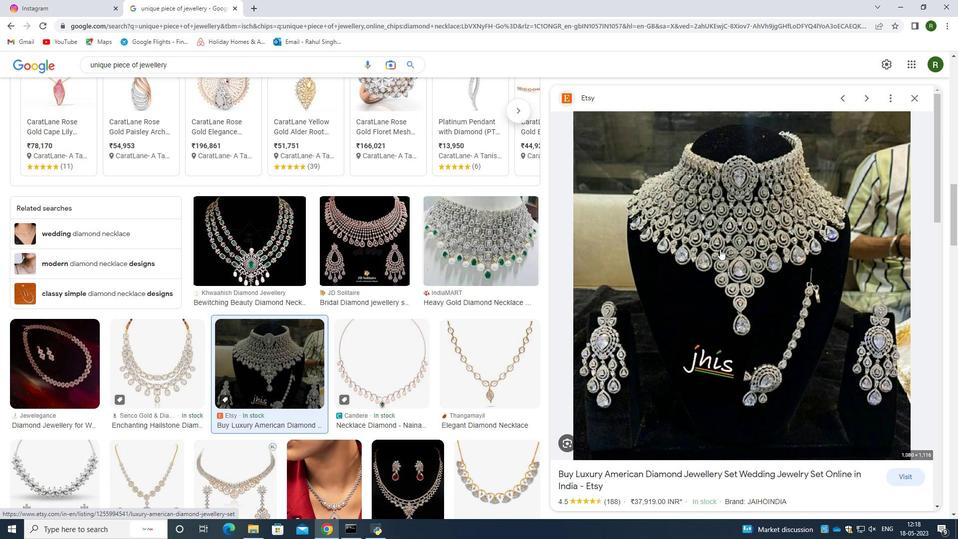 
Action: Mouse moved to (752, 352)
Screenshot: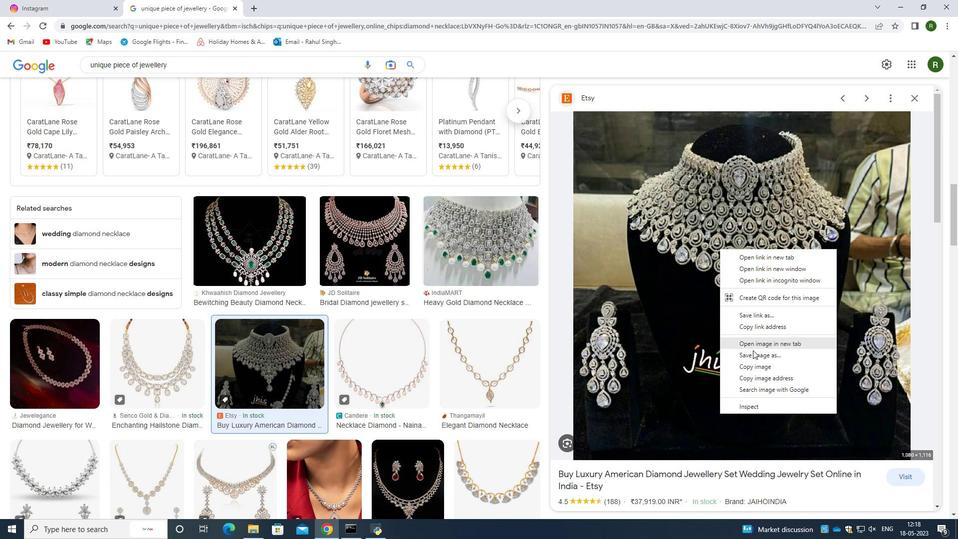 
Action: Mouse pressed left at (752, 352)
Screenshot: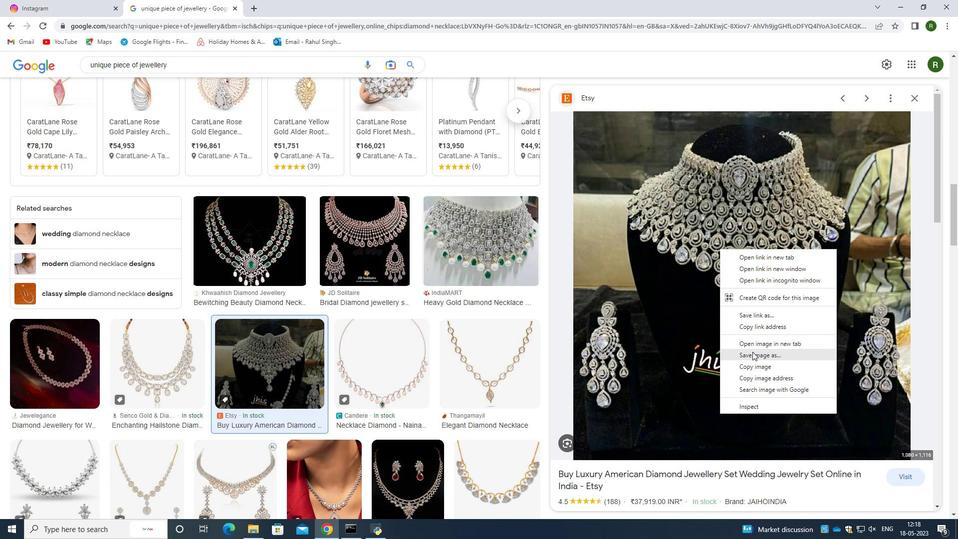 
Action: Mouse moved to (465, 7)
Screenshot: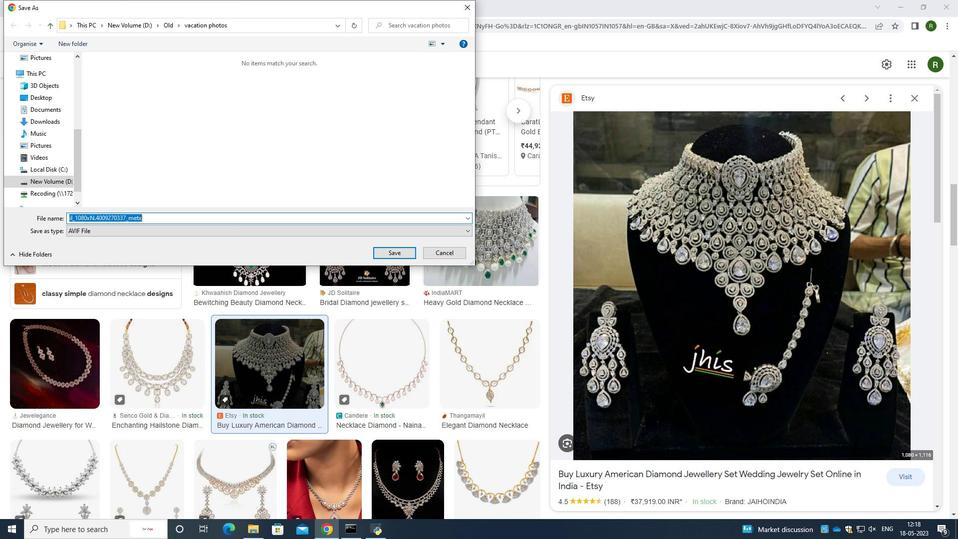 
Action: Mouse pressed left at (465, 7)
Screenshot: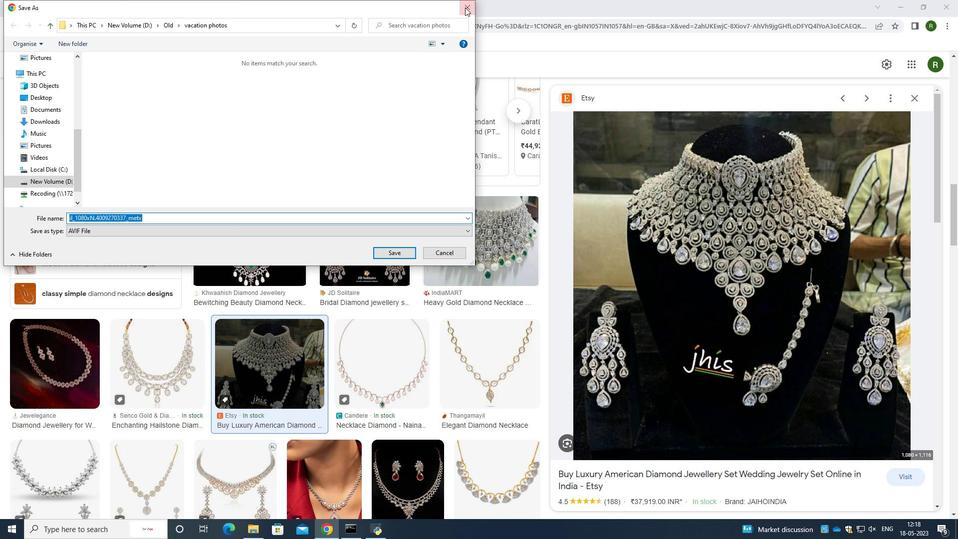
Action: Mouse moved to (258, 398)
Screenshot: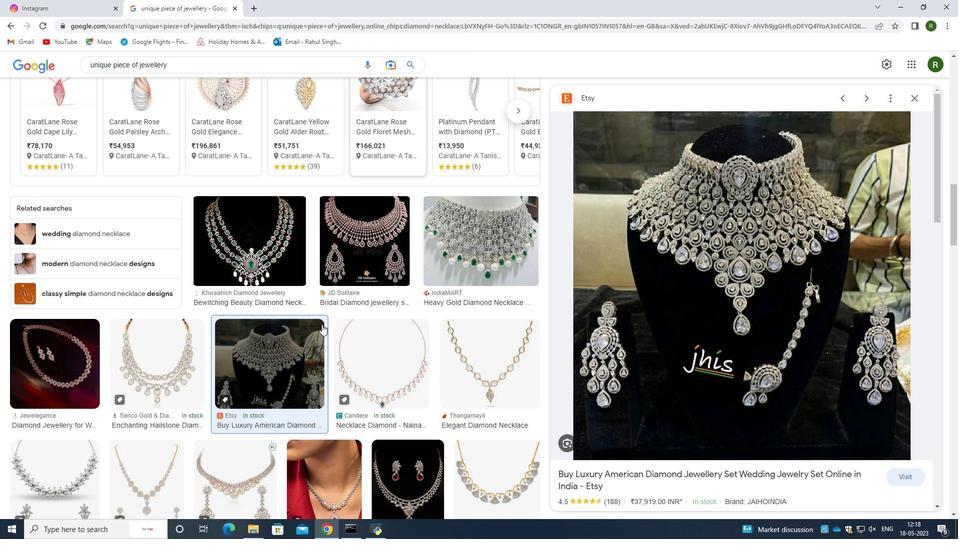 
Action: Mouse scrolled (258, 397) with delta (0, 0)
Screenshot: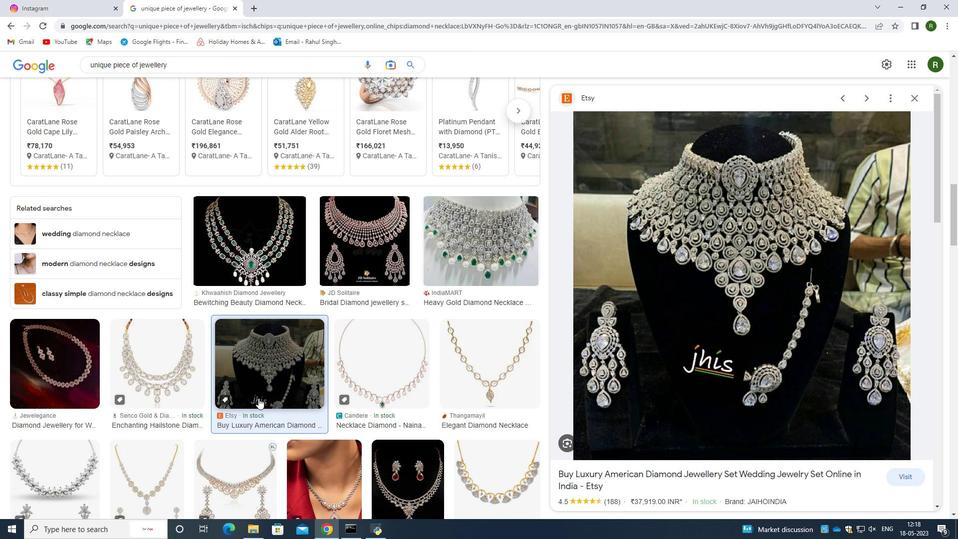 
Action: Mouse scrolled (258, 397) with delta (0, 0)
Screenshot: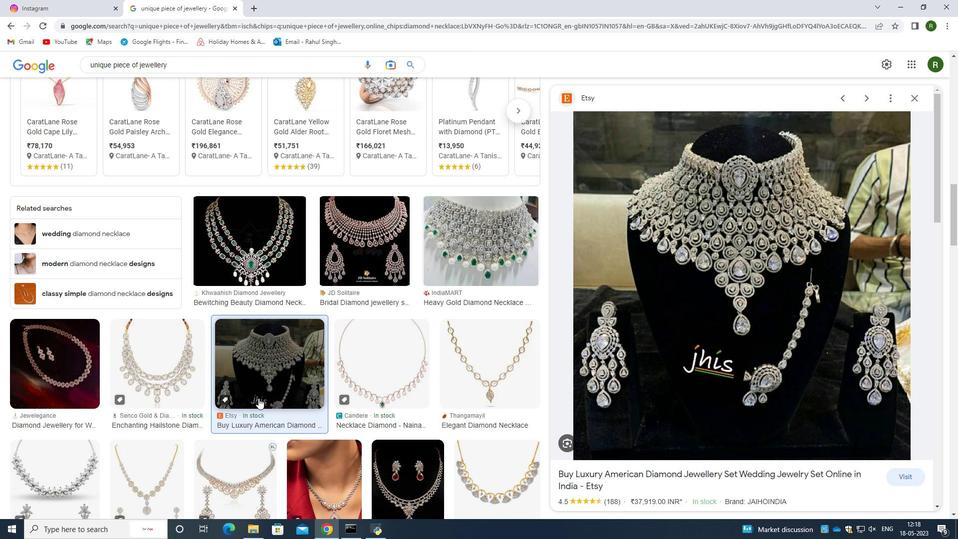 
Action: Mouse moved to (295, 372)
Screenshot: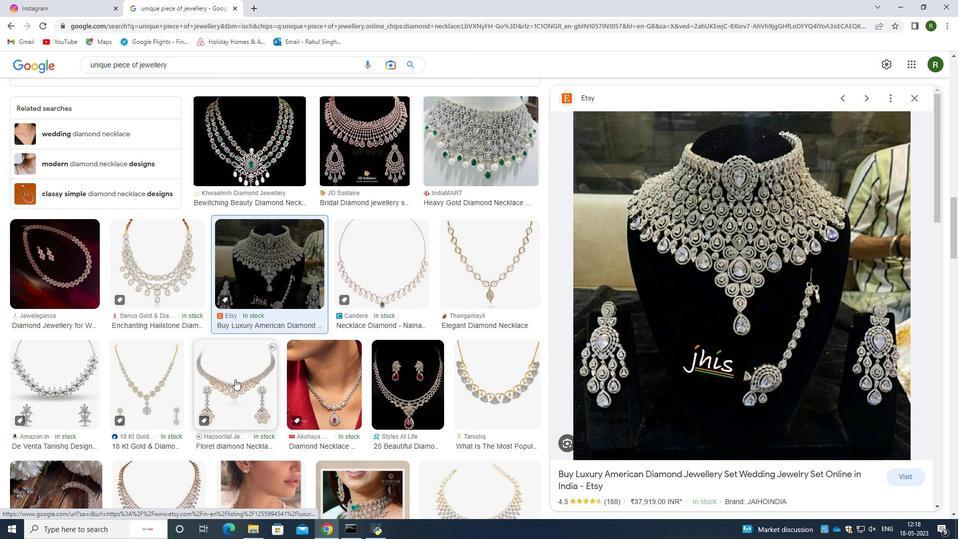 
Action: Mouse scrolled (295, 372) with delta (0, 0)
Screenshot: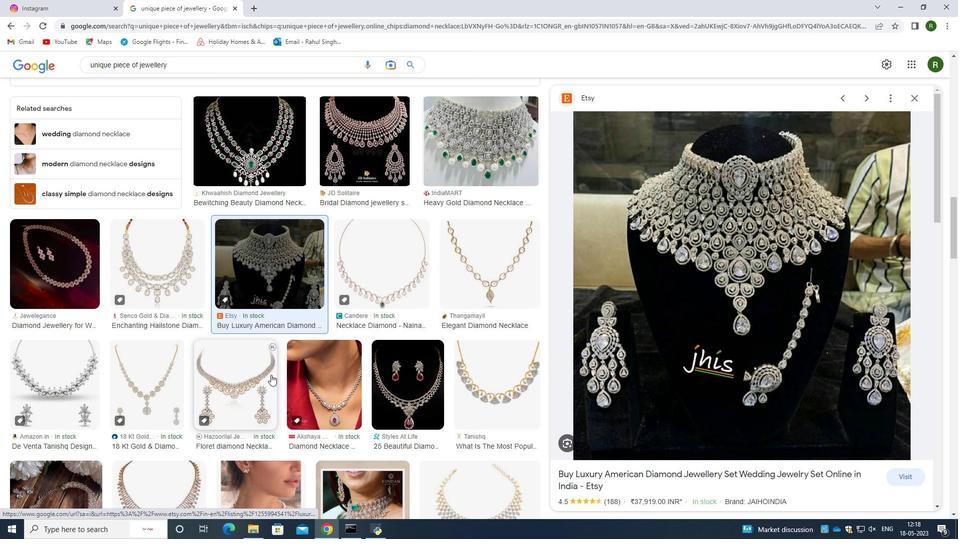 
Action: Mouse scrolled (295, 372) with delta (0, 0)
Screenshot: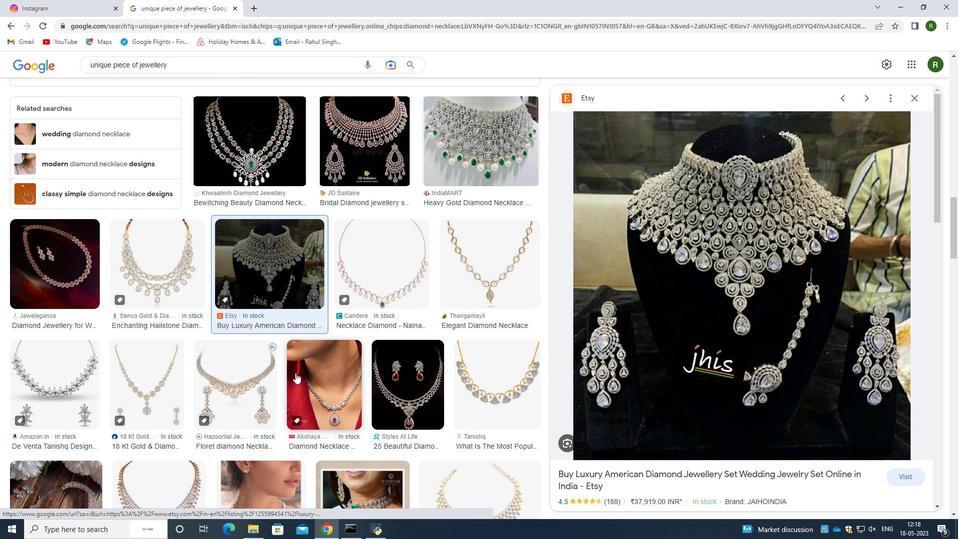 
Action: Mouse moved to (198, 322)
Screenshot: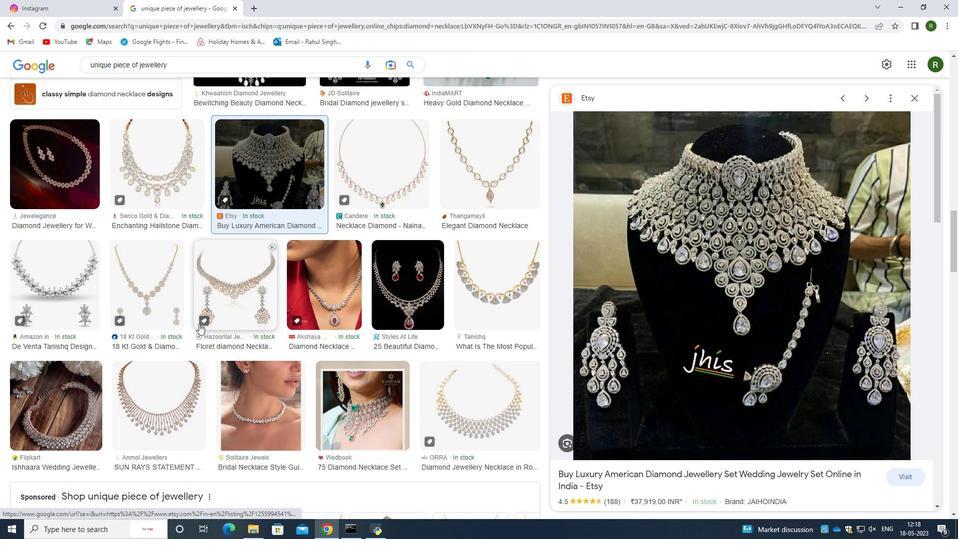 
Action: Mouse scrolled (198, 322) with delta (0, 0)
Screenshot: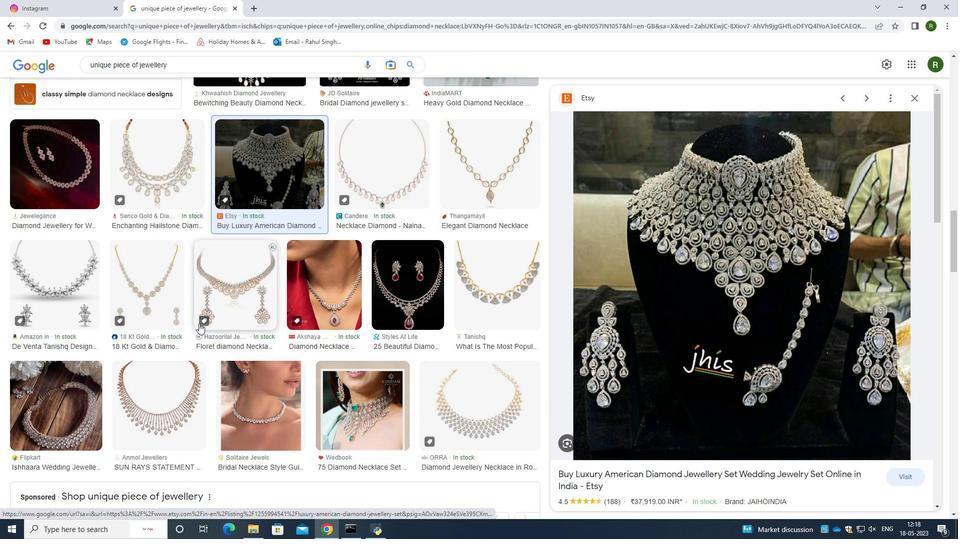 
Action: Mouse moved to (198, 322)
Screenshot: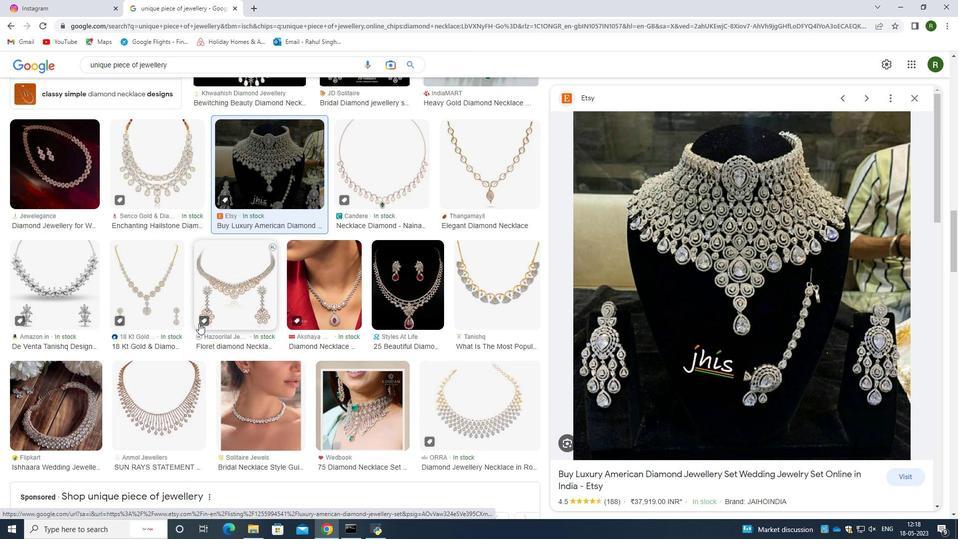 
Action: Mouse scrolled (198, 322) with delta (0, 0)
Screenshot: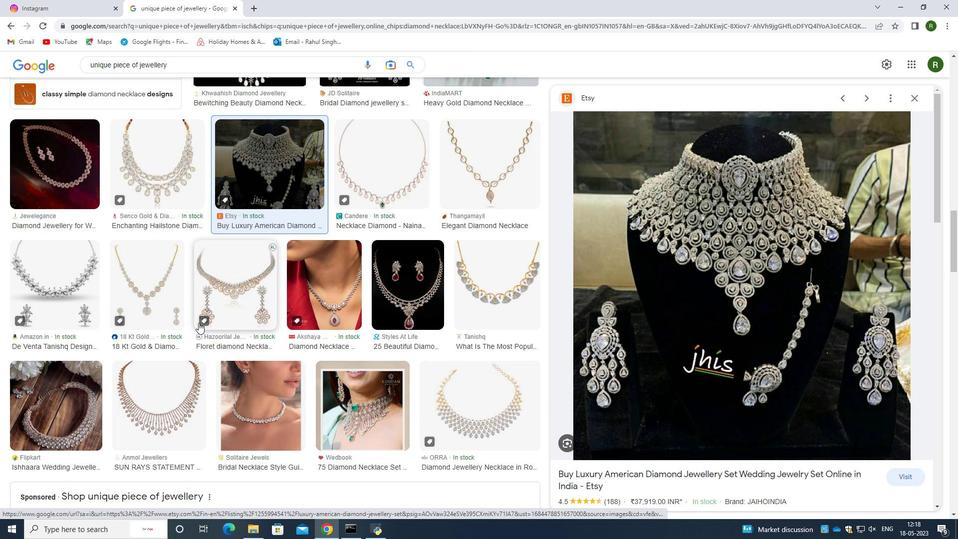 
Action: Mouse scrolled (198, 322) with delta (0, 0)
Screenshot: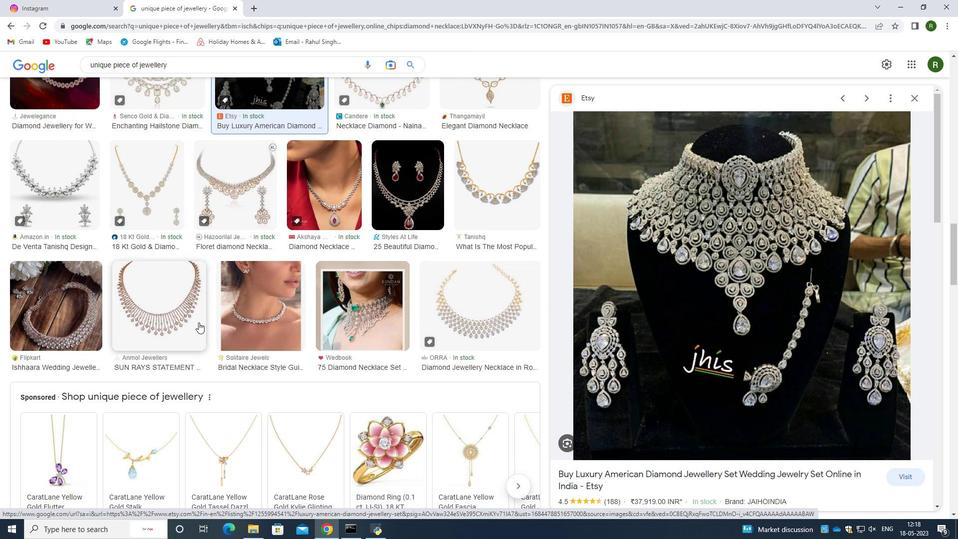 
Action: Mouse moved to (199, 323)
Screenshot: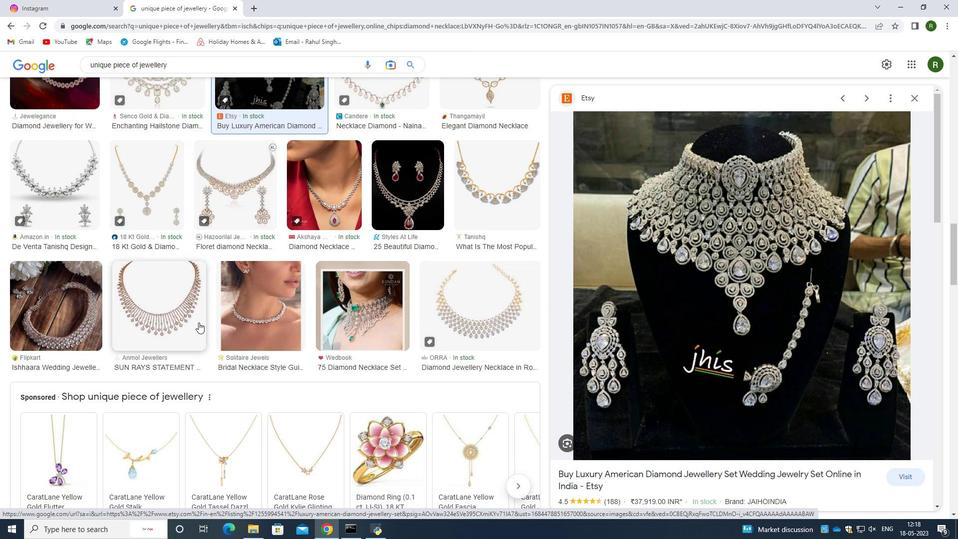 
Action: Mouse scrolled (199, 322) with delta (0, 0)
Screenshot: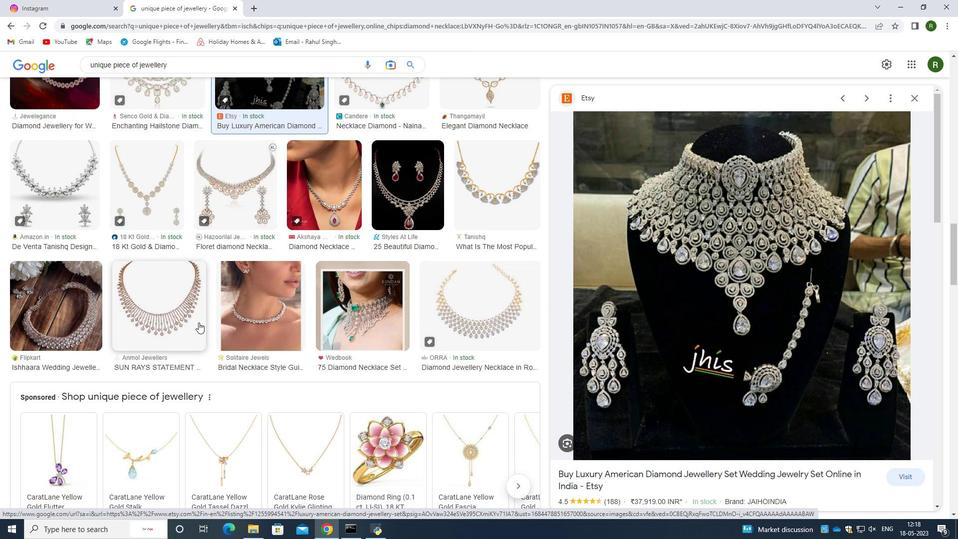 
Action: Mouse scrolled (199, 322) with delta (0, 0)
Screenshot: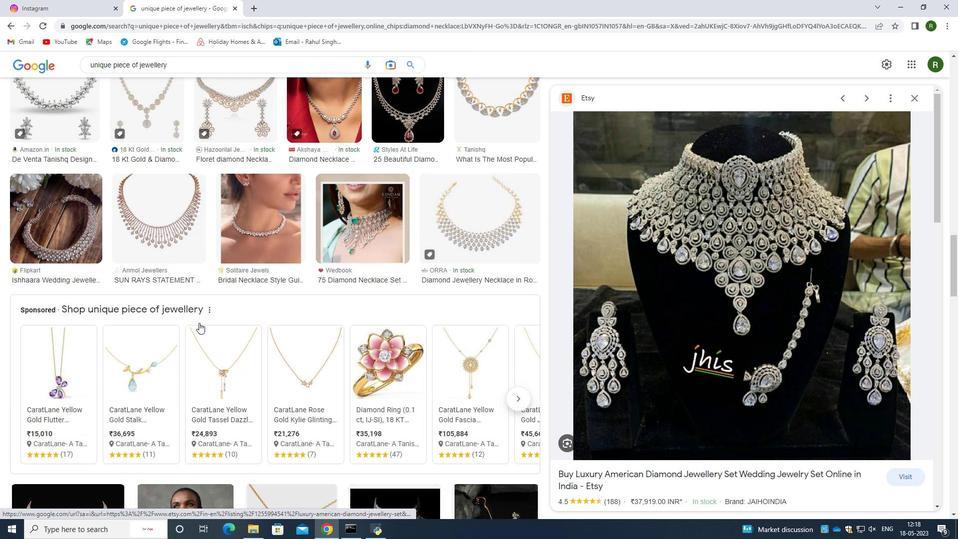 
Action: Mouse scrolled (199, 322) with delta (0, 0)
Screenshot: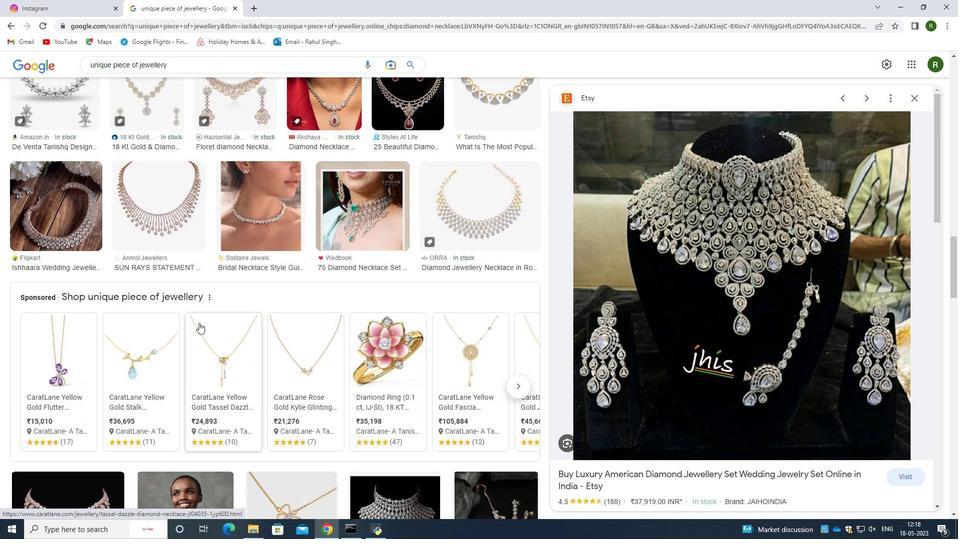 
Action: Mouse moved to (200, 324)
Screenshot: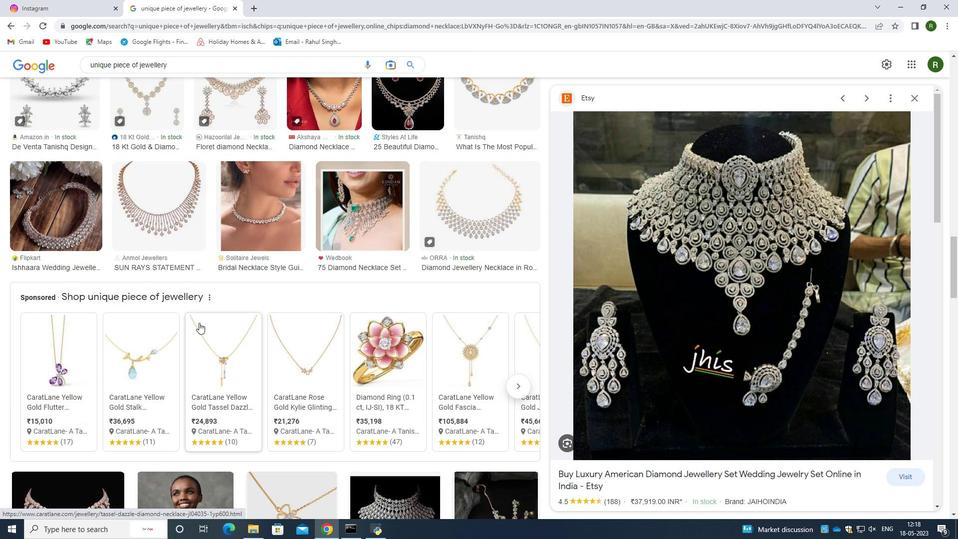 
Action: Mouse scrolled (200, 323) with delta (0, 0)
Screenshot: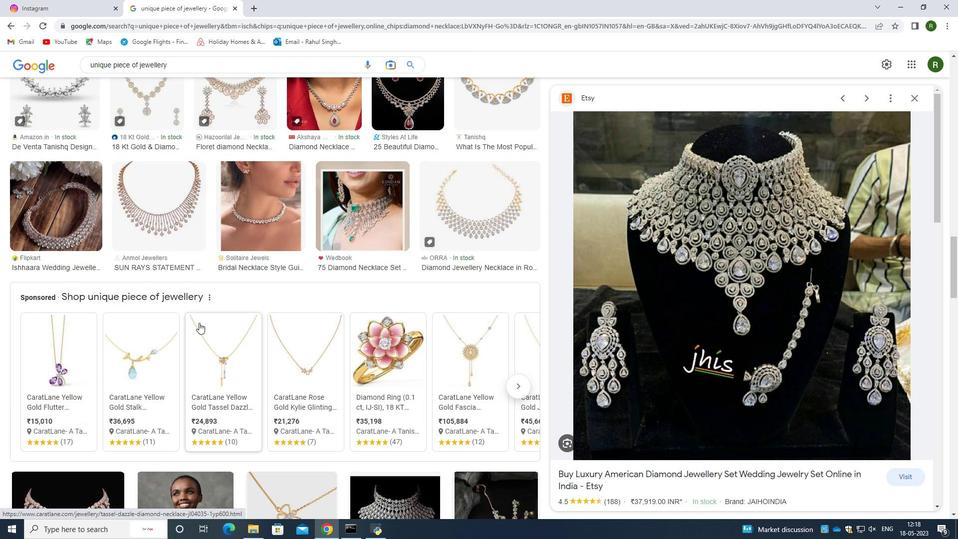 
Action: Mouse scrolled (200, 323) with delta (0, 0)
Screenshot: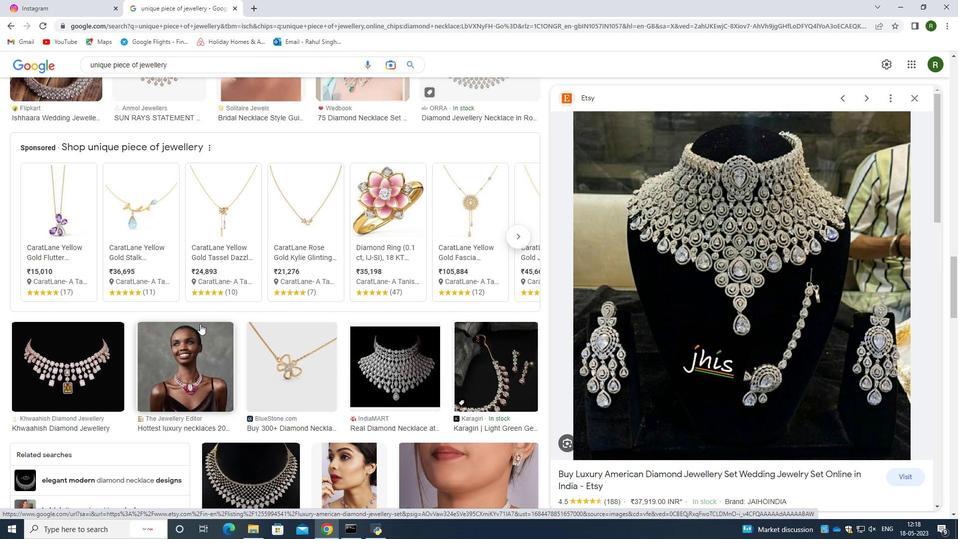 
Action: Mouse scrolled (200, 323) with delta (0, 0)
Screenshot: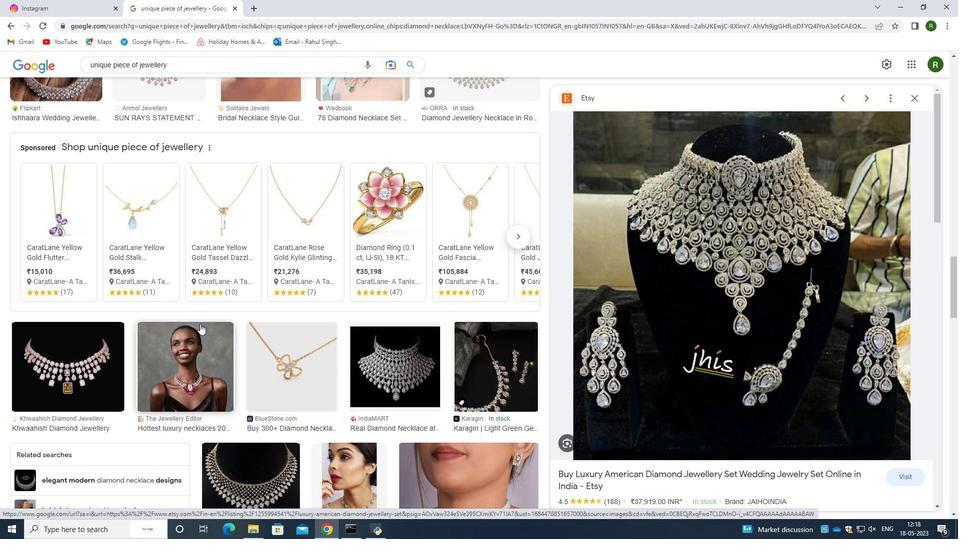 
Action: Mouse moved to (402, 272)
Screenshot: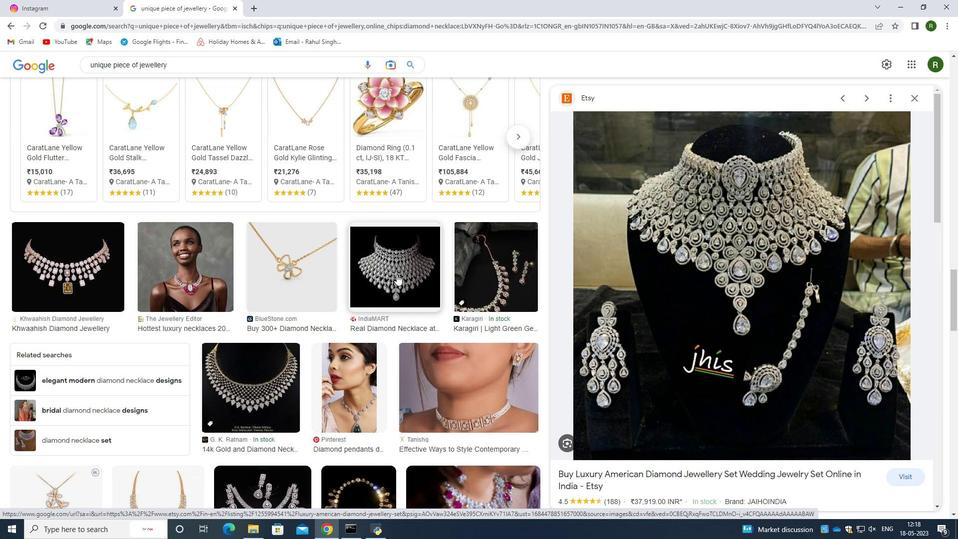 
Action: Mouse pressed left at (402, 272)
Screenshot: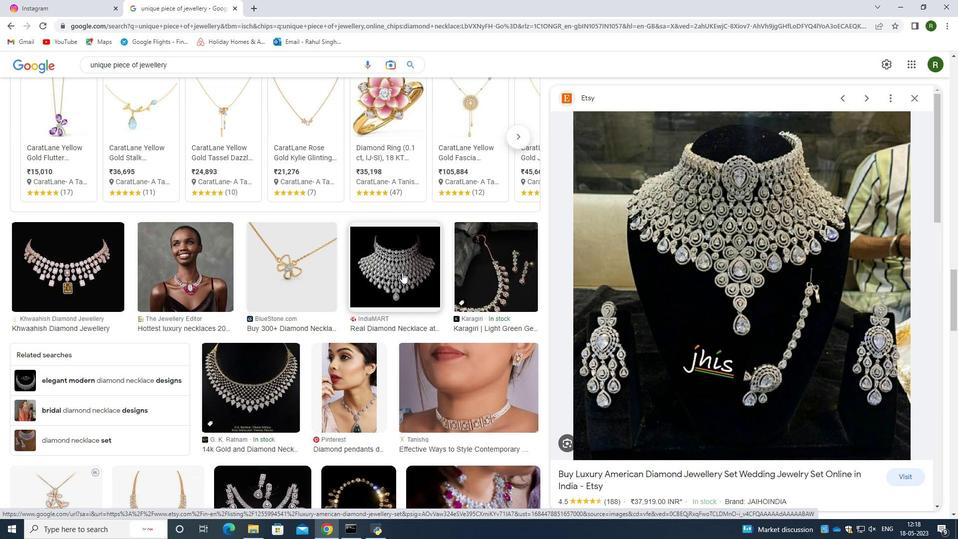 
Action: Mouse moved to (671, 234)
Screenshot: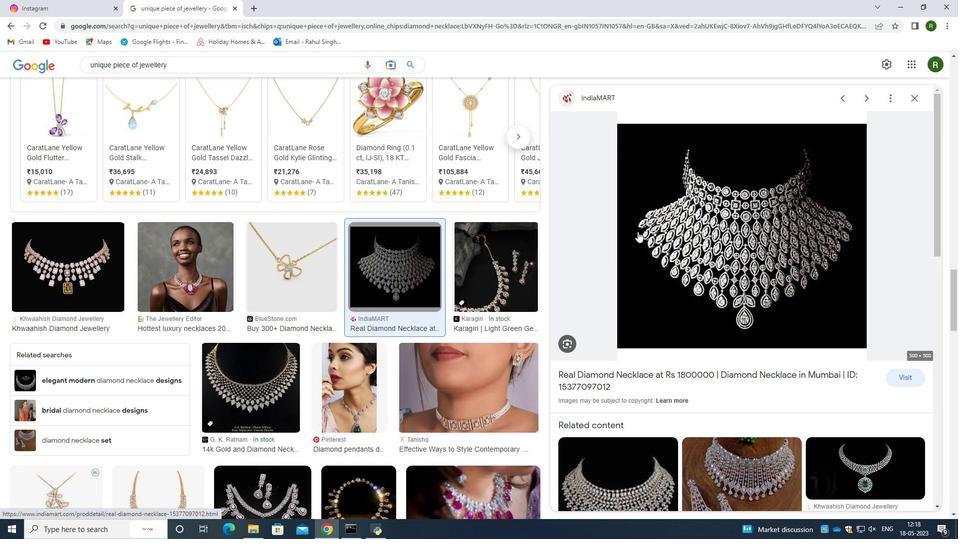 
Action: Mouse pressed right at (671, 234)
Screenshot: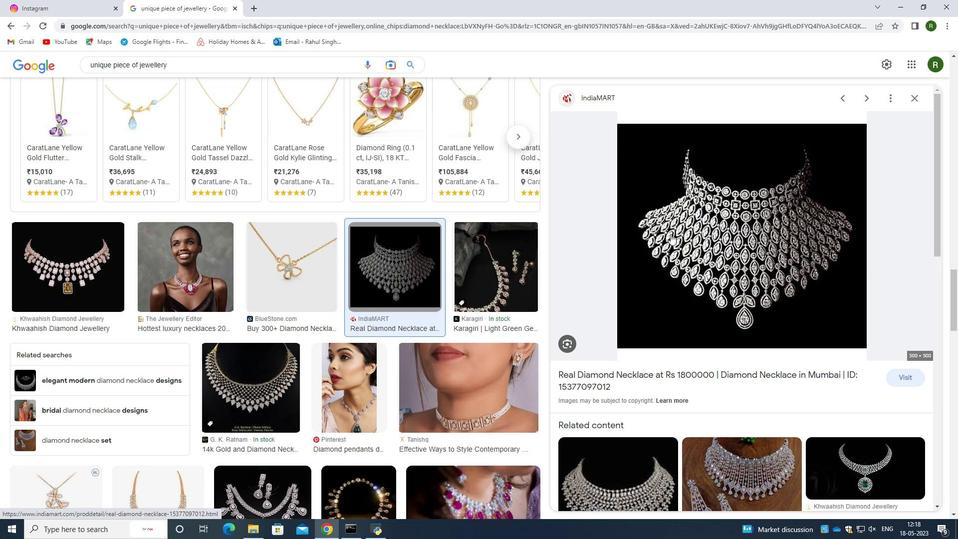 
Action: Mouse moved to (719, 338)
Screenshot: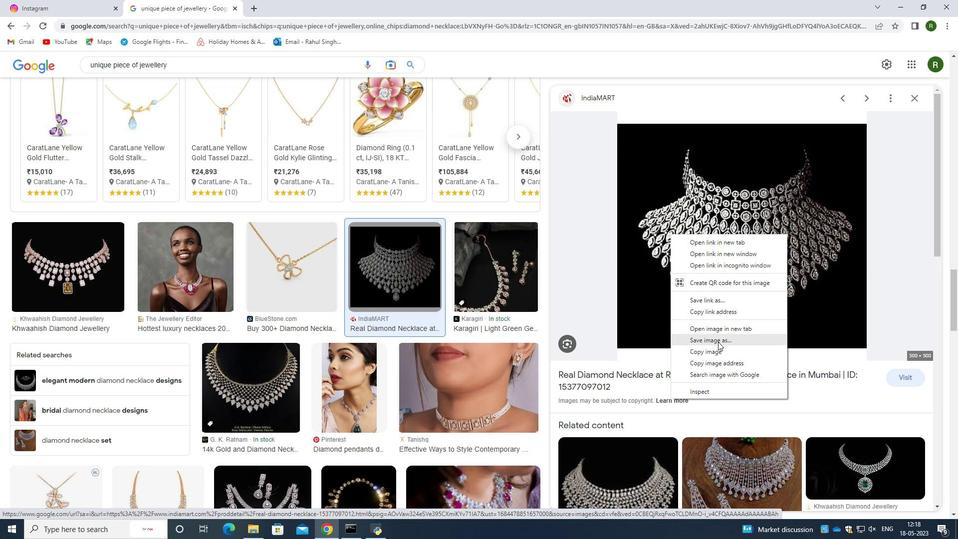 
Action: Mouse pressed left at (719, 338)
Screenshot: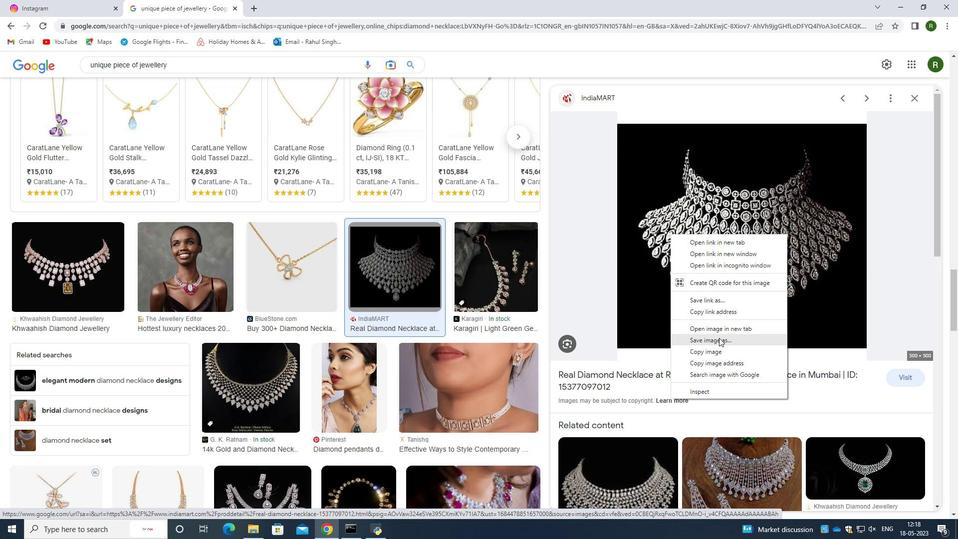 
Action: Mouse moved to (461, 13)
Screenshot: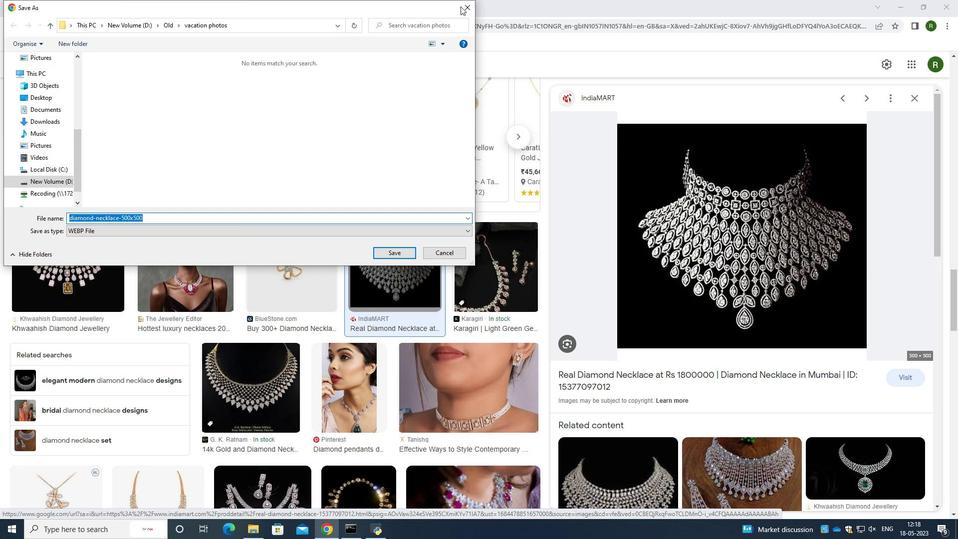 
Action: Mouse pressed left at (461, 13)
Screenshot: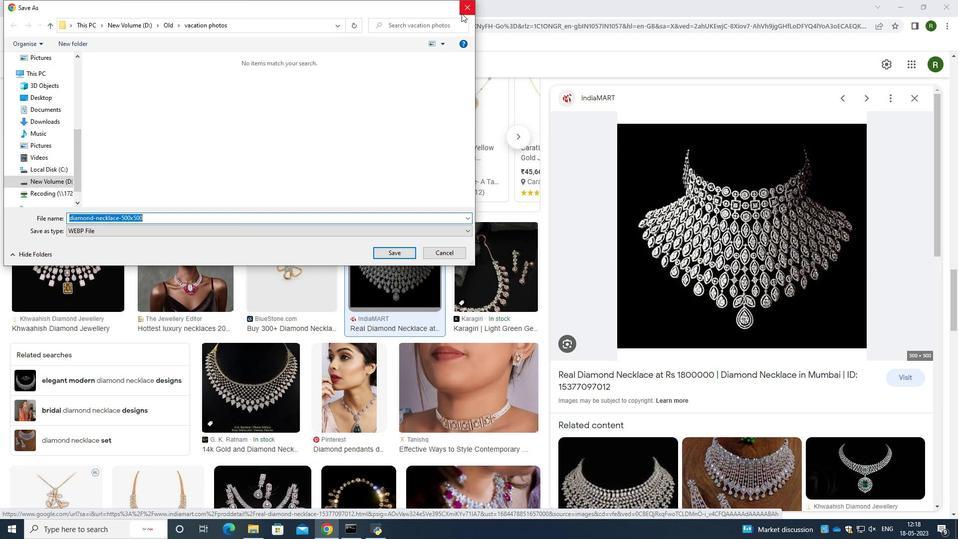 
Action: Mouse moved to (241, 355)
Screenshot: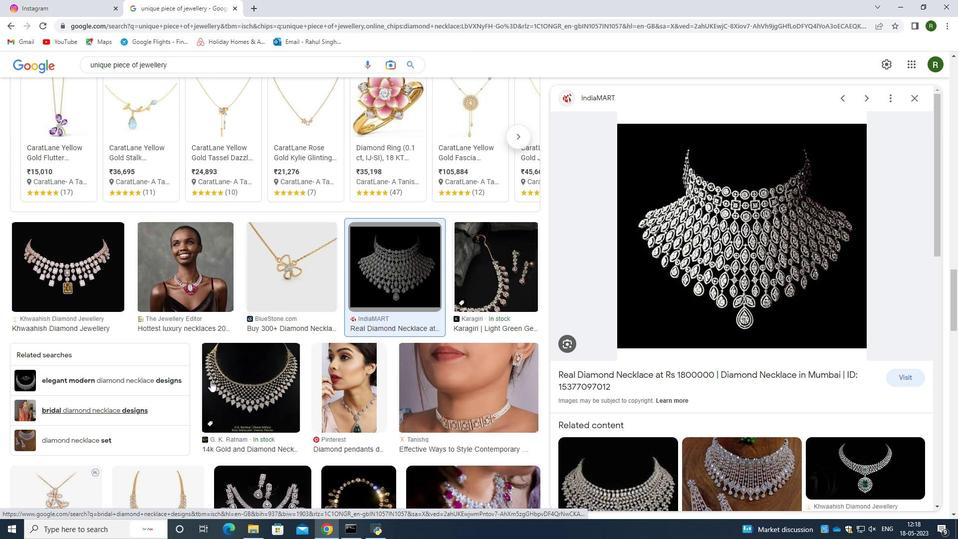 
Action: Mouse scrolled (241, 355) with delta (0, 0)
Screenshot: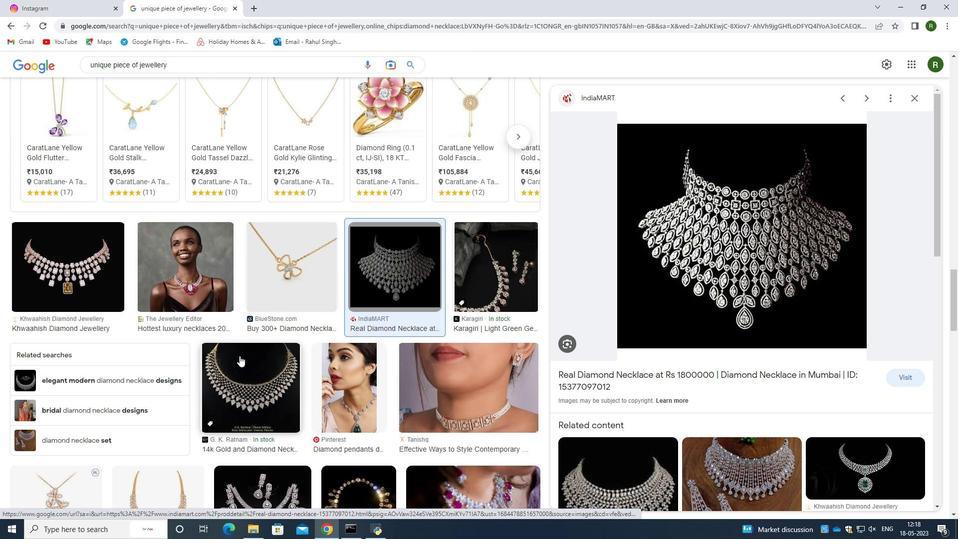
Action: Mouse scrolled (241, 355) with delta (0, 0)
Screenshot: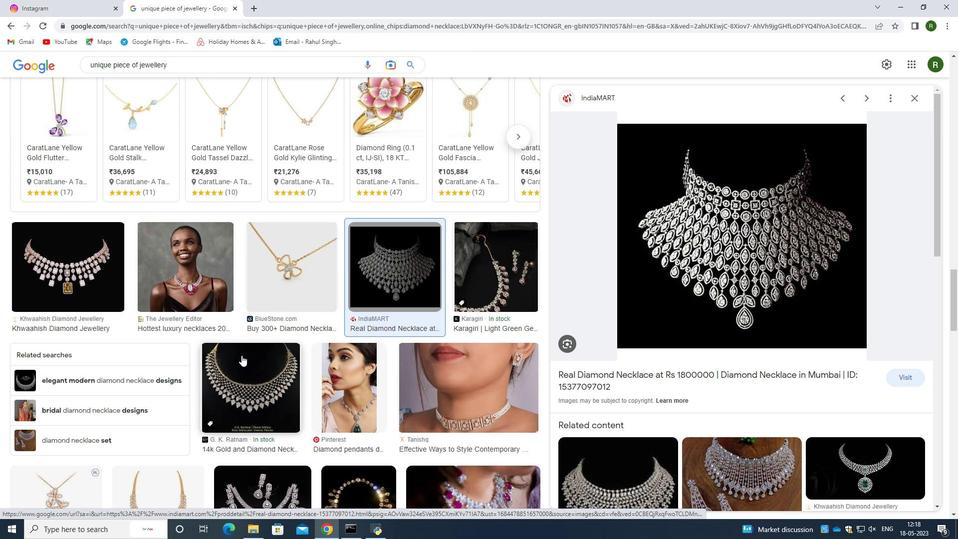 
Action: Mouse moved to (167, 414)
Screenshot: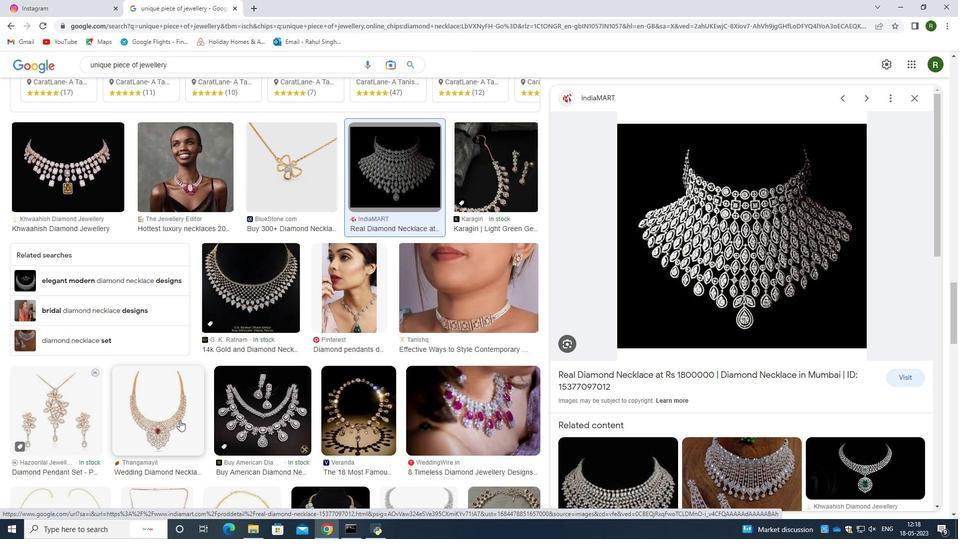 
Action: Mouse pressed left at (167, 414)
Screenshot: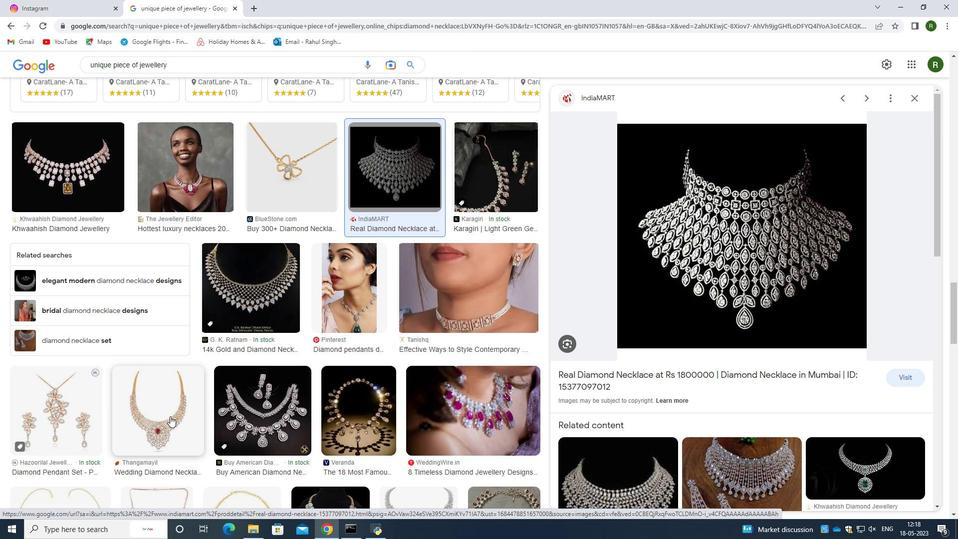 
Action: Mouse moved to (689, 277)
Screenshot: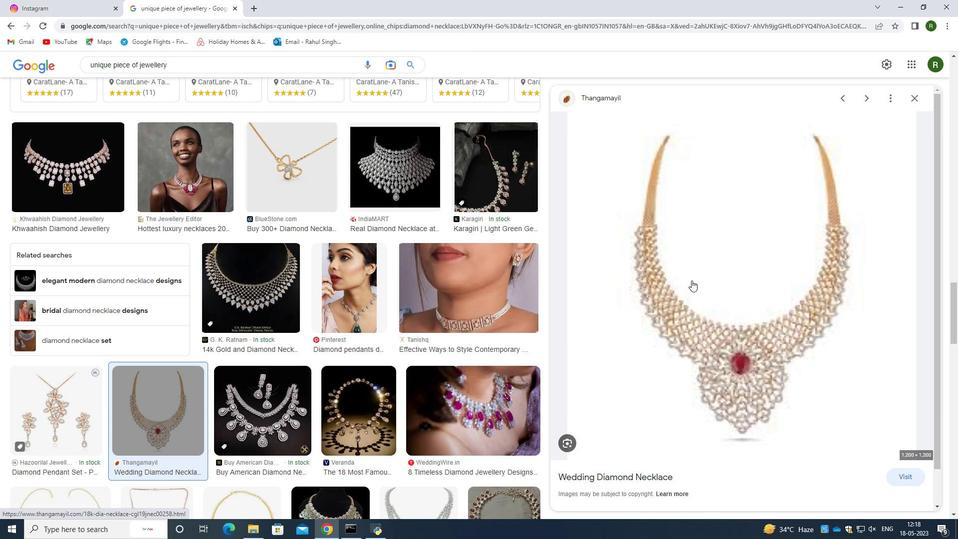 
Action: Mouse pressed right at (689, 277)
Screenshot: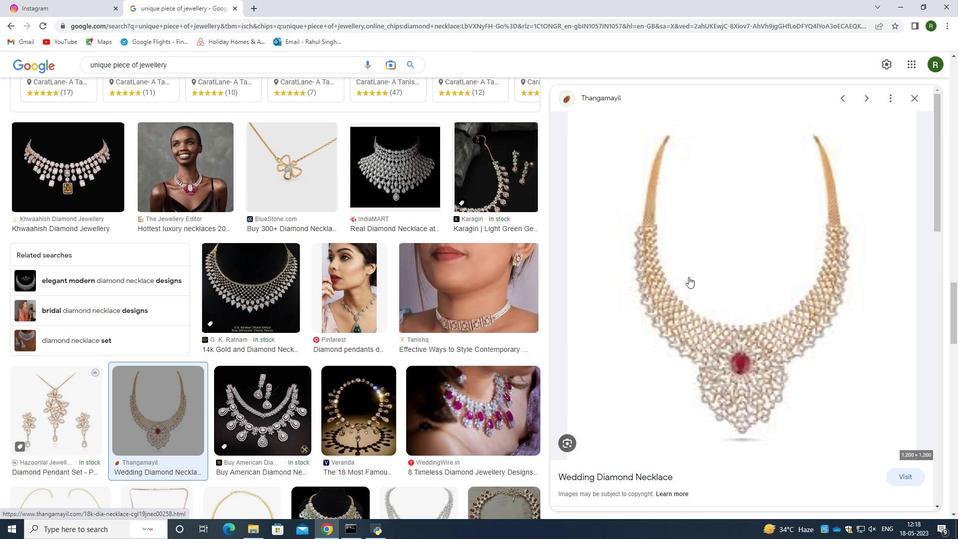 
Action: Mouse moved to (723, 388)
Screenshot: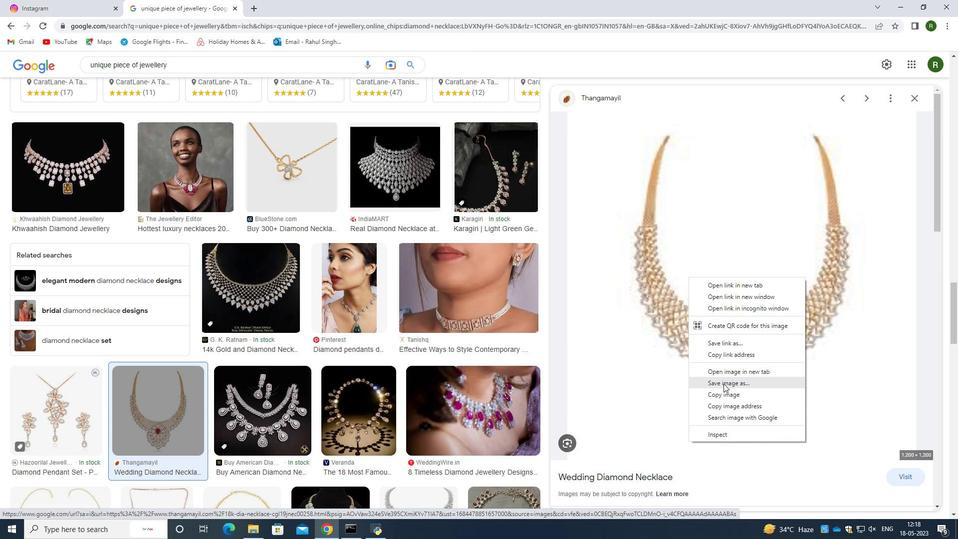 
Action: Mouse pressed left at (723, 388)
Screenshot: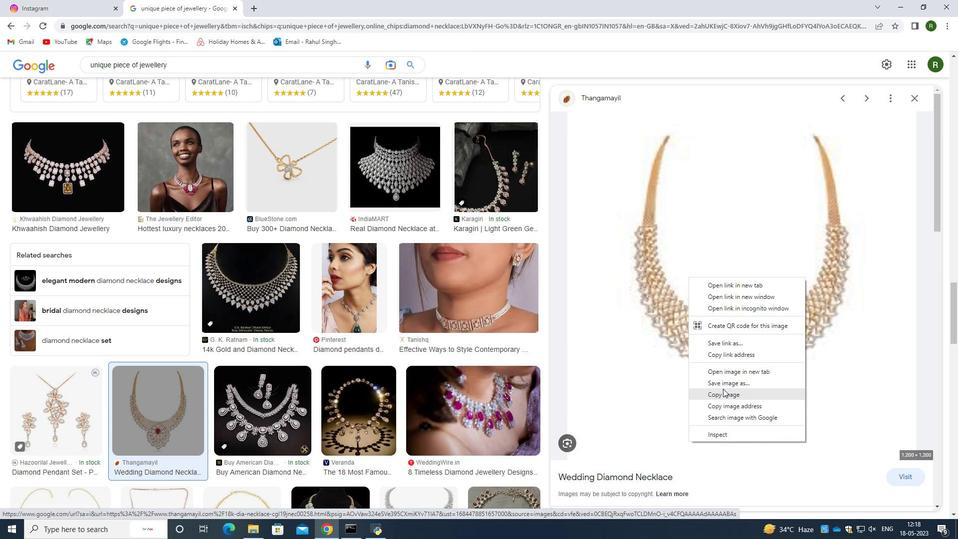 
Action: Mouse moved to (642, 251)
Screenshot: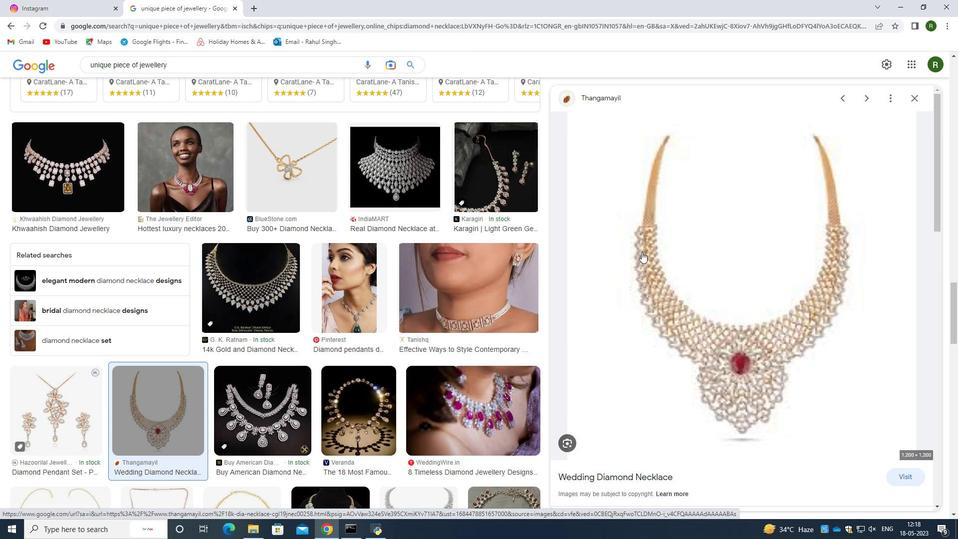 
Action: Mouse pressed right at (642, 251)
Screenshot: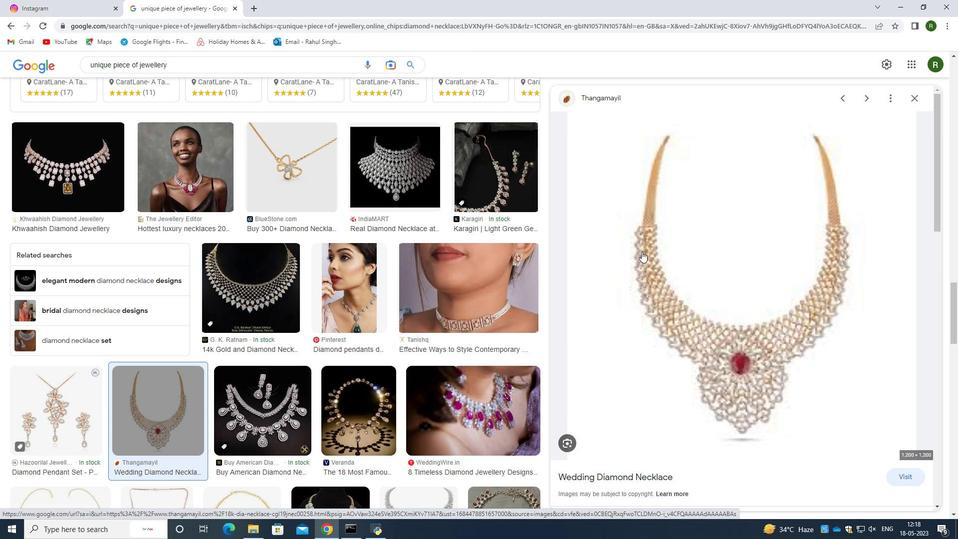 
Action: Mouse moved to (680, 359)
Screenshot: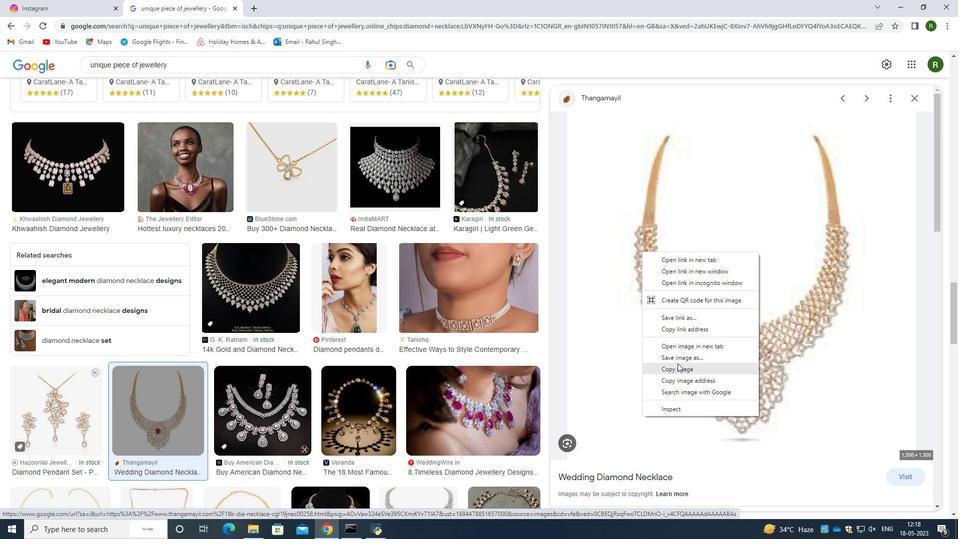 
Action: Mouse pressed left at (680, 359)
Screenshot: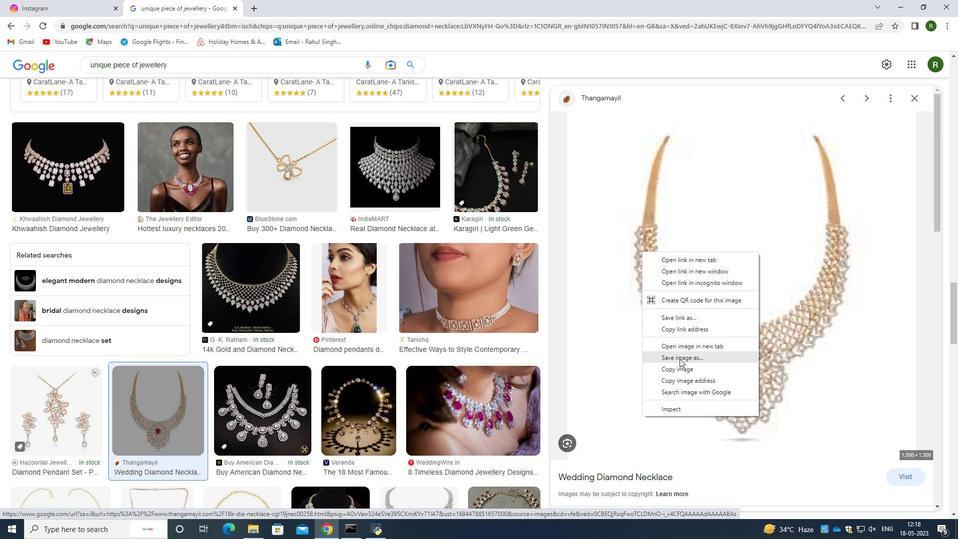 
Action: Mouse moved to (386, 255)
Screenshot: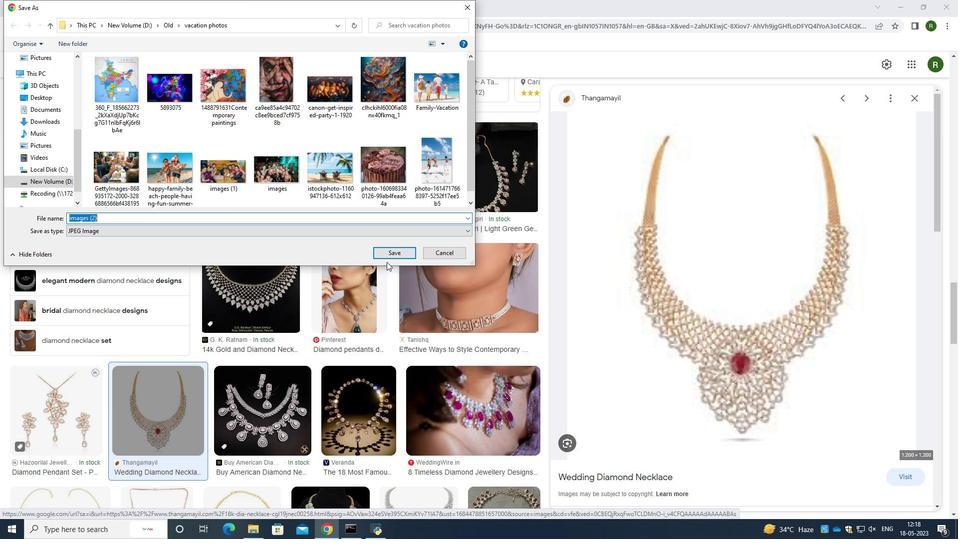 
Action: Mouse pressed left at (386, 255)
Screenshot: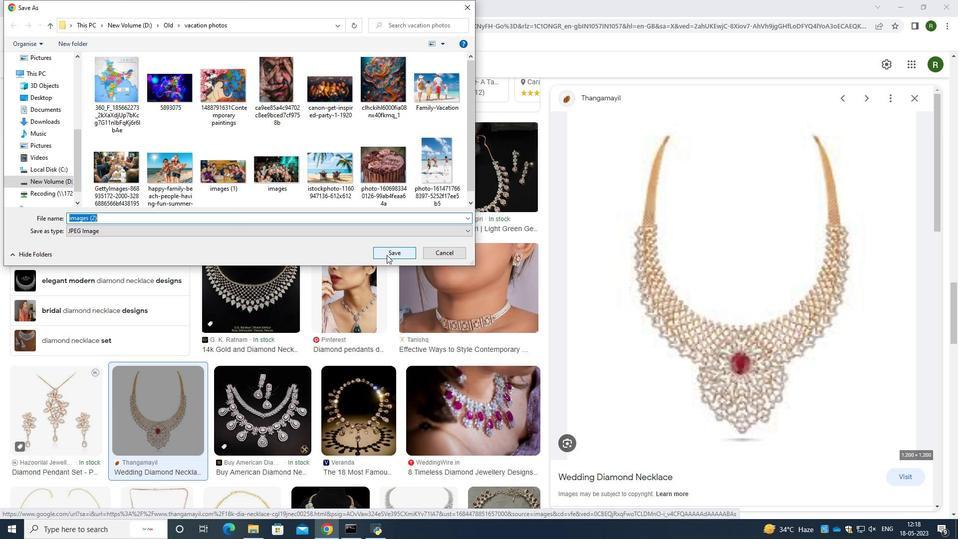 
Action: Mouse moved to (180, 175)
Screenshot: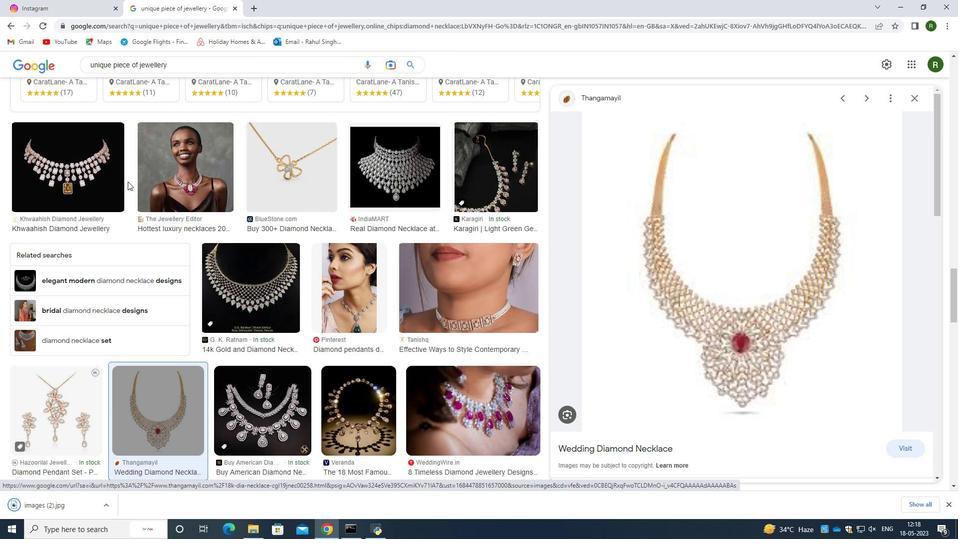 
Action: Mouse scrolled (180, 176) with delta (0, 0)
Screenshot: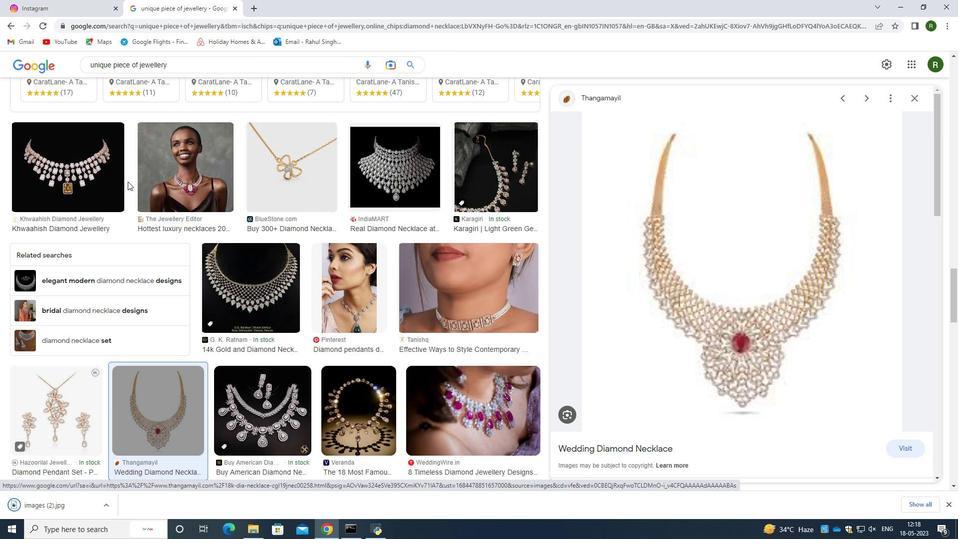 
Action: Mouse scrolled (180, 176) with delta (0, 0)
Screenshot: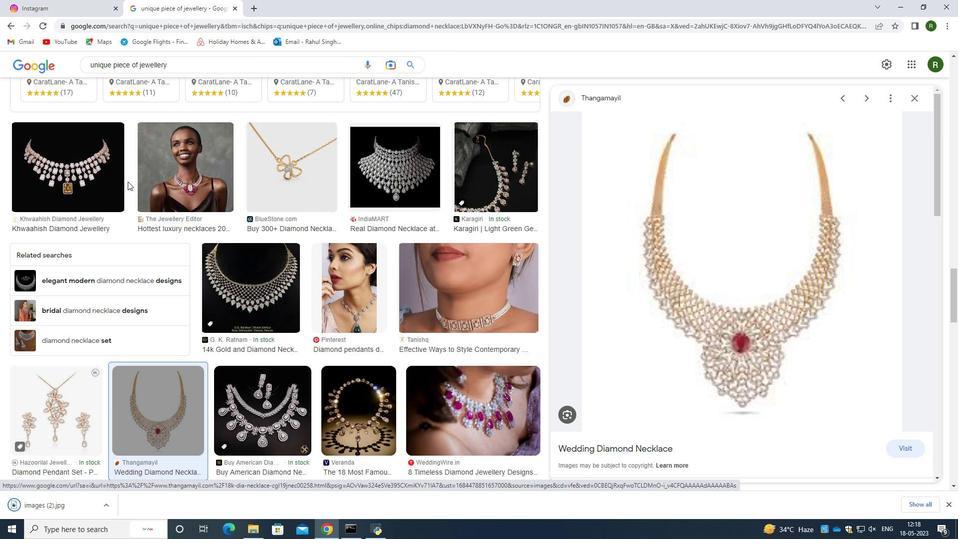 
Action: Mouse scrolled (180, 176) with delta (0, 0)
Screenshot: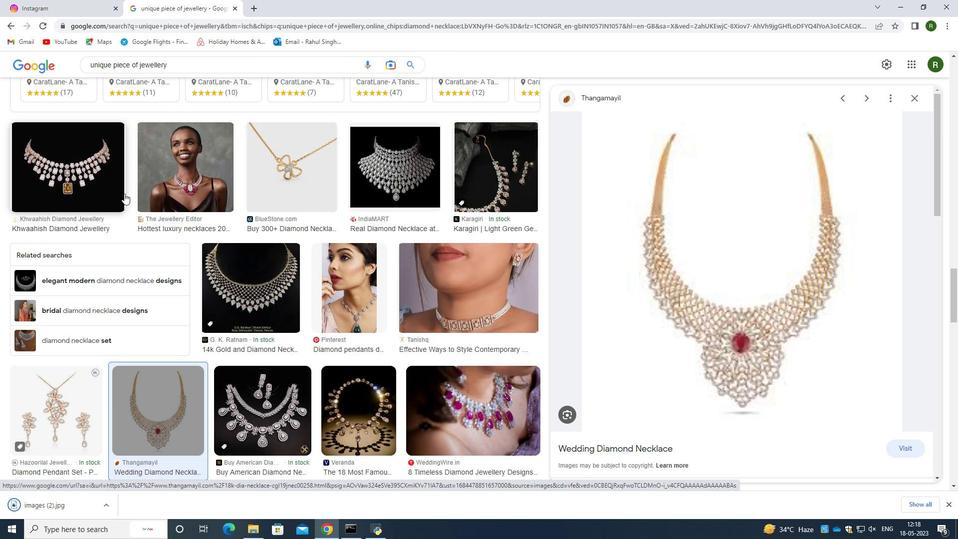 
Action: Mouse scrolled (180, 176) with delta (0, 0)
Screenshot: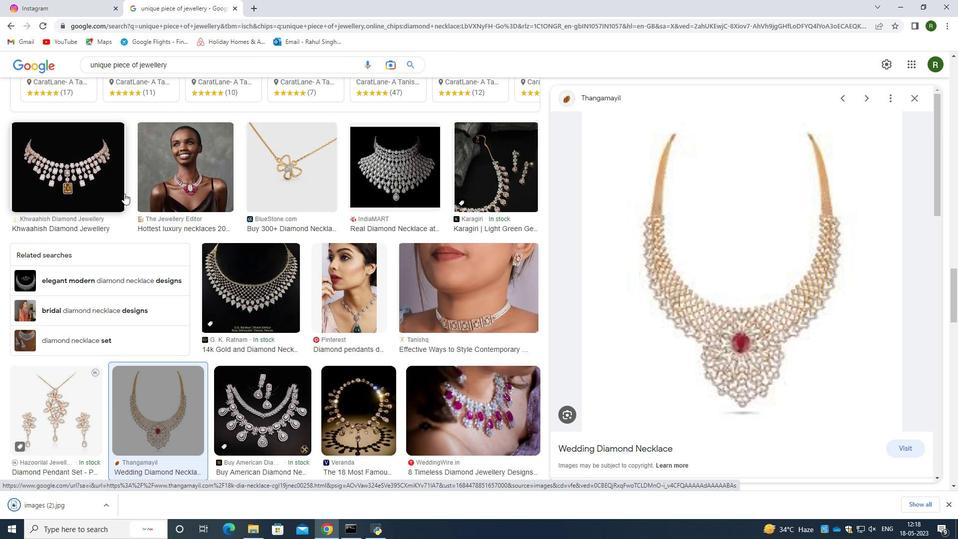 
Action: Mouse moved to (26, 2)
Screenshot: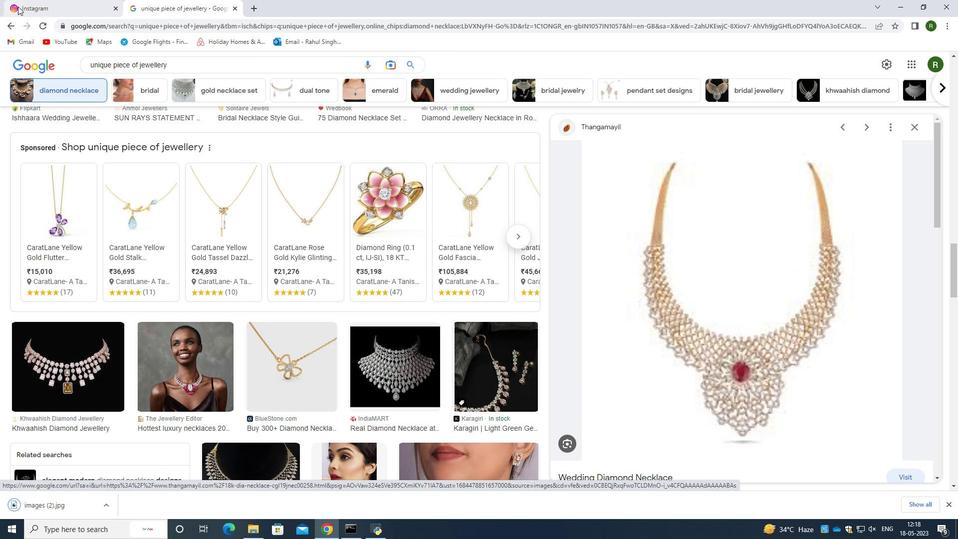
Action: Mouse pressed left at (26, 2)
Screenshot: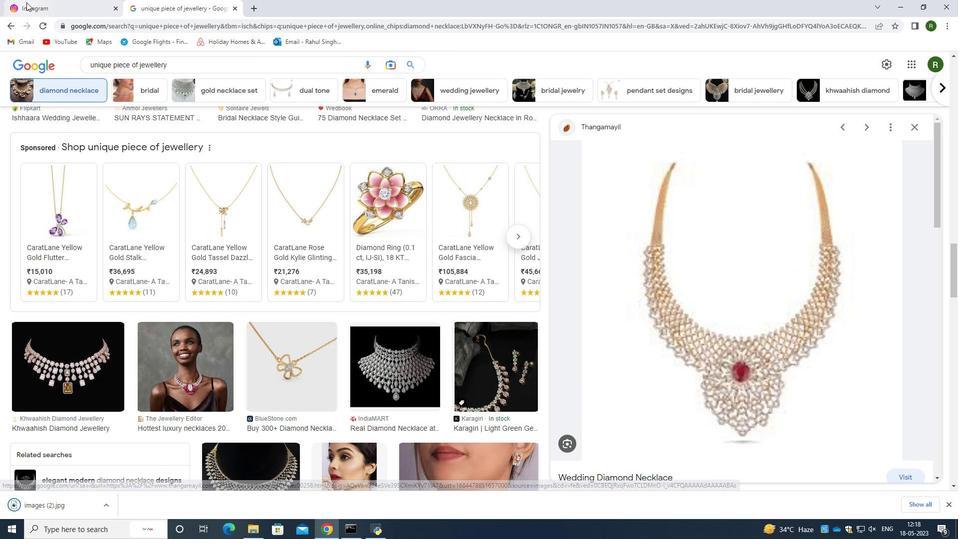
Action: Mouse moved to (47, 281)
Screenshot: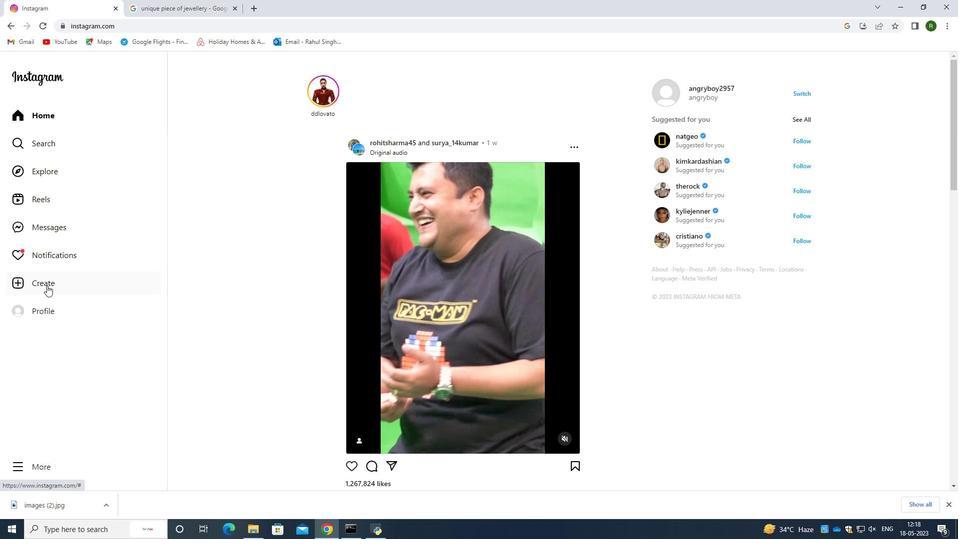 
Action: Mouse pressed left at (47, 281)
Screenshot: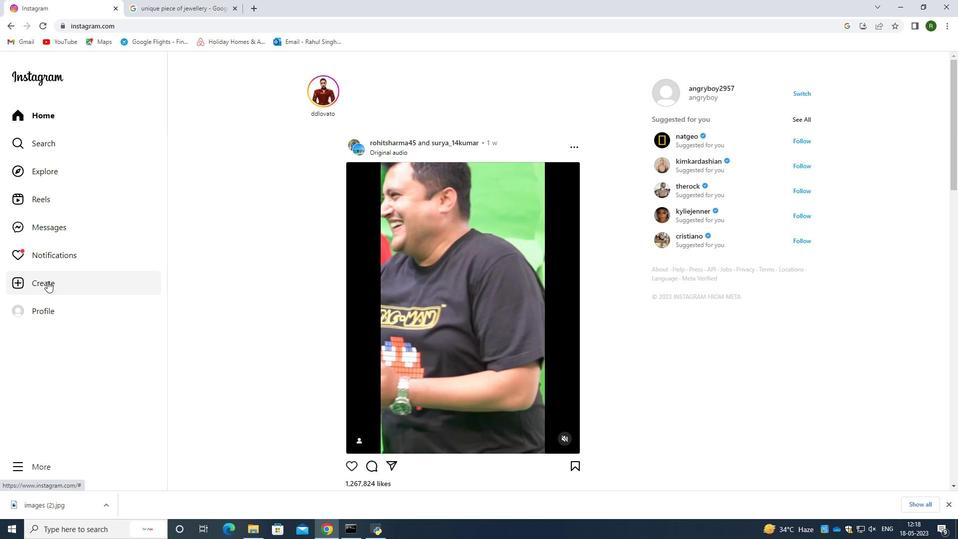 
Action: Mouse moved to (278, 258)
Screenshot: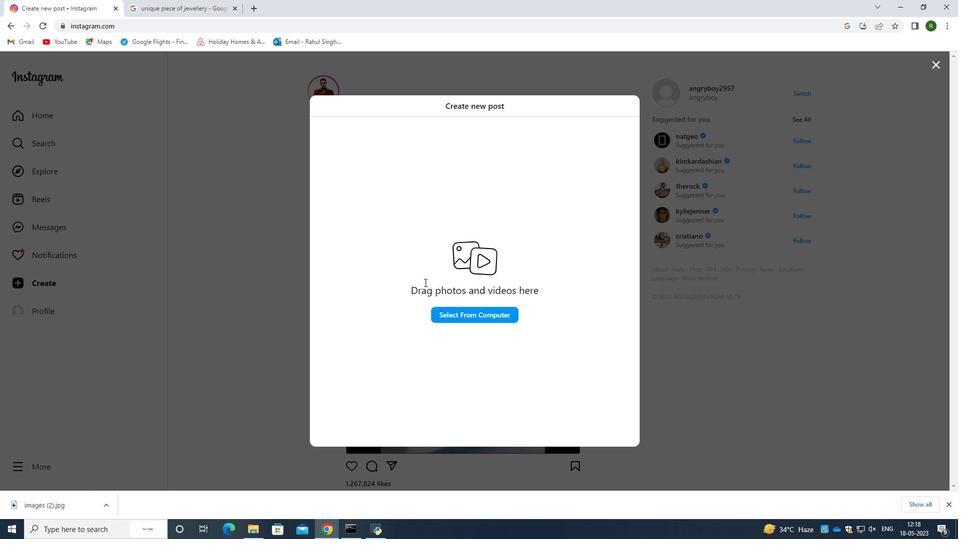 
Action: Mouse pressed left at (278, 258)
Screenshot: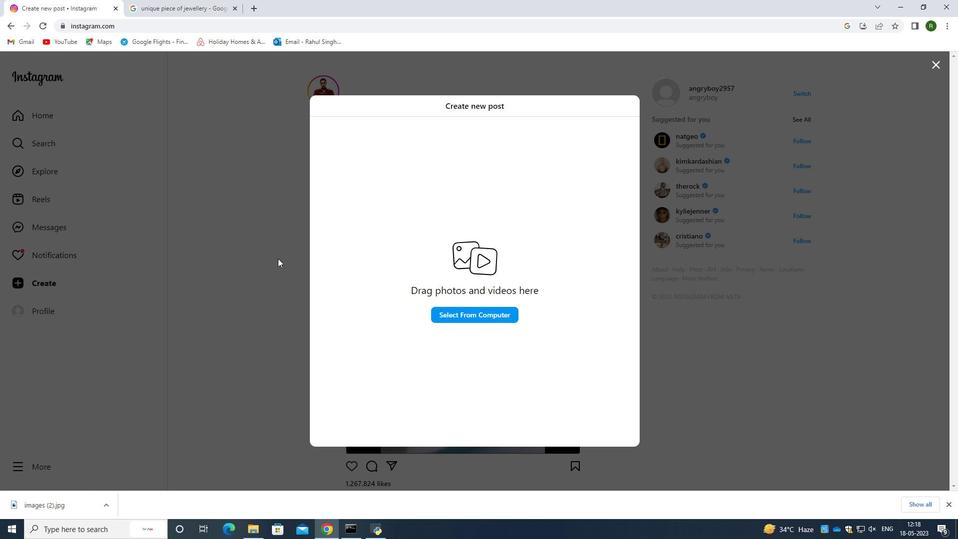 
Action: Mouse moved to (39, 300)
Screenshot: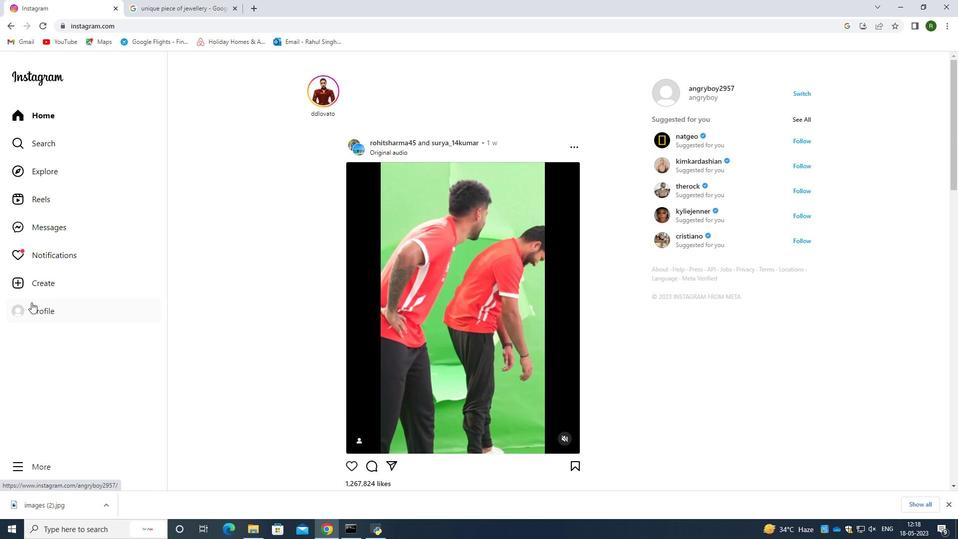 
Action: Mouse pressed left at (39, 300)
Screenshot: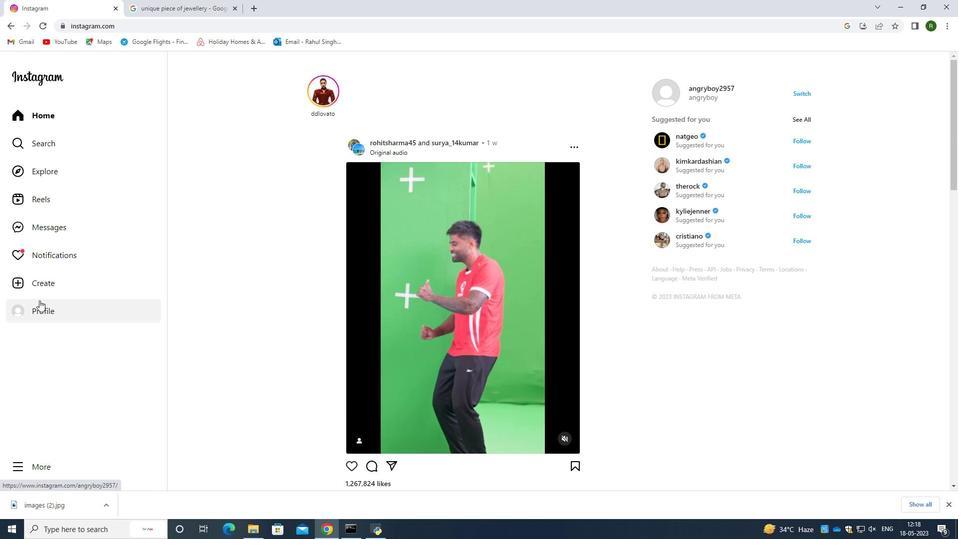 
Action: Mouse moved to (566, 310)
Screenshot: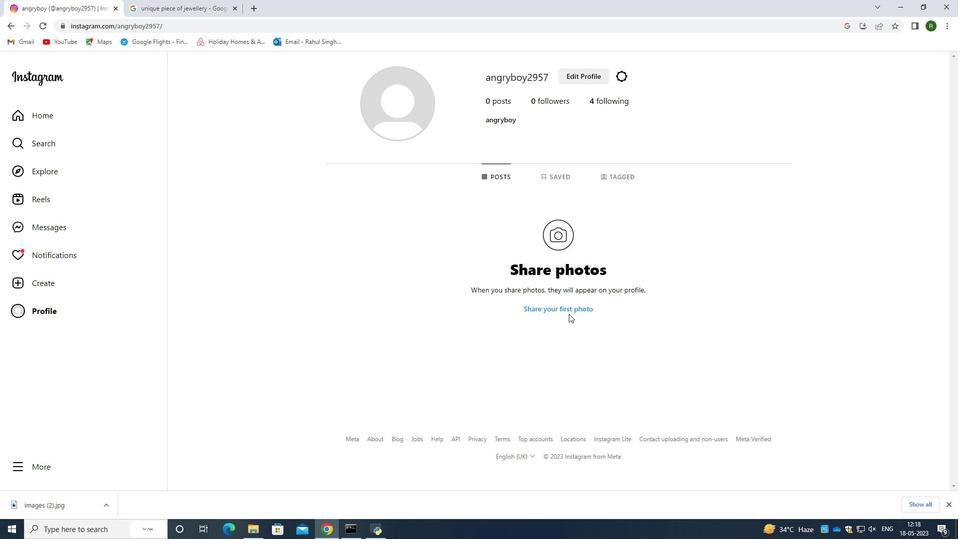 
Action: Mouse pressed left at (566, 310)
Screenshot: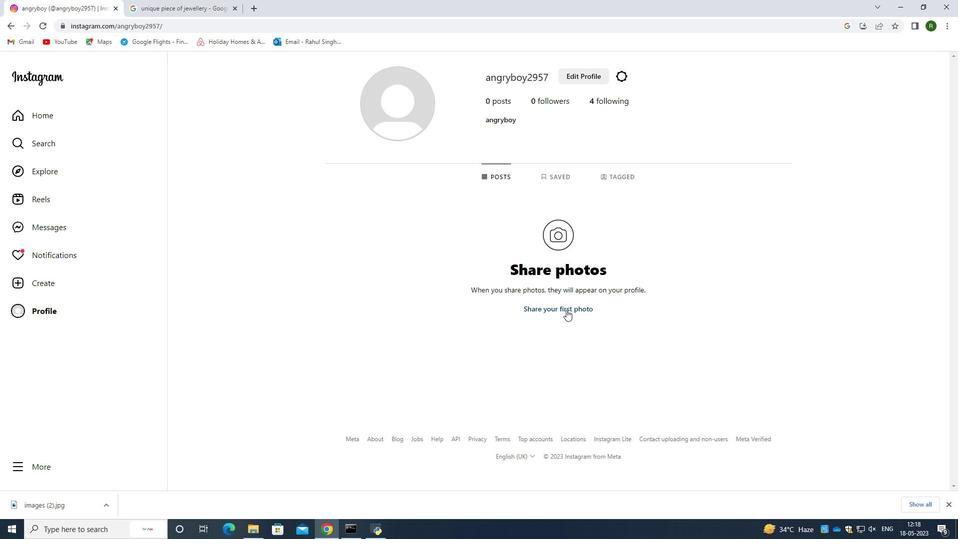
Action: Mouse moved to (497, 321)
Screenshot: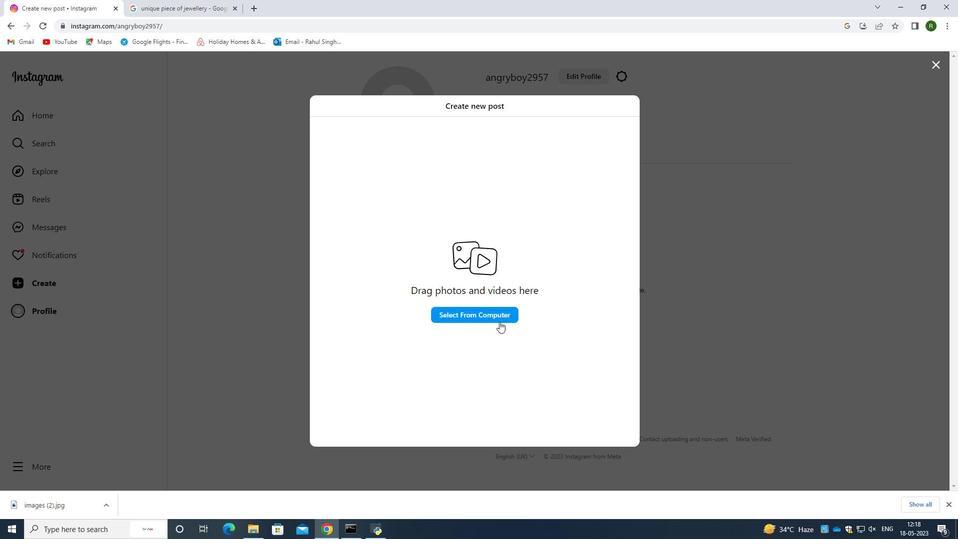 
Action: Mouse pressed left at (497, 321)
Screenshot: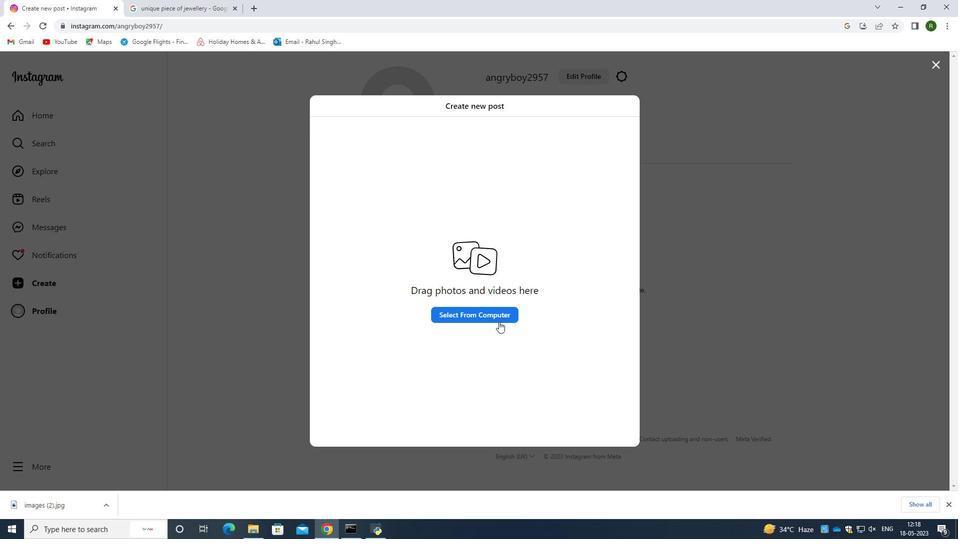 
Action: Mouse moved to (209, 130)
Screenshot: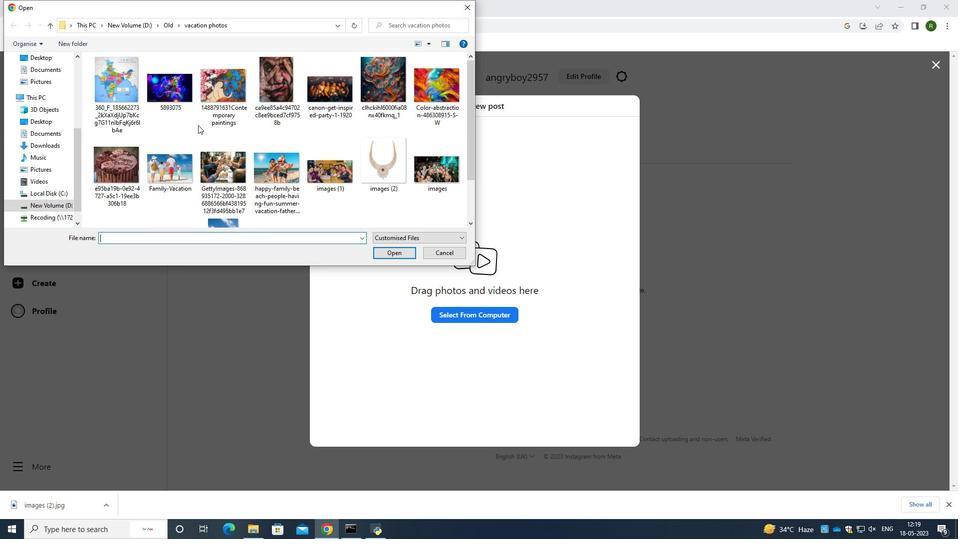 
Action: Mouse scrolled (204, 127) with delta (0, 0)
Screenshot: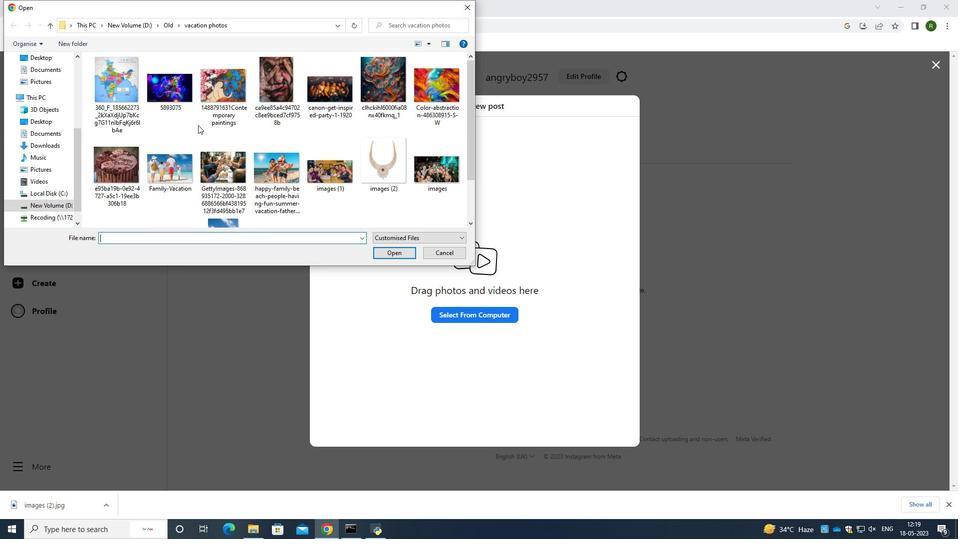 
Action: Mouse moved to (383, 104)
Screenshot: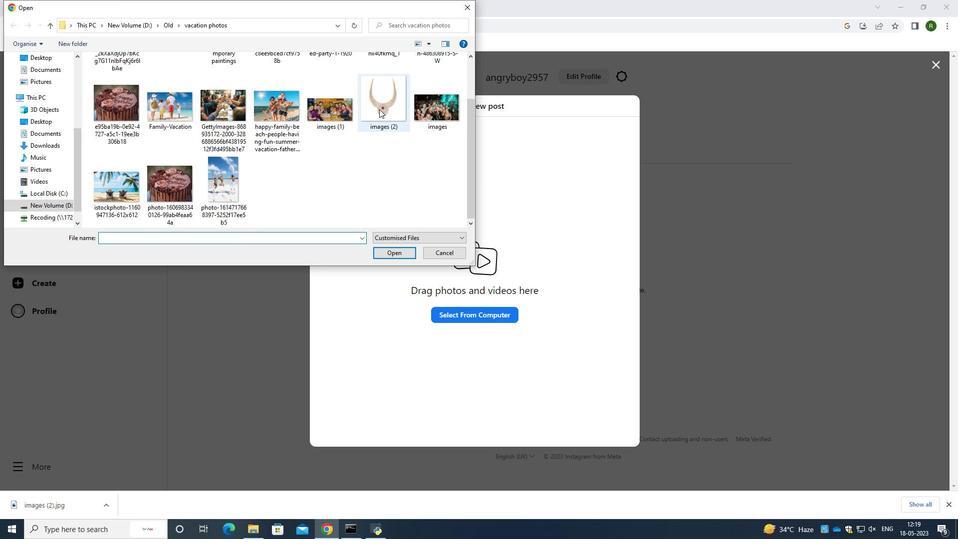 
Action: Mouse pressed left at (383, 104)
Screenshot: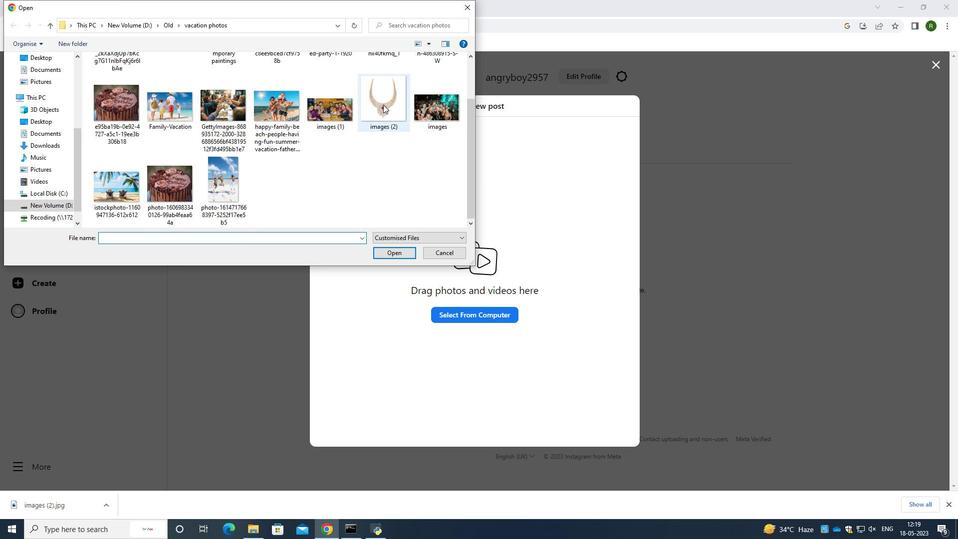 
Action: Mouse moved to (402, 255)
Screenshot: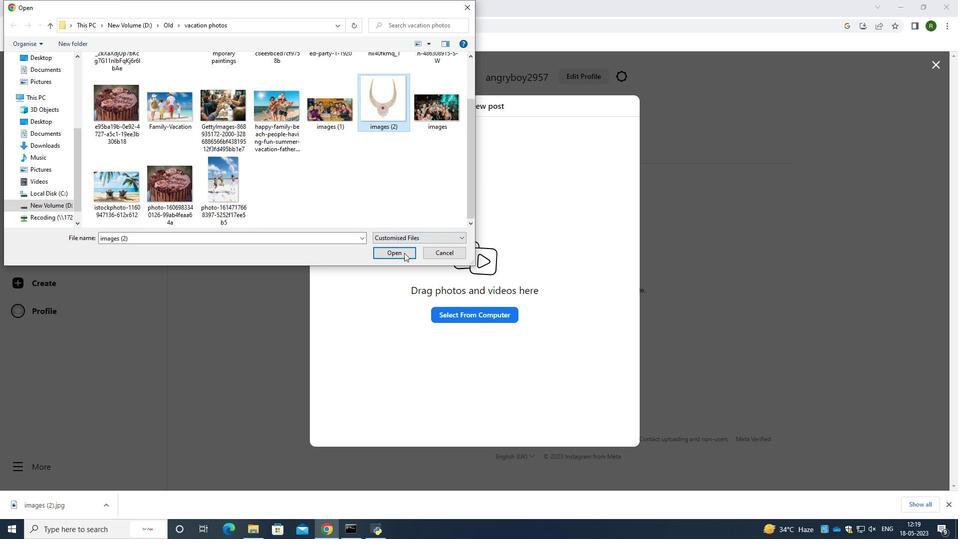 
Action: Mouse pressed left at (402, 255)
Screenshot: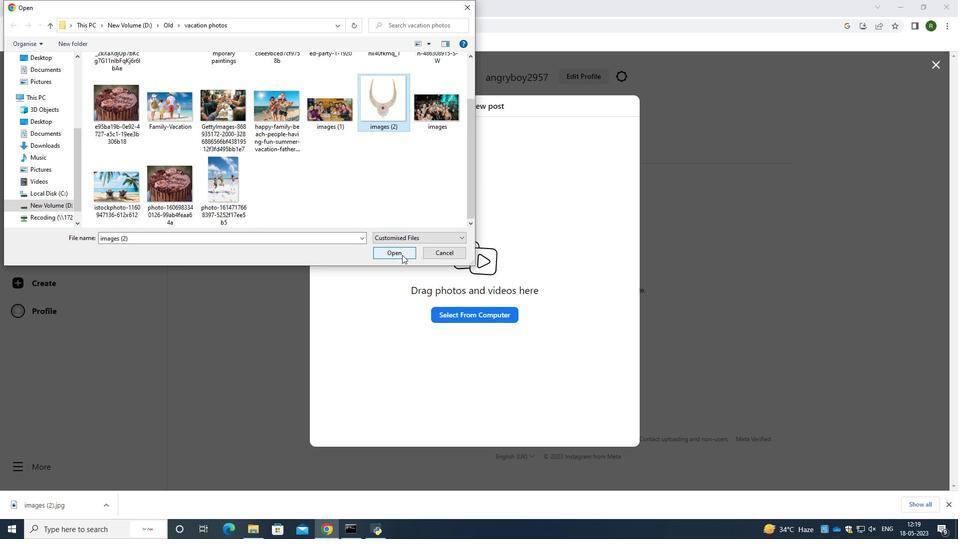 
Action: Mouse moved to (470, 331)
Screenshot: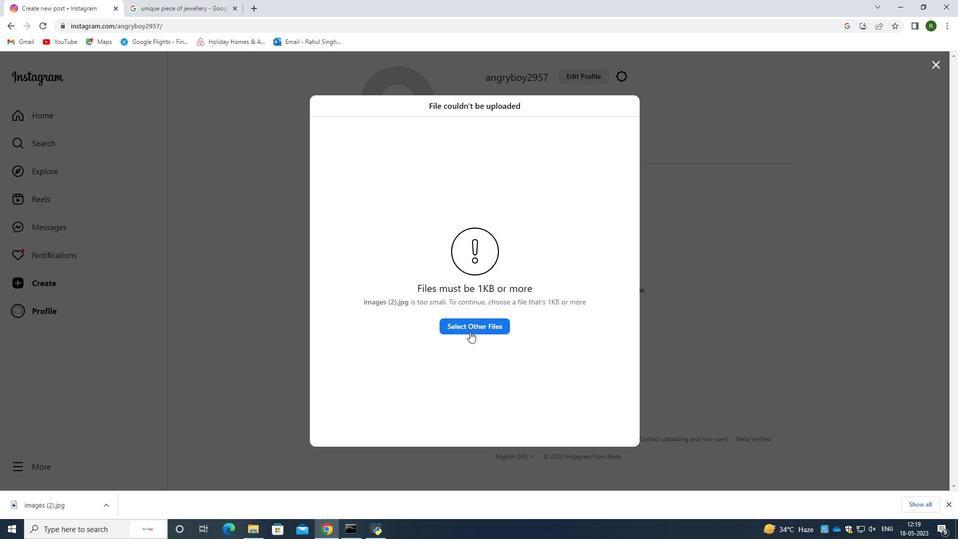 
Action: Mouse pressed left at (470, 331)
Screenshot: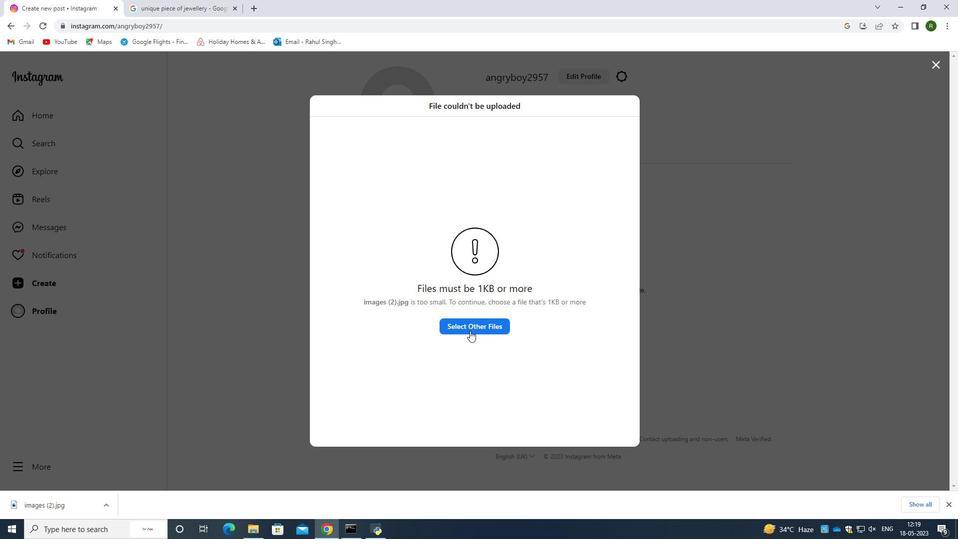 
Action: Mouse moved to (326, 185)
Screenshot: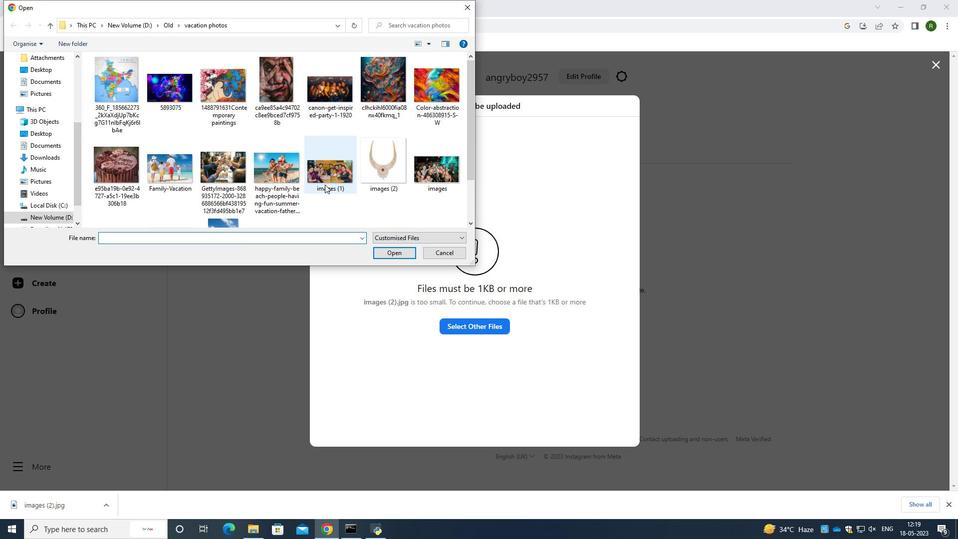 
Action: Mouse scrolled (326, 185) with delta (0, 0)
Screenshot: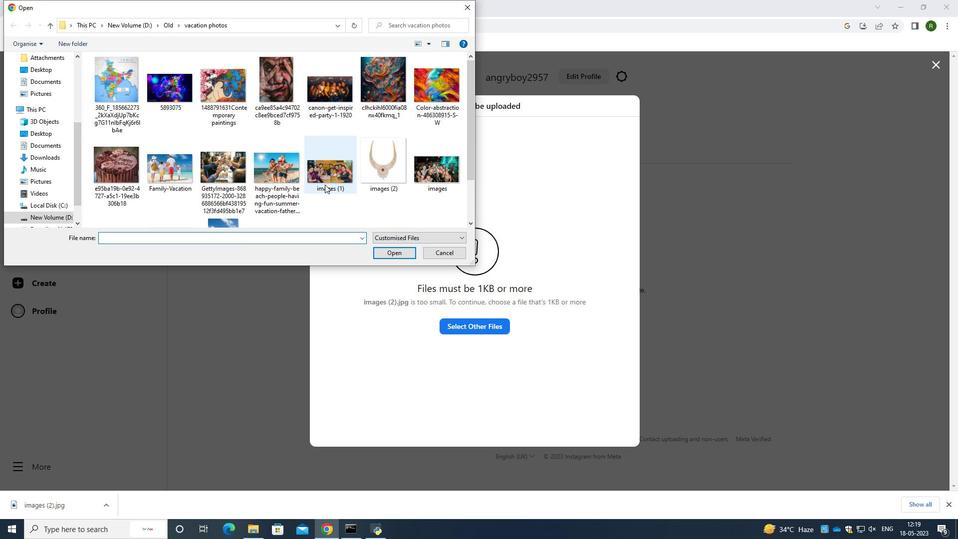 
Action: Mouse moved to (326, 187)
Screenshot: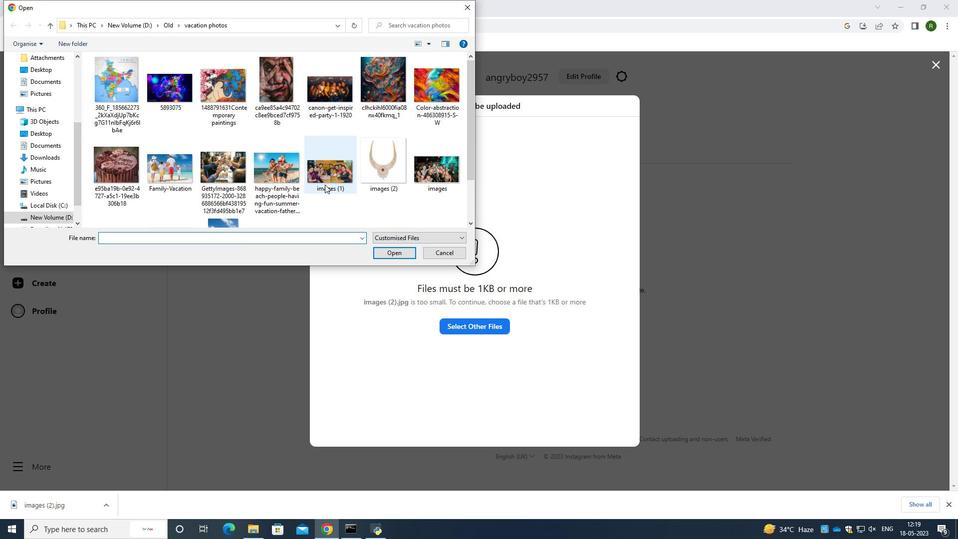 
Action: Mouse scrolled (326, 186) with delta (0, 0)
Screenshot: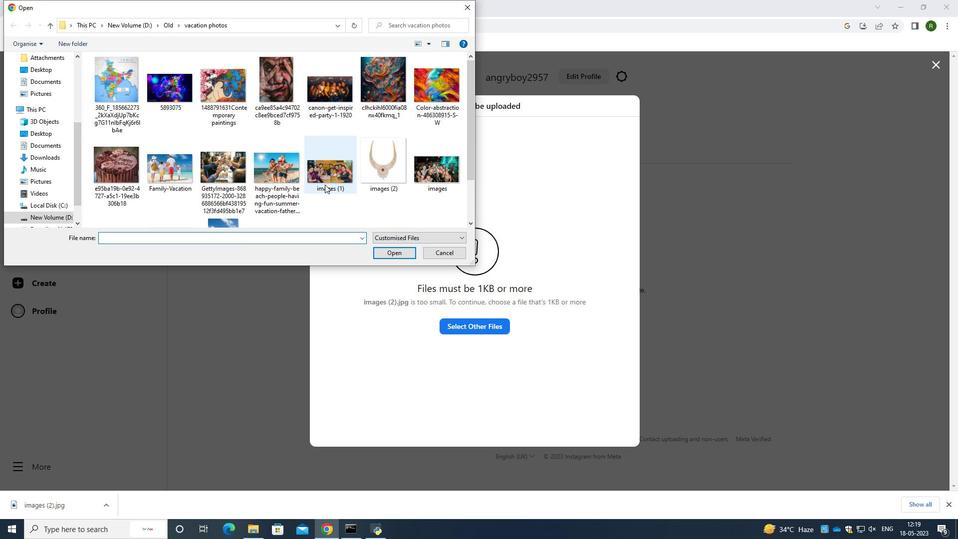 
Action: Mouse scrolled (326, 186) with delta (0, 0)
Screenshot: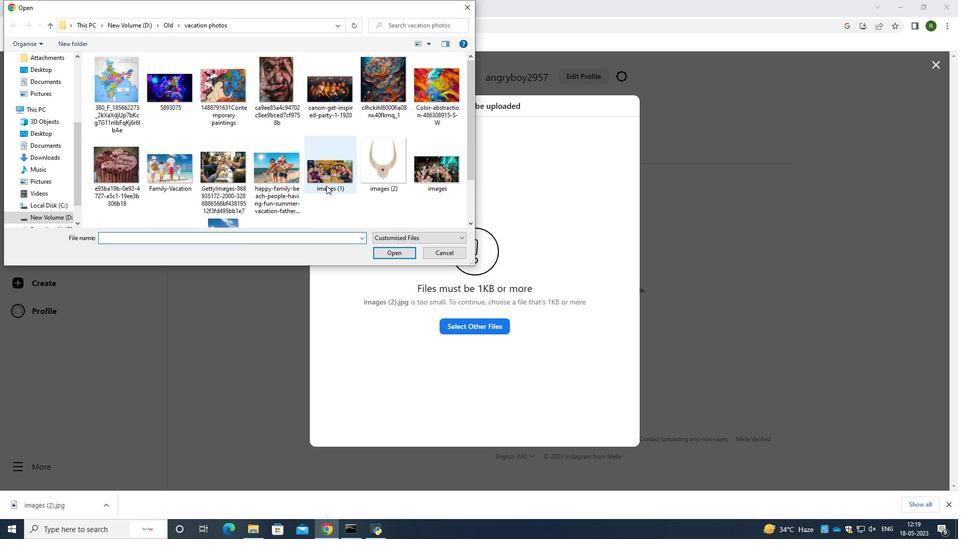 
Action: Mouse scrolled (326, 187) with delta (0, 0)
Screenshot: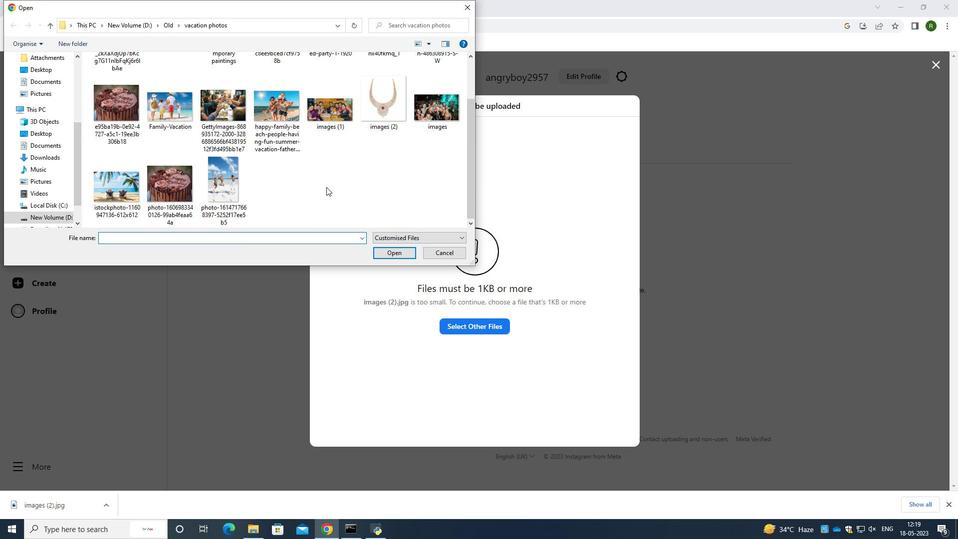 
Action: Mouse scrolled (326, 187) with delta (0, 0)
Screenshot: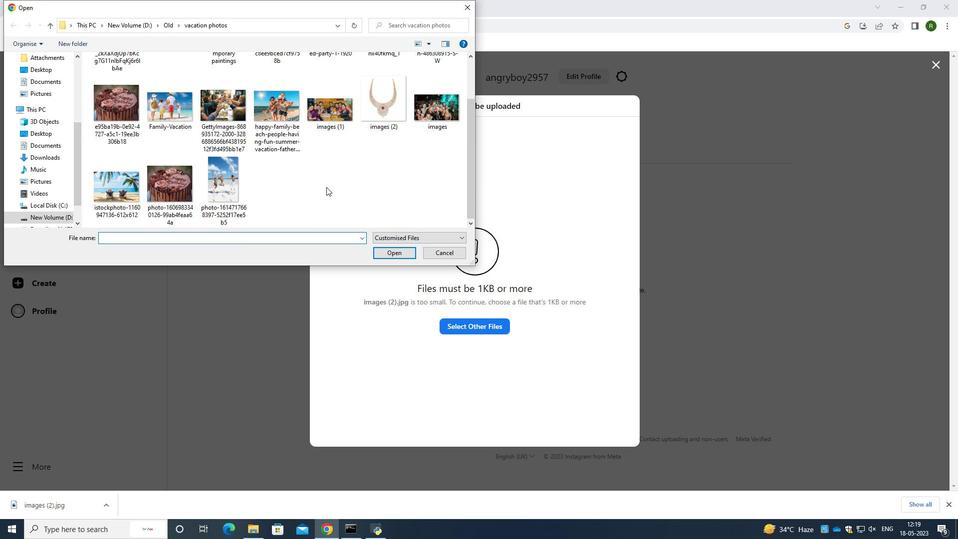 
Action: Mouse moved to (443, 254)
Screenshot: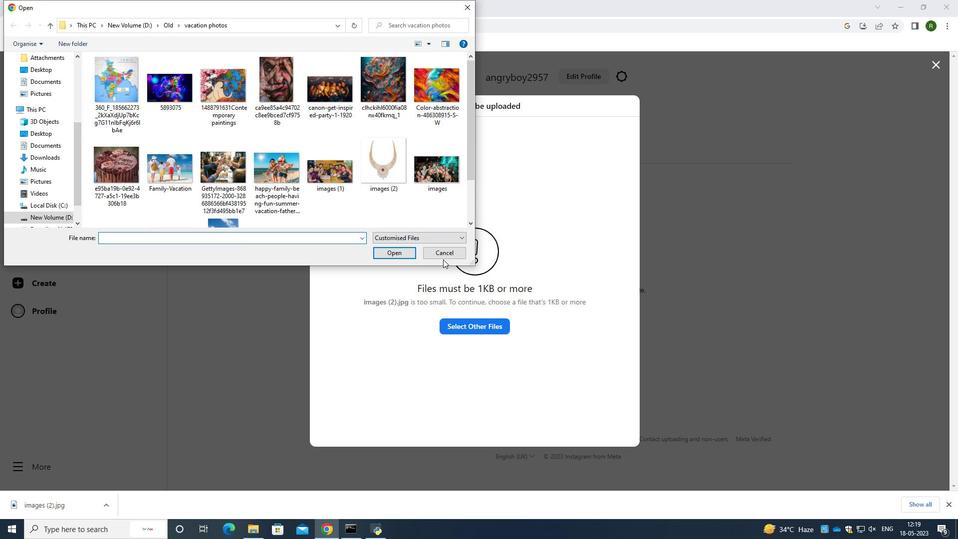
Action: Mouse pressed left at (443, 254)
Screenshot: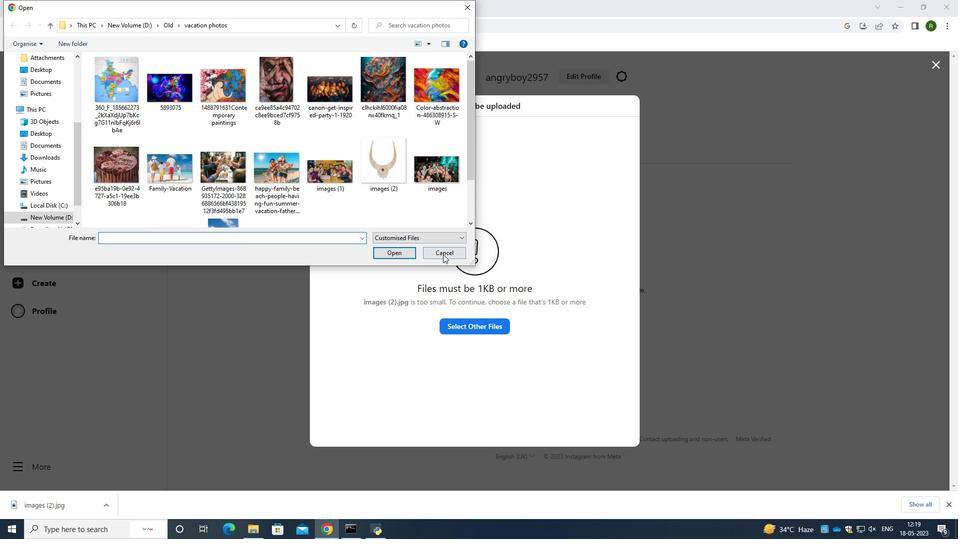 
Action: Mouse moved to (195, 0)
Screenshot: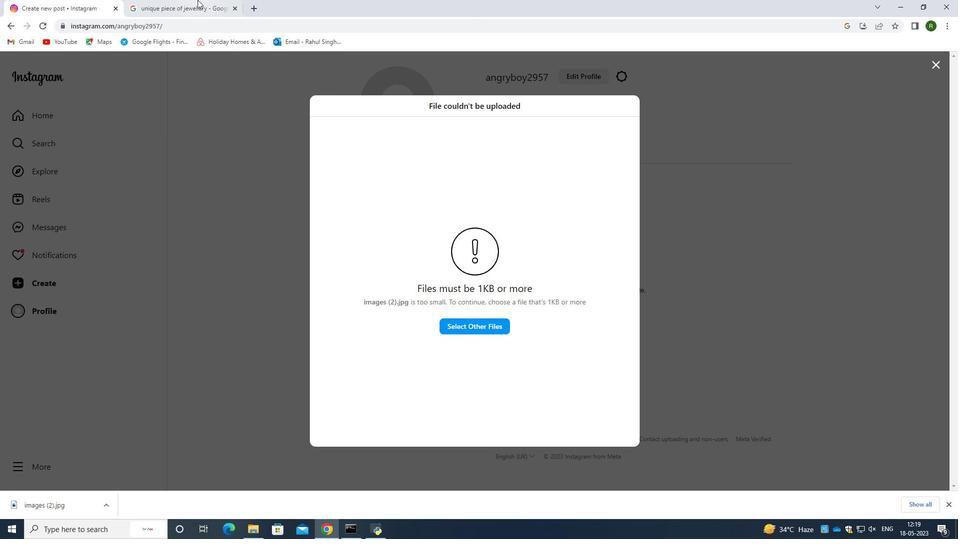 
Action: Mouse pressed left at (195, 0)
Screenshot: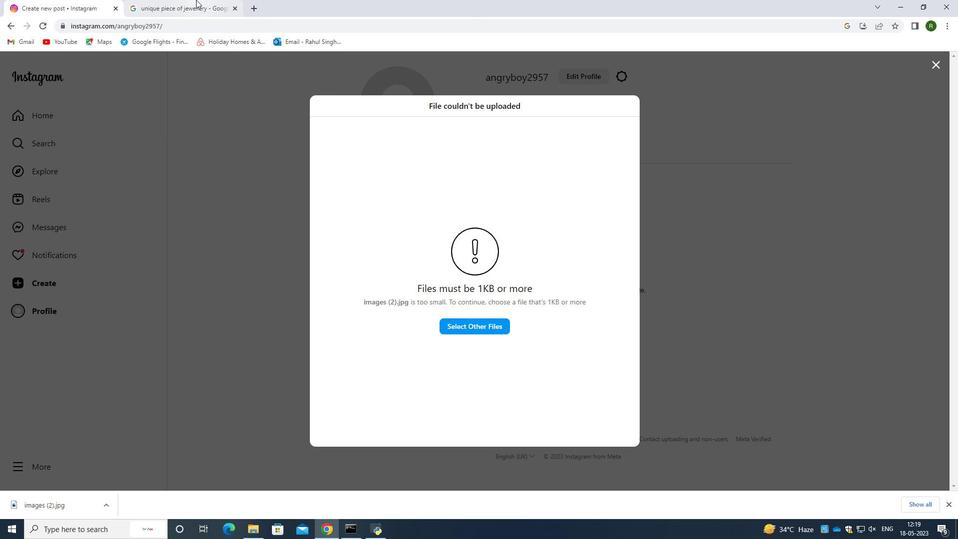 
Action: Mouse moved to (339, 272)
Screenshot: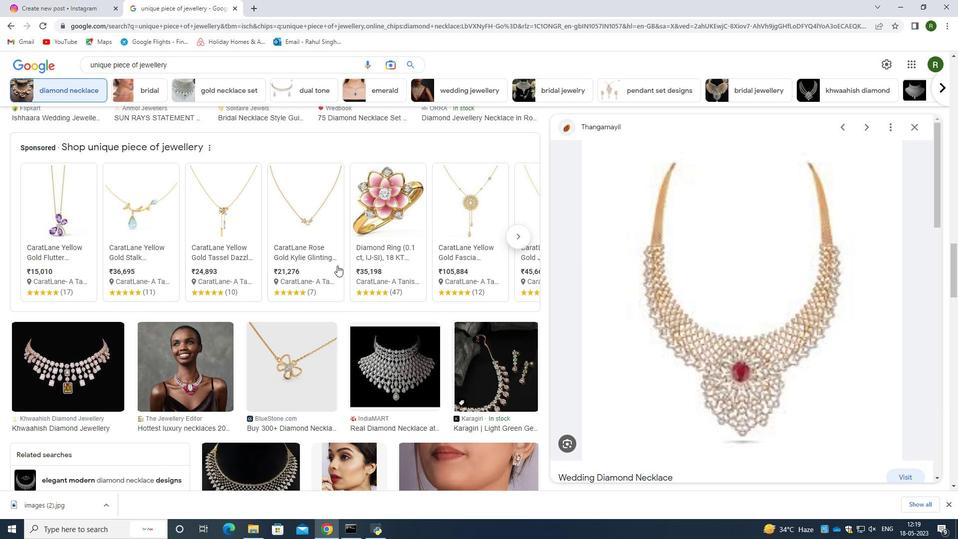 
Action: Mouse scrolled (339, 272) with delta (0, 0)
Screenshot: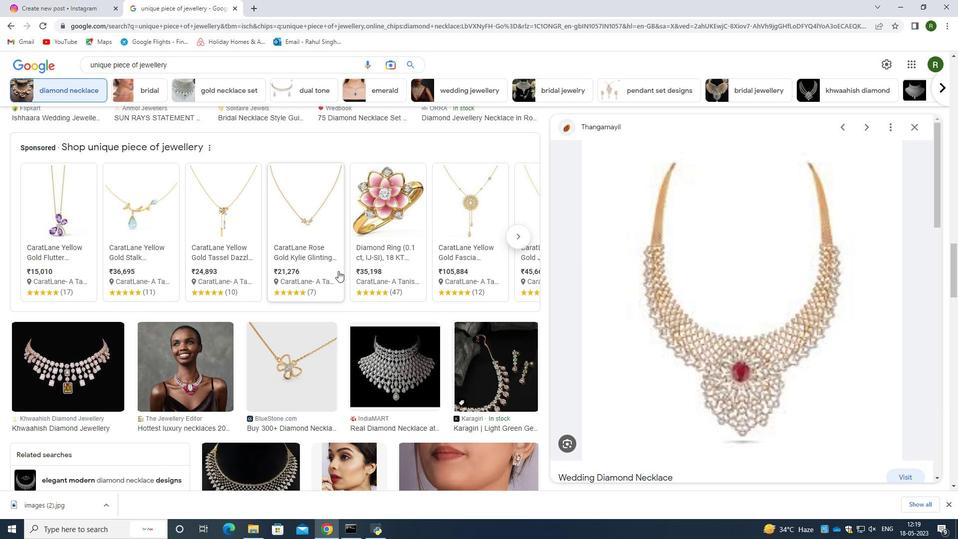 
Action: Mouse moved to (339, 273)
Screenshot: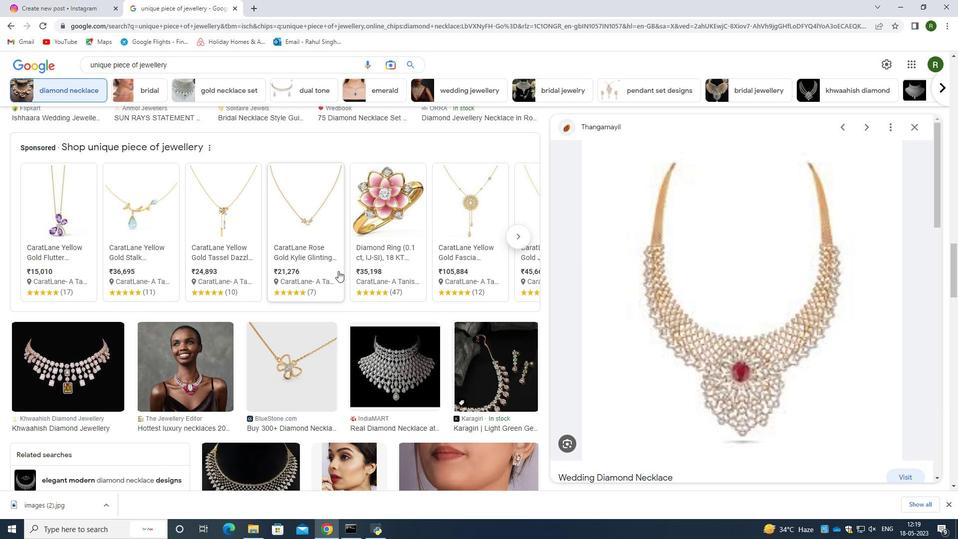 
Action: Mouse scrolled (339, 273) with delta (0, 0)
Screenshot: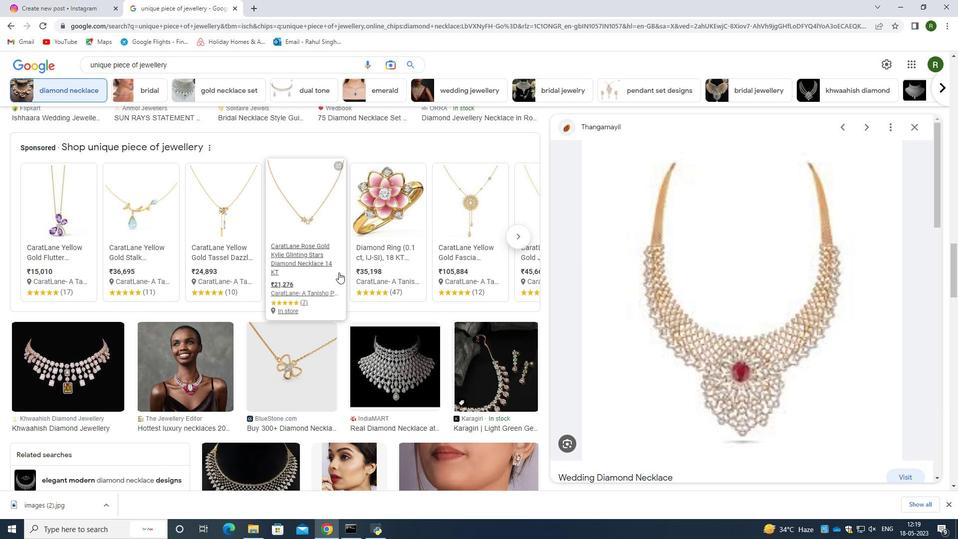 
Action: Mouse scrolled (339, 273) with delta (0, 0)
Screenshot: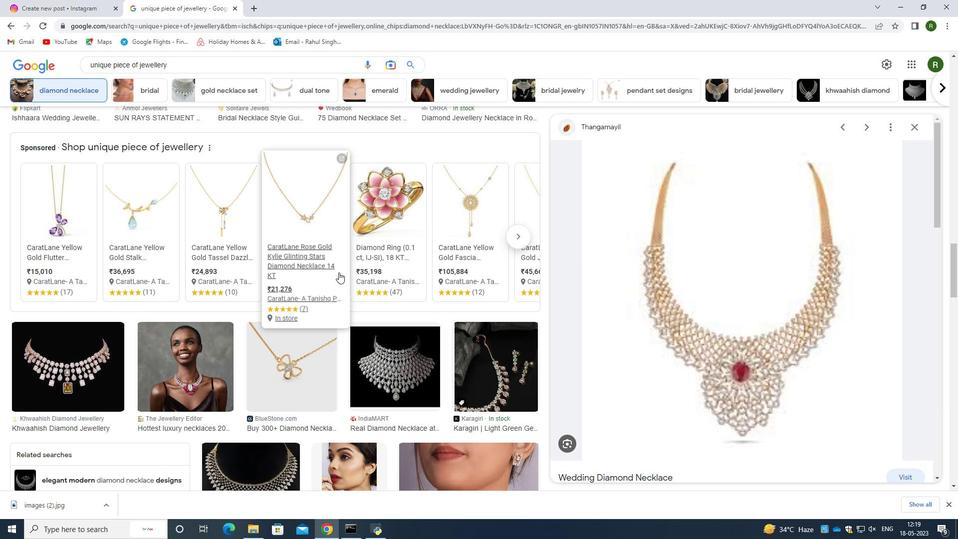 
Action: Mouse moved to (393, 253)
Screenshot: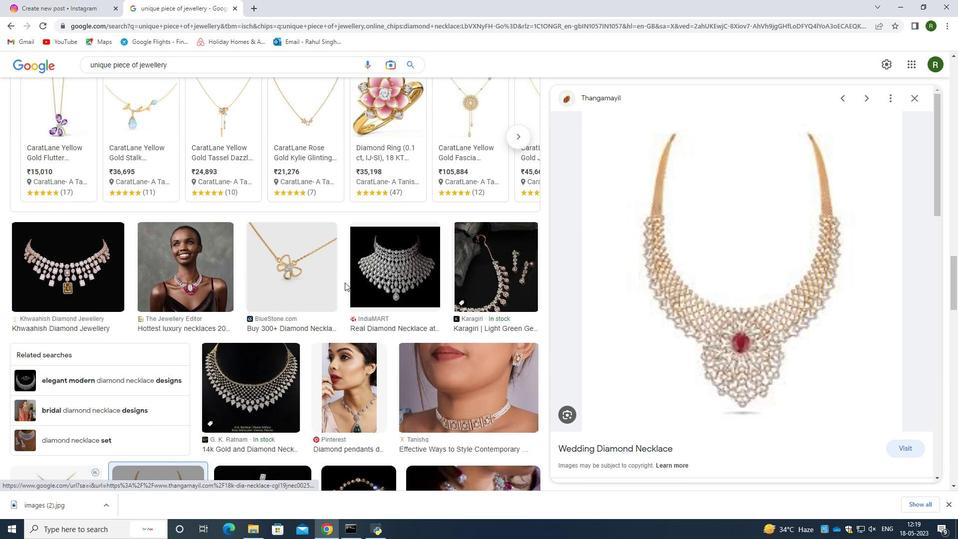 
Action: Mouse pressed left at (393, 253)
Screenshot: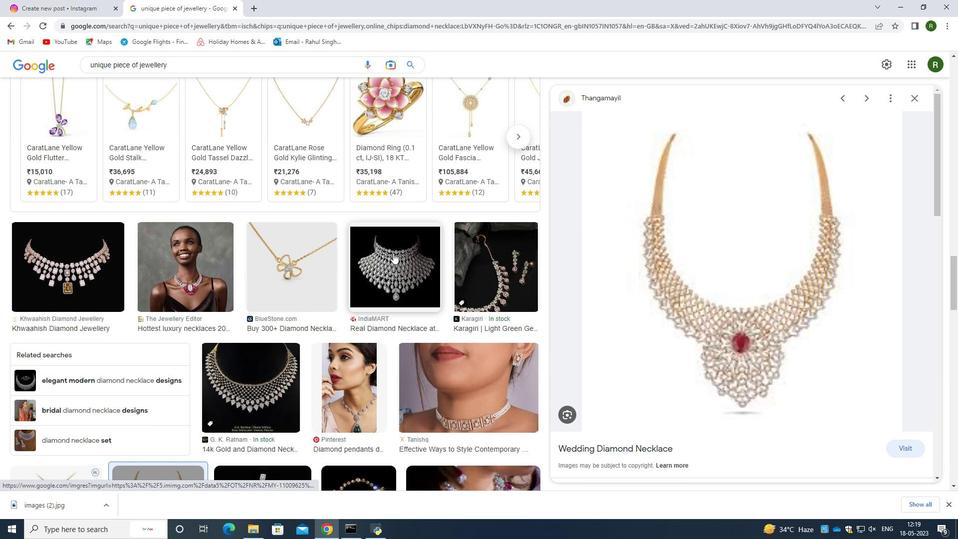 
Action: Mouse moved to (731, 232)
Screenshot: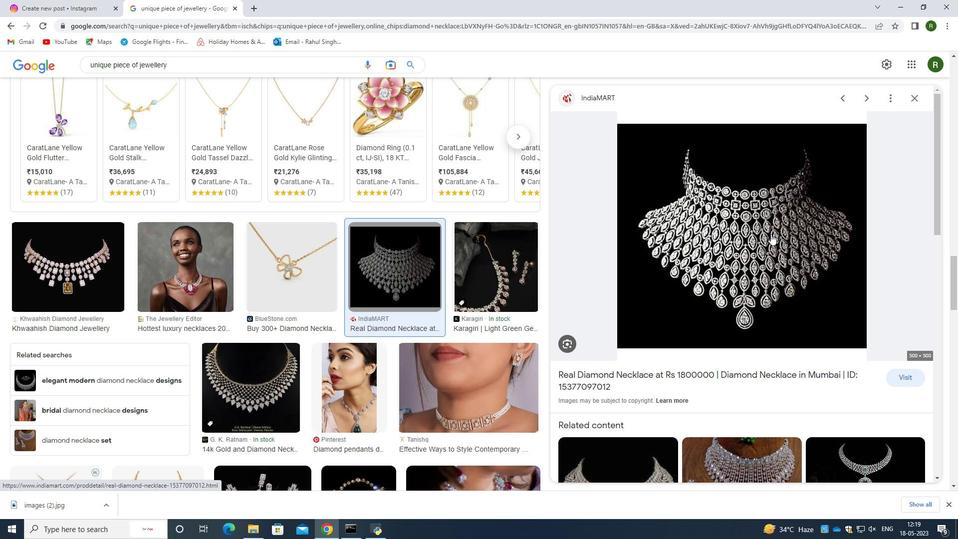 
Action: Mouse pressed right at (731, 232)
Screenshot: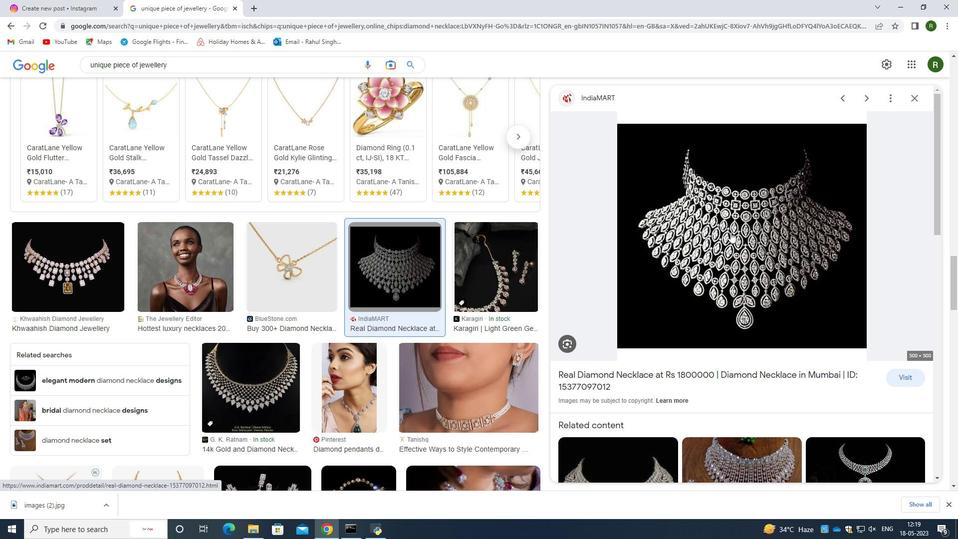 
Action: Mouse moved to (756, 340)
Screenshot: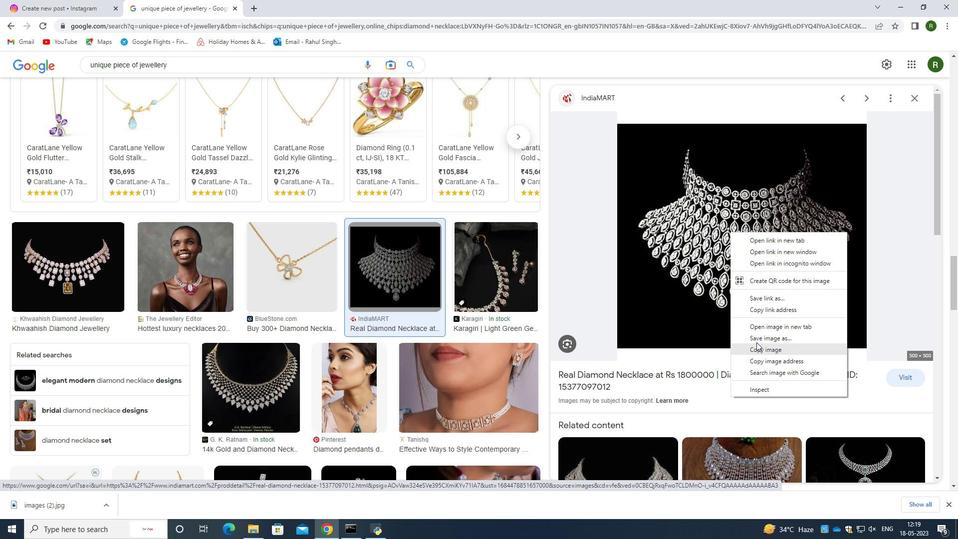 
Action: Mouse pressed left at (756, 340)
Screenshot: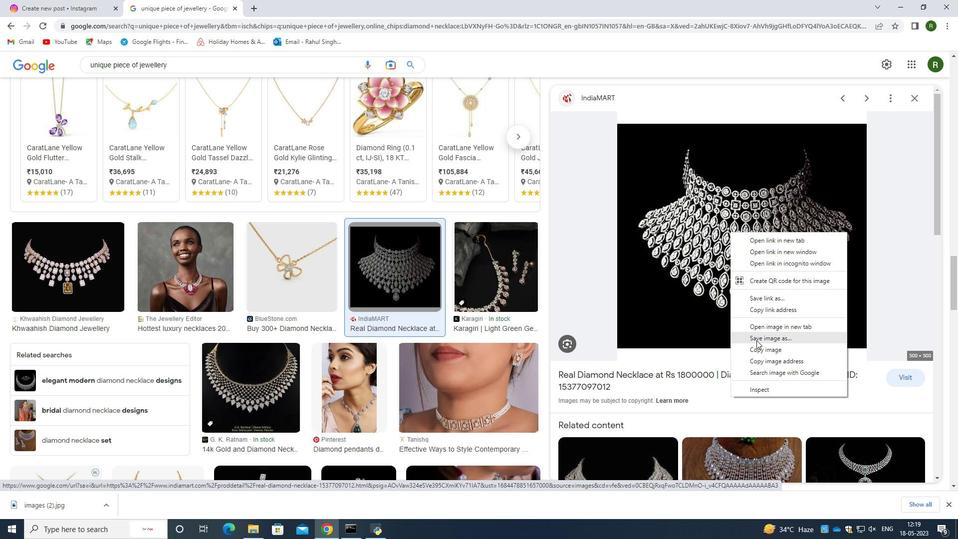 
Action: Mouse moved to (462, 6)
Screenshot: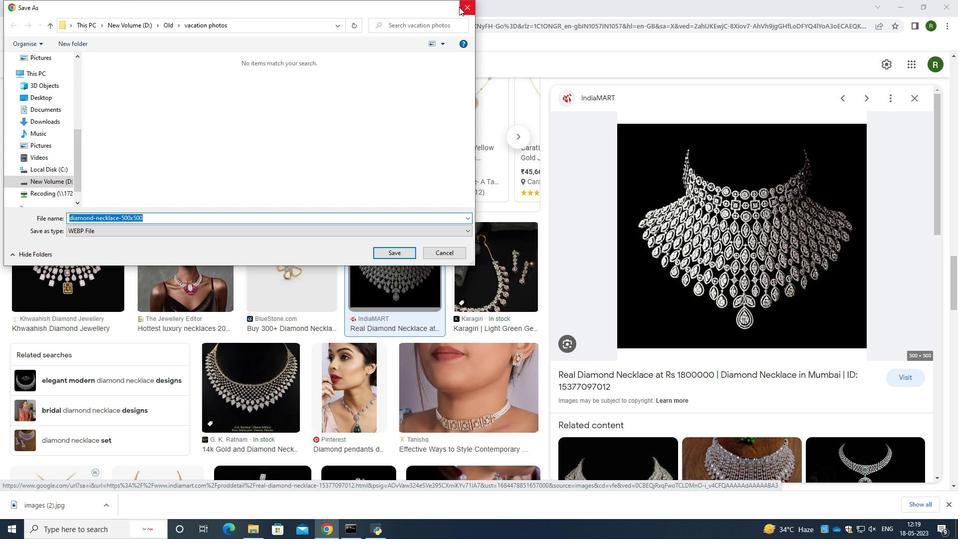 
Action: Mouse pressed left at (462, 6)
Screenshot: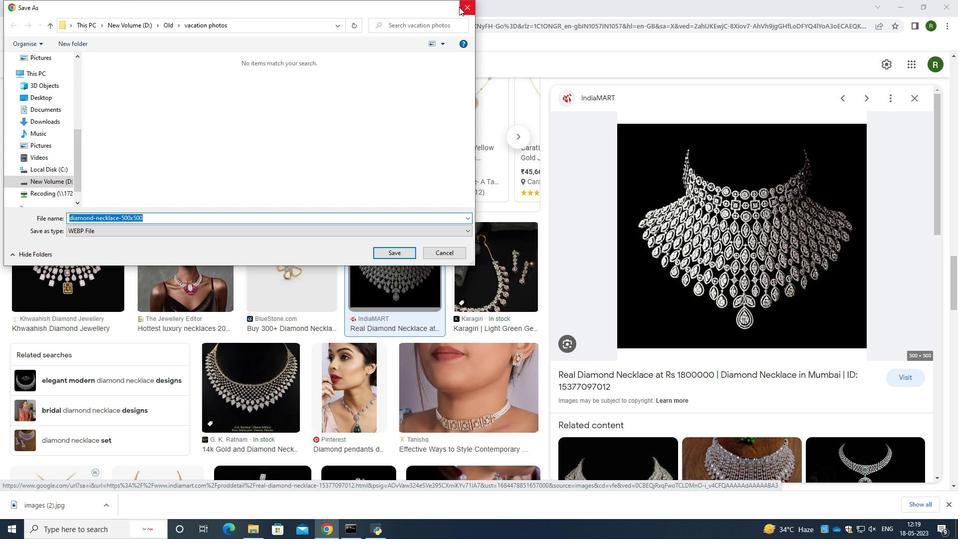 
Action: Mouse moved to (363, 274)
Screenshot: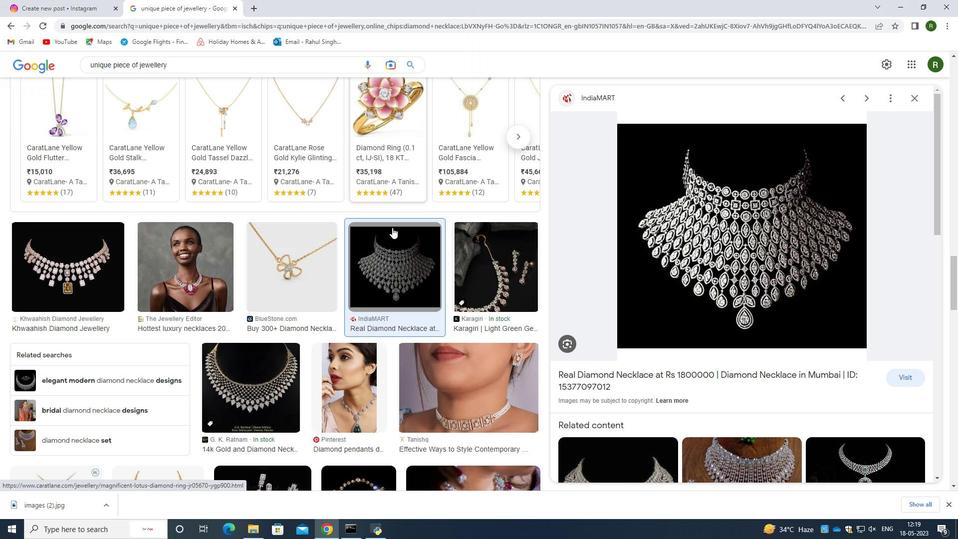 
Action: Mouse scrolled (363, 273) with delta (0, 0)
Screenshot: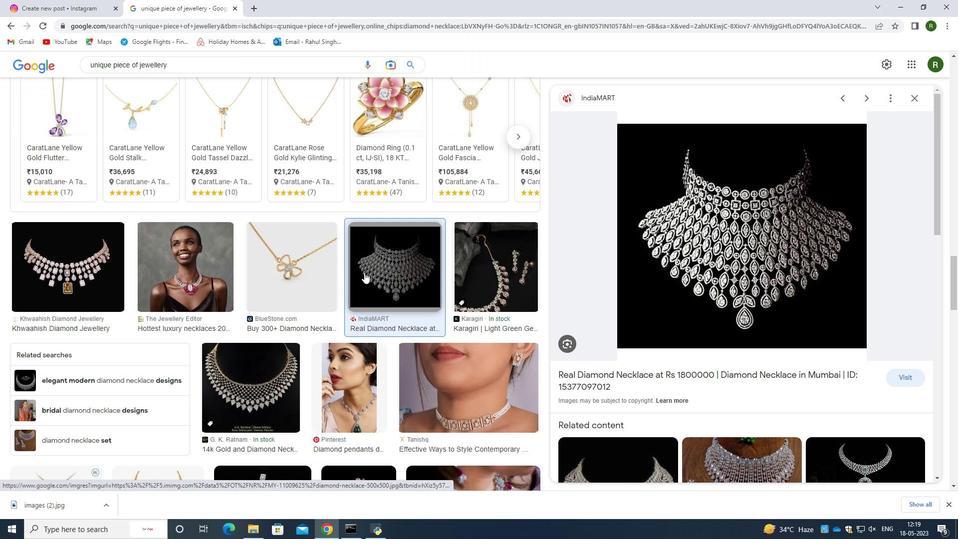 
Action: Mouse scrolled (363, 273) with delta (0, 0)
Screenshot: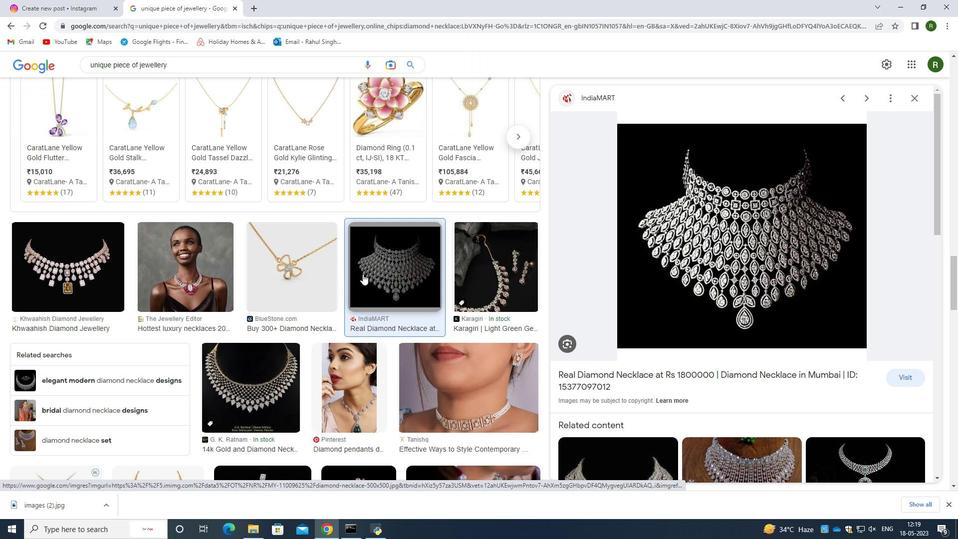 
Action: Mouse scrolled (363, 273) with delta (0, 0)
Screenshot: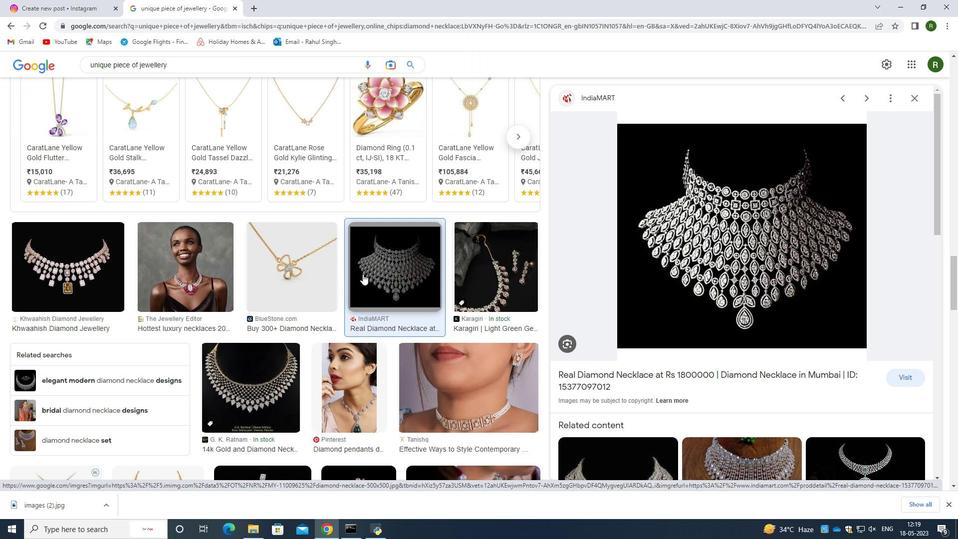 
Action: Mouse scrolled (363, 274) with delta (0, 0)
Screenshot: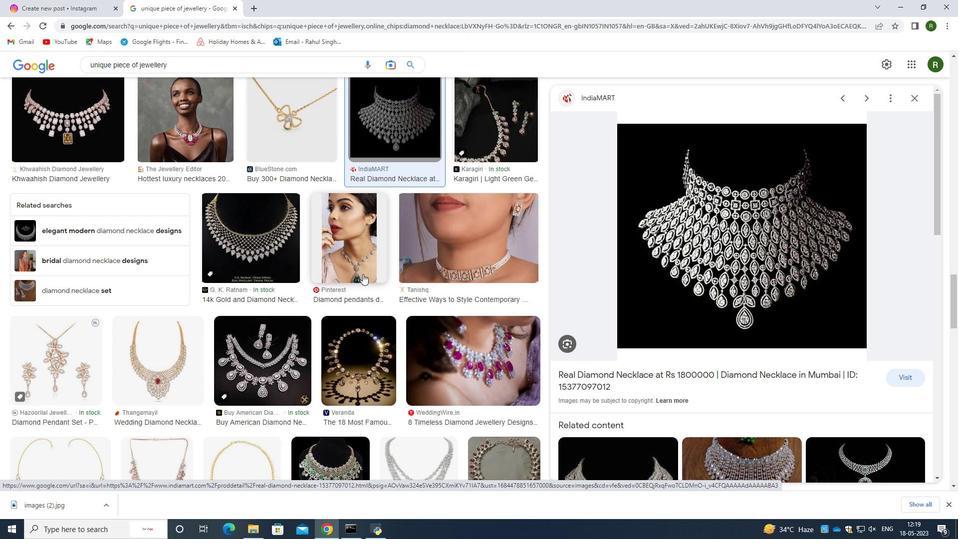 
Action: Mouse scrolled (363, 274) with delta (0, 0)
Screenshot: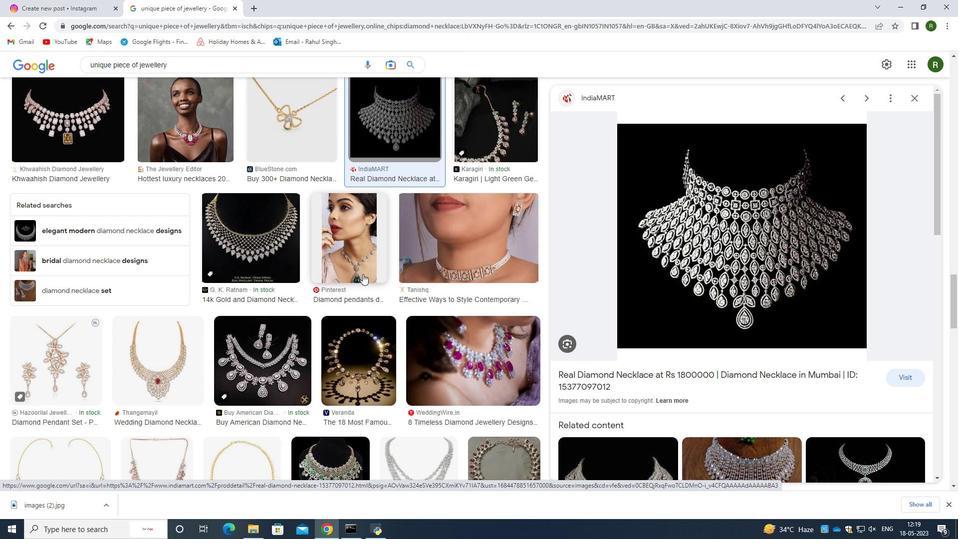 
Action: Mouse moved to (362, 274)
Screenshot: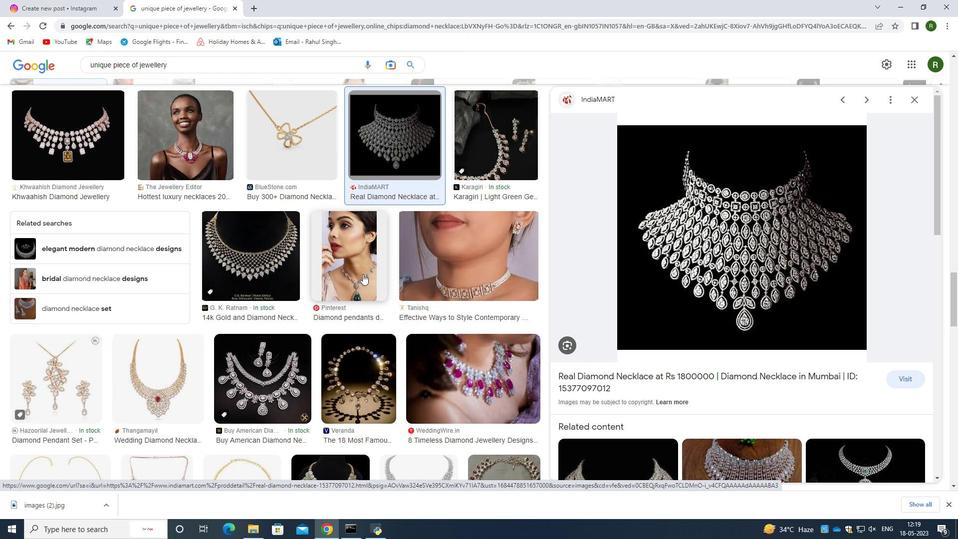
Action: Mouse scrolled (363, 274) with delta (0, 0)
Screenshot: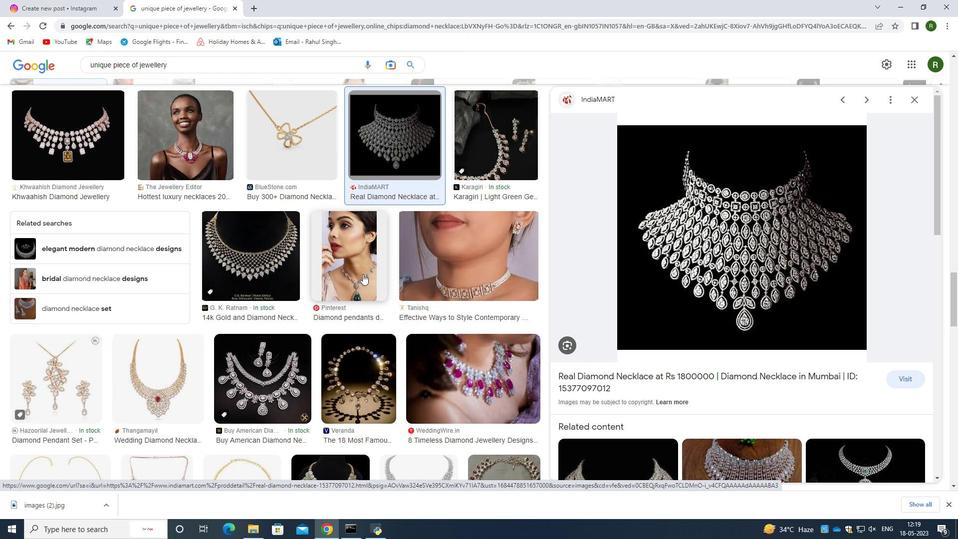 
Action: Mouse scrolled (363, 274) with delta (0, 0)
Screenshot: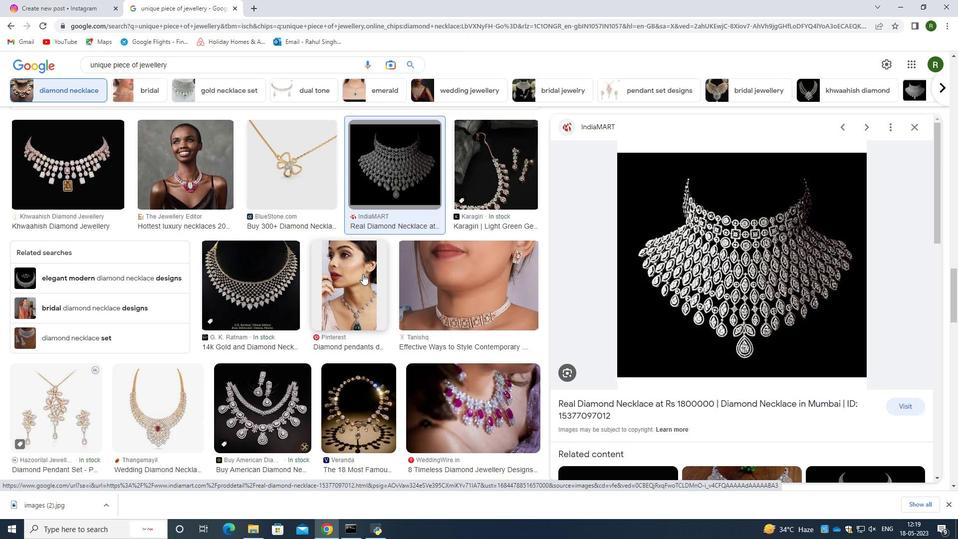 
Action: Mouse moved to (232, 66)
Screenshot: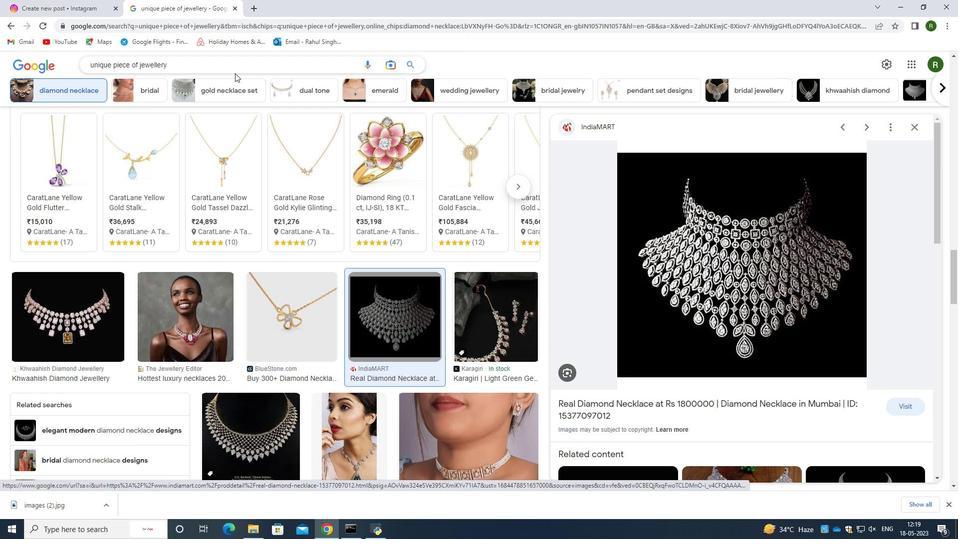 
Action: Mouse pressed left at (232, 66)
Screenshot: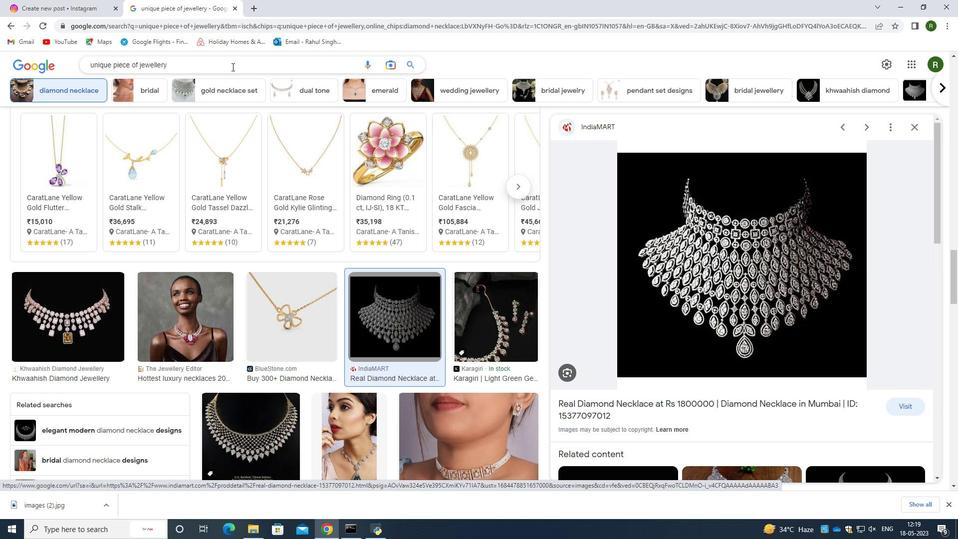 
Action: Key pressed <Key.space>pic<Key.space>in<Key.space>jpg<Key.enter>
Screenshot: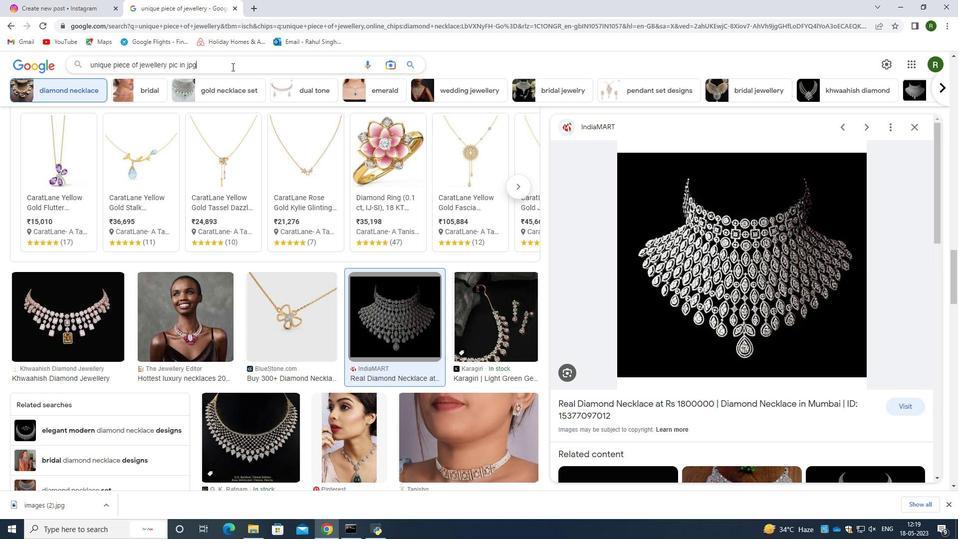 
Action: Mouse moved to (605, 287)
Screenshot: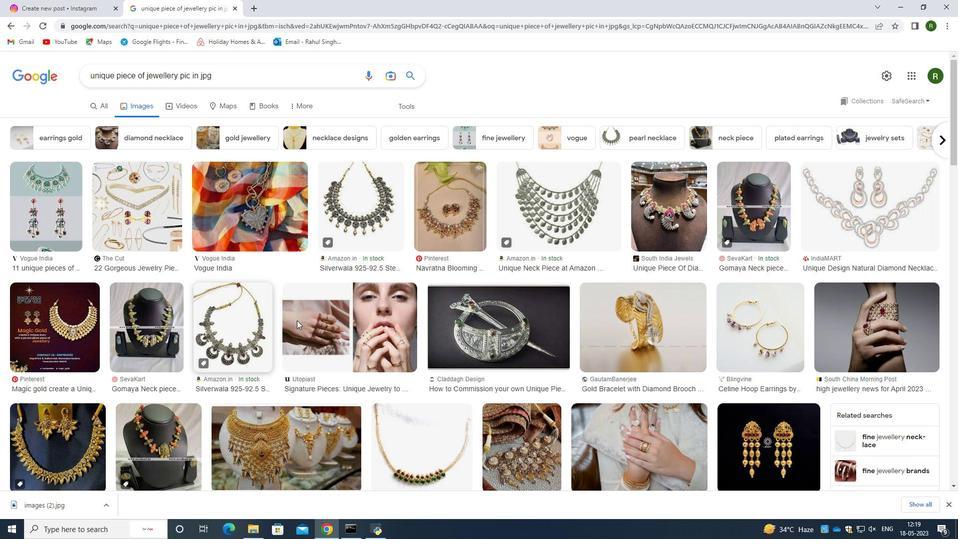 
Action: Mouse scrolled (605, 286) with delta (0, 0)
Screenshot: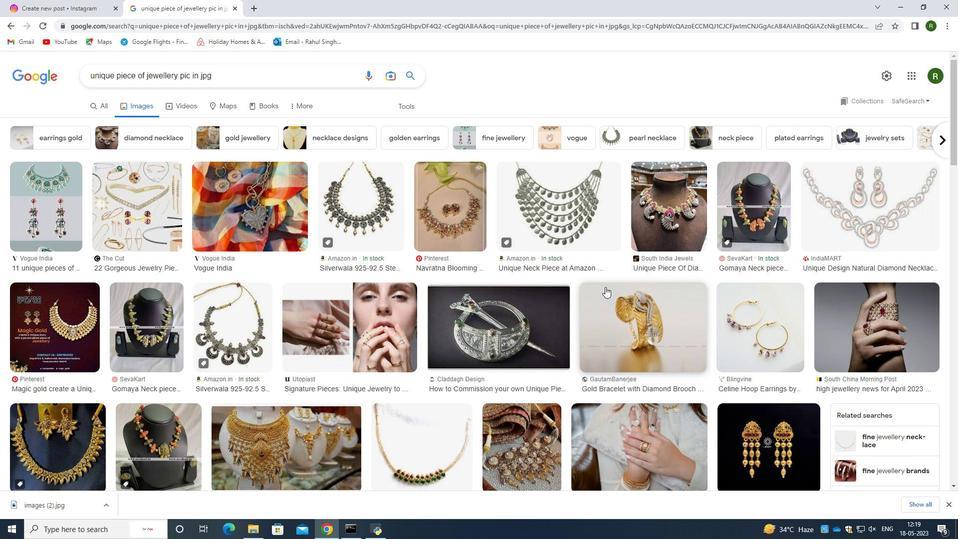 
Action: Mouse scrolled (605, 286) with delta (0, 0)
Screenshot: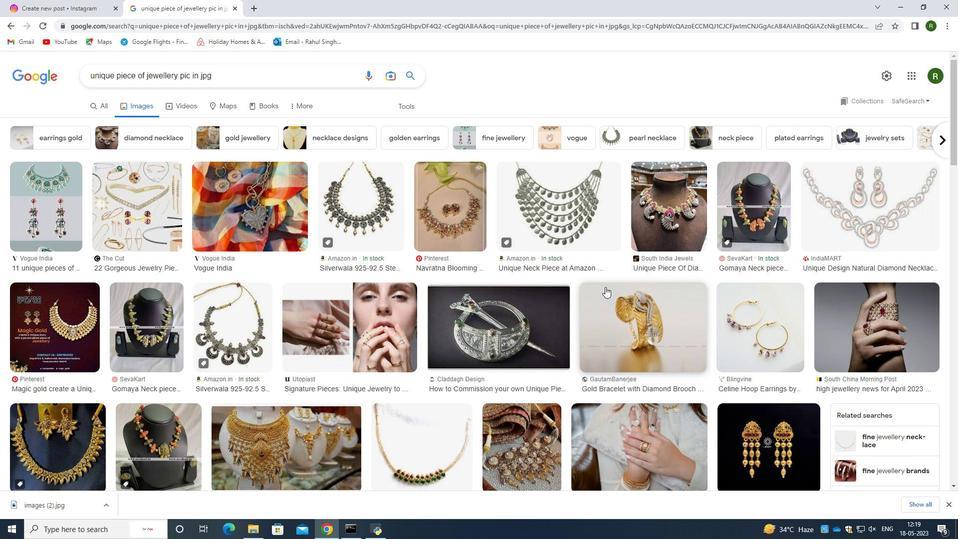 
Action: Mouse moved to (604, 286)
Screenshot: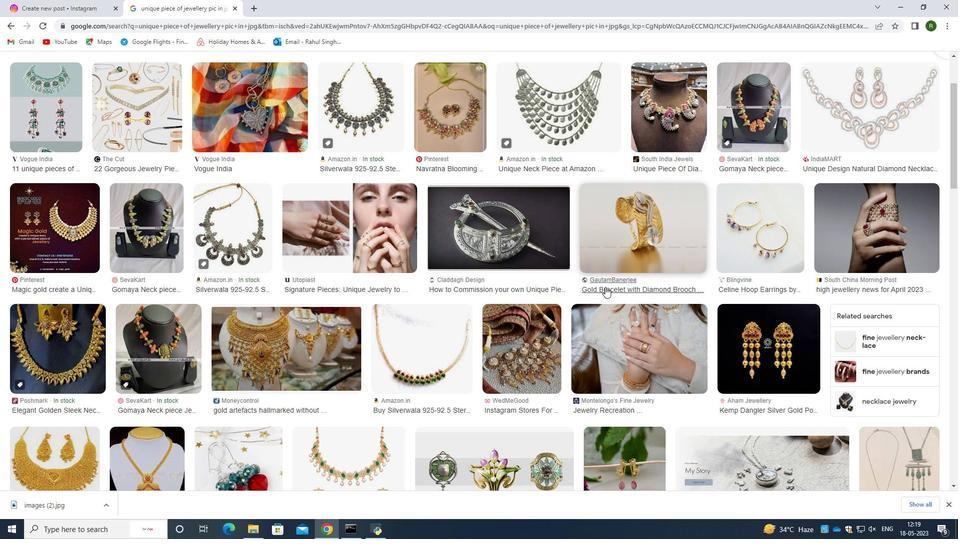 
Action: Mouse scrolled (604, 286) with delta (0, 0)
Screenshot: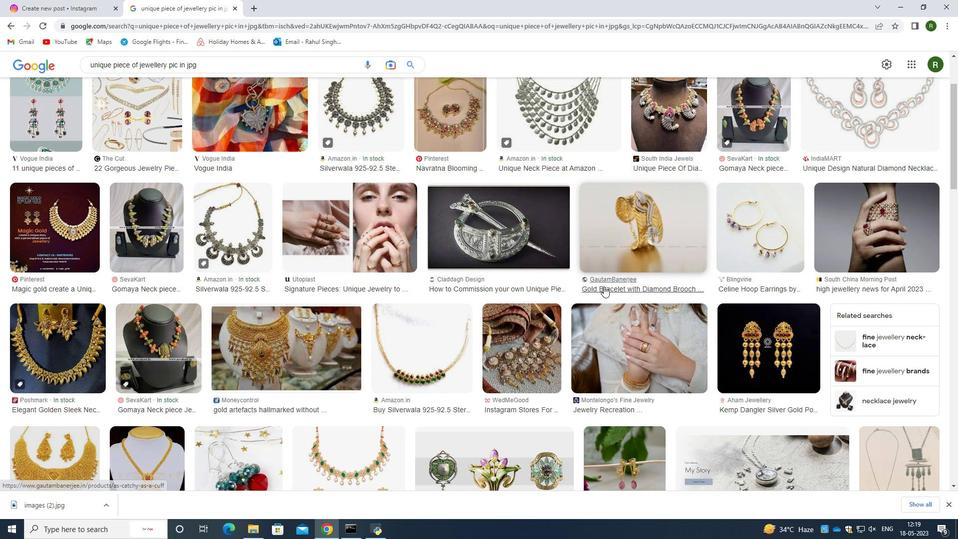 
Action: Mouse moved to (282, 309)
Screenshot: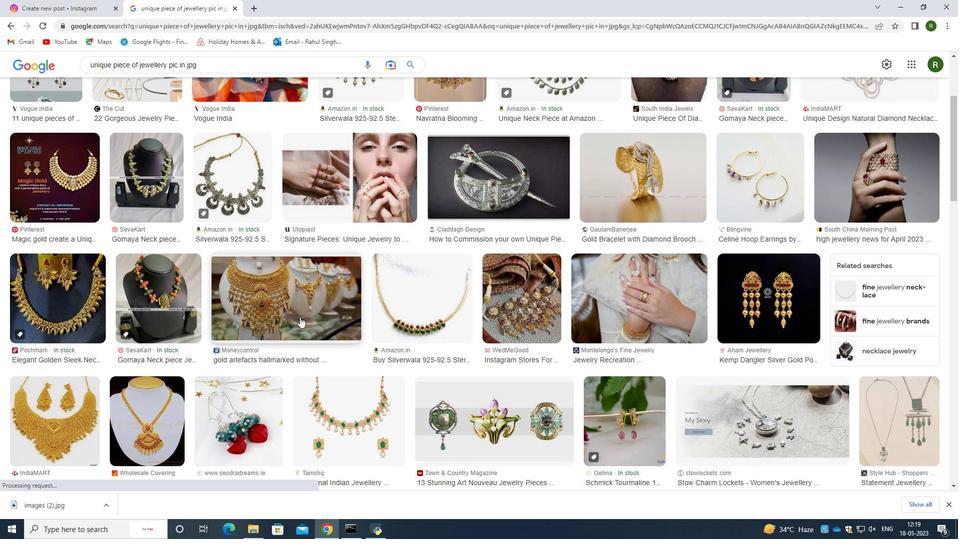 
Action: Mouse pressed left at (282, 309)
Screenshot: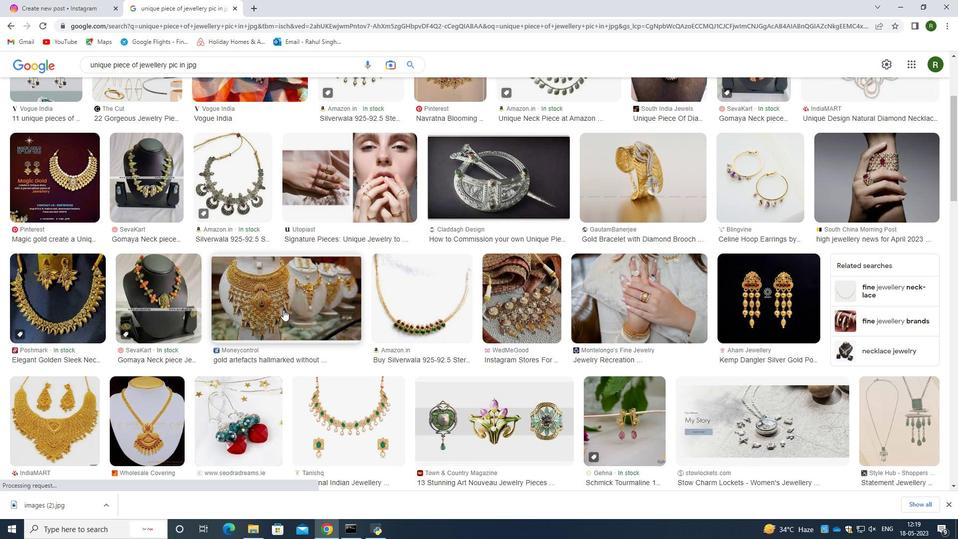 
Action: Mouse moved to (733, 233)
Screenshot: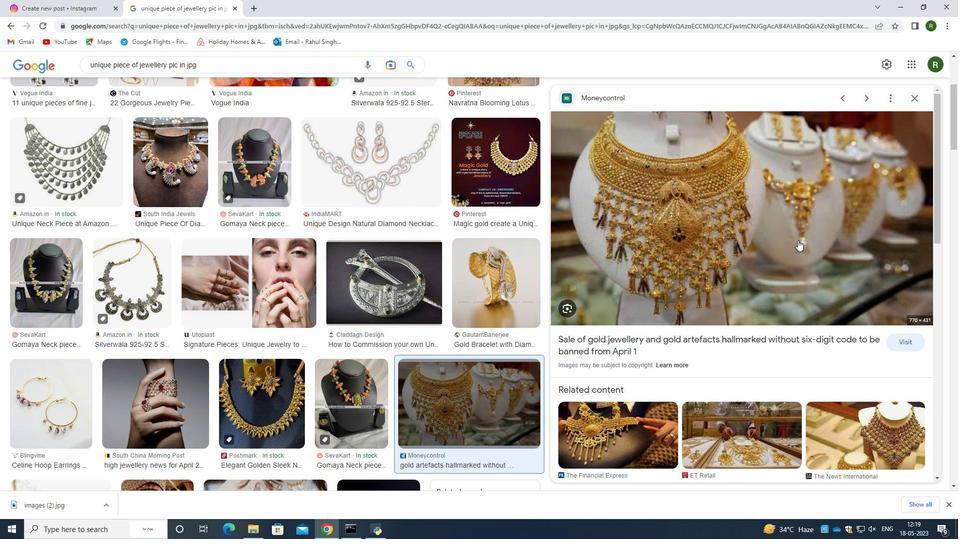
Action: Mouse pressed right at (733, 233)
Screenshot: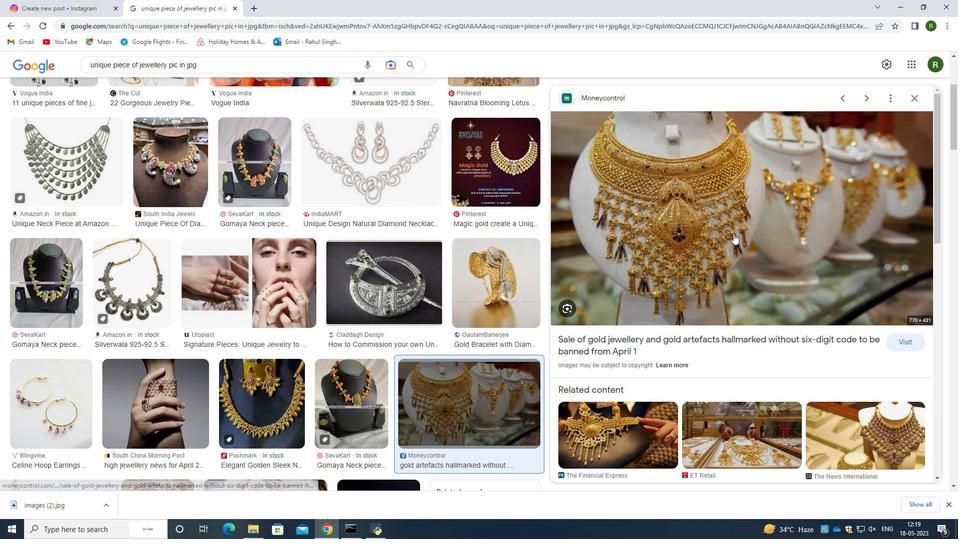
Action: Mouse moved to (780, 342)
Screenshot: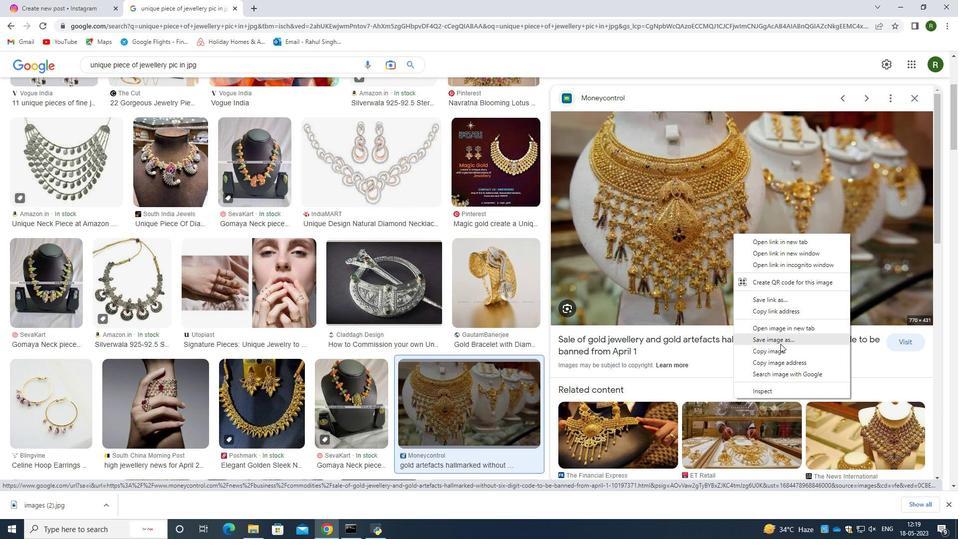 
Action: Mouse pressed left at (780, 342)
Screenshot: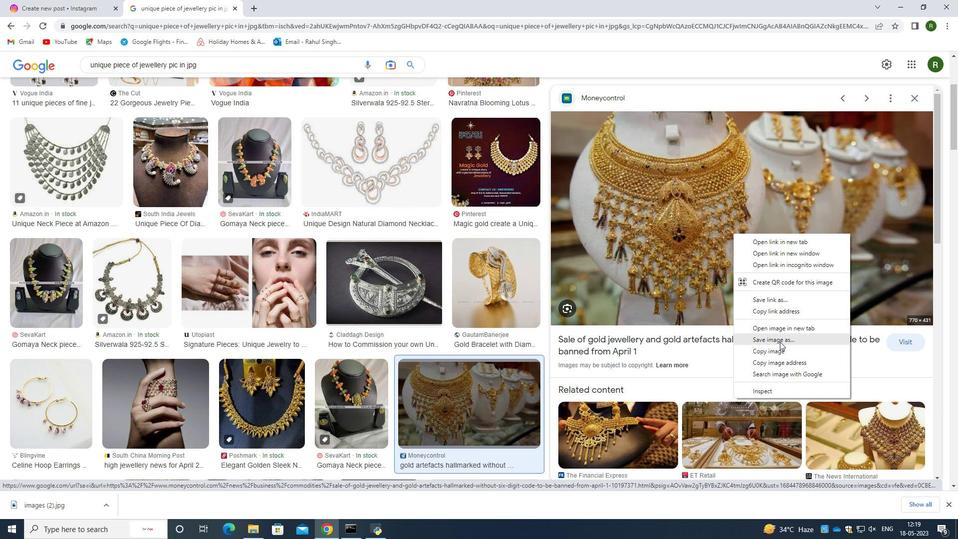 
Action: Mouse moved to (399, 252)
Screenshot: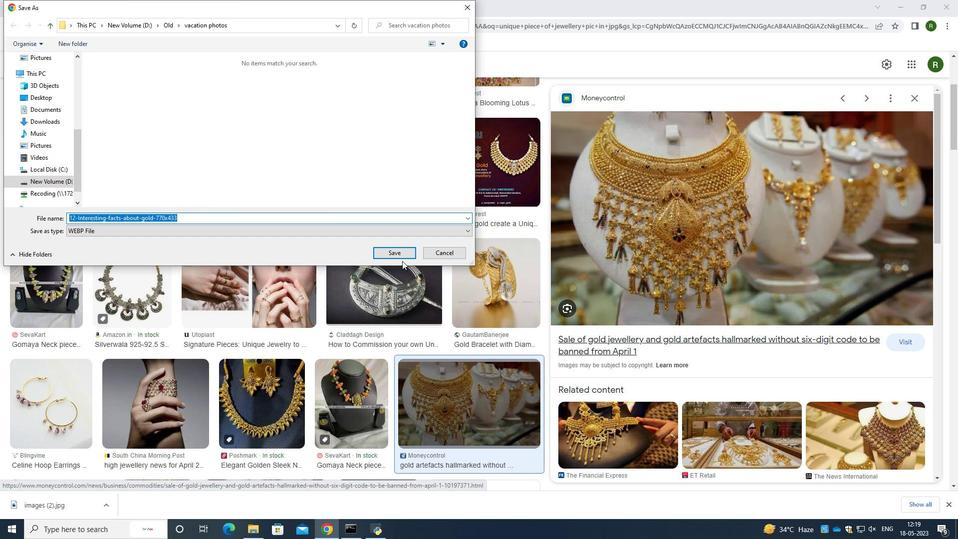 
Action: Mouse pressed left at (399, 252)
Screenshot: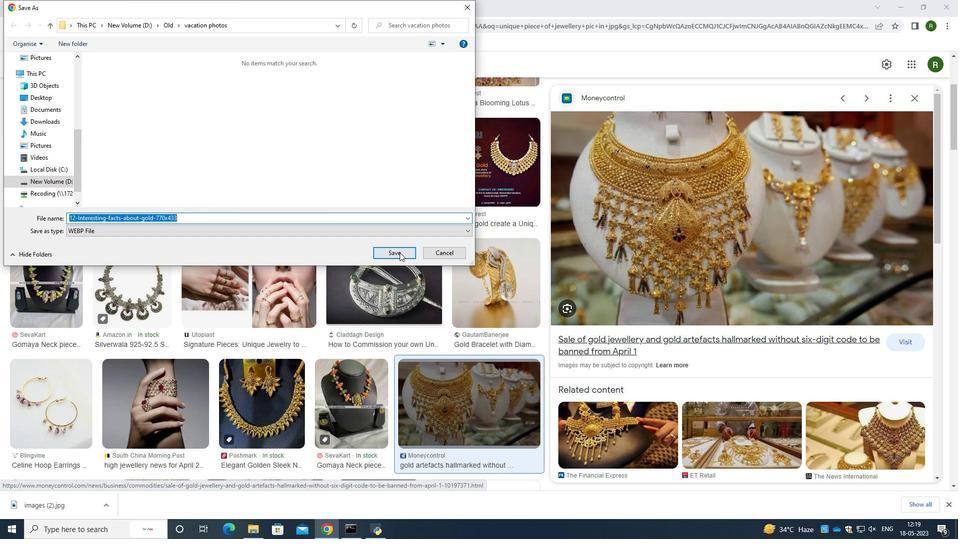 
Action: Mouse moved to (95, 0)
Screenshot: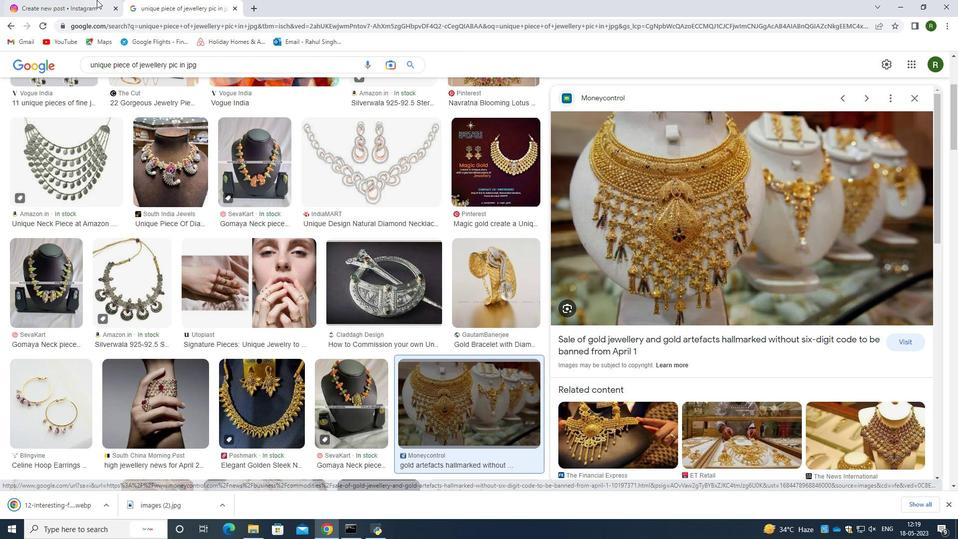 
Action: Mouse pressed left at (95, 0)
Screenshot: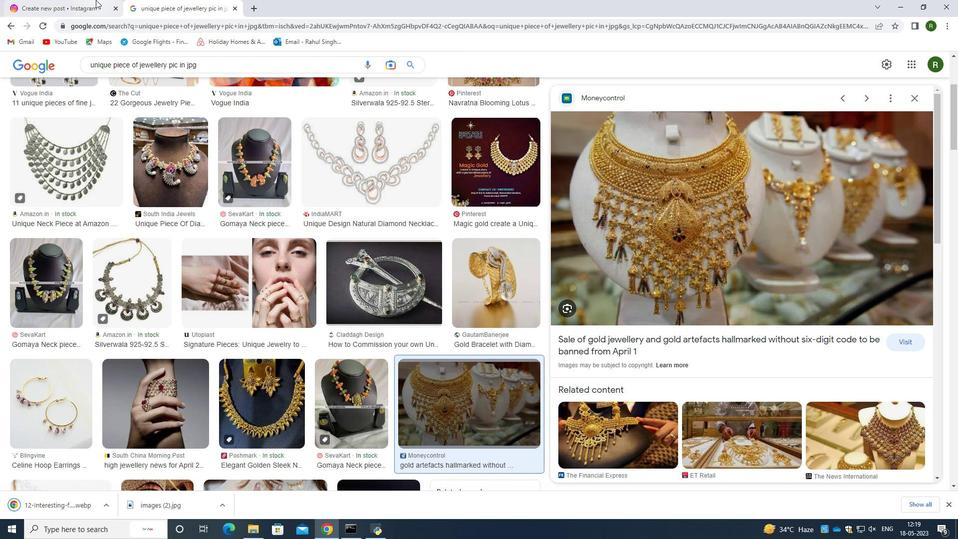 
Action: Mouse moved to (506, 336)
Screenshot: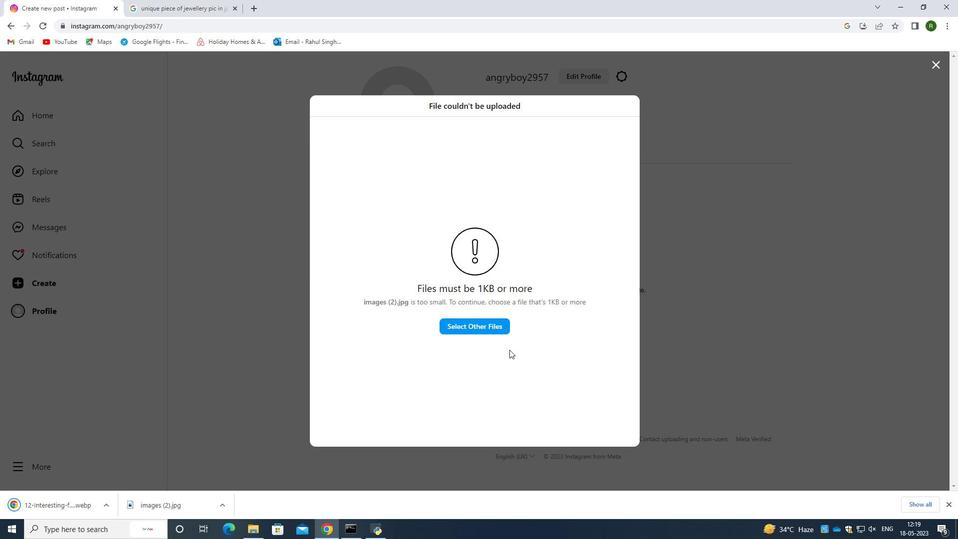 
Action: Mouse pressed left at (506, 336)
Screenshot: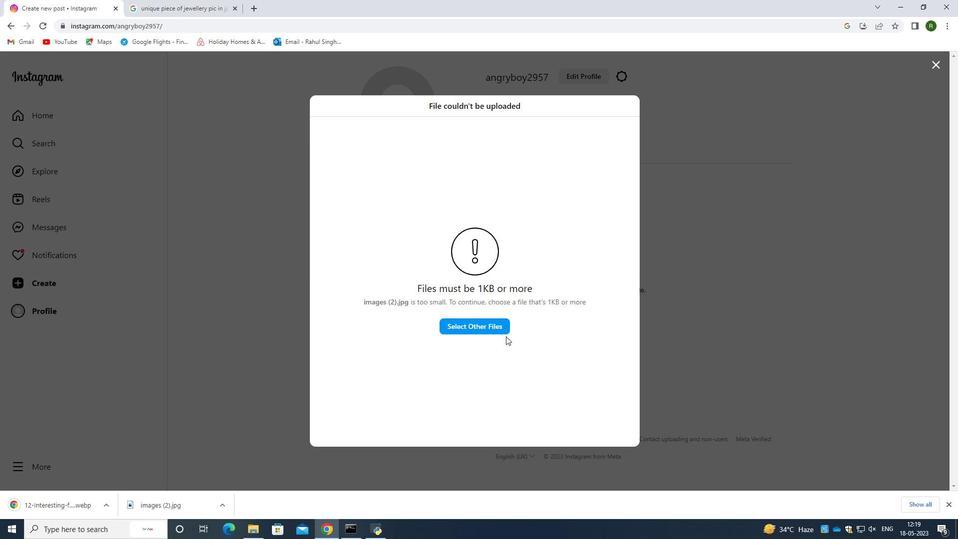 
Action: Mouse moved to (499, 329)
Screenshot: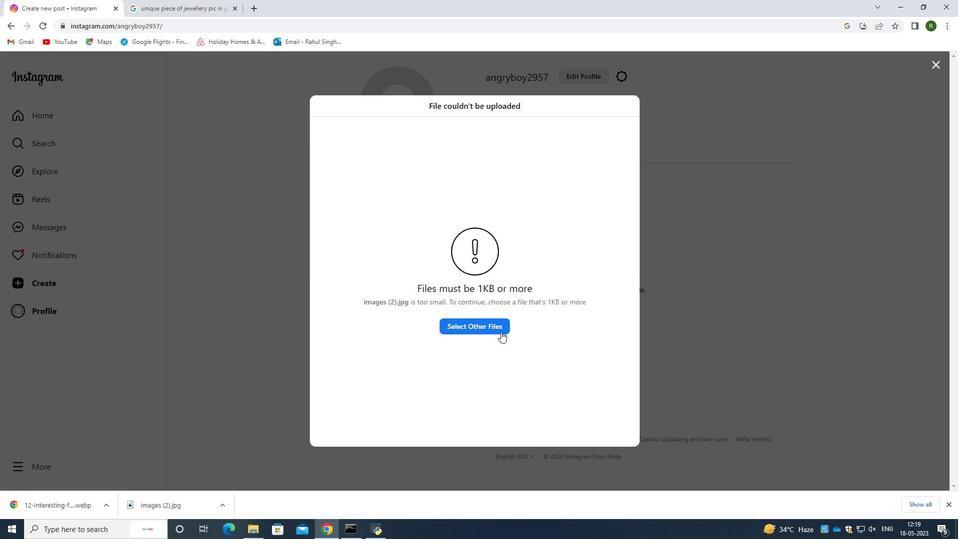 
Action: Mouse pressed left at (499, 329)
Screenshot: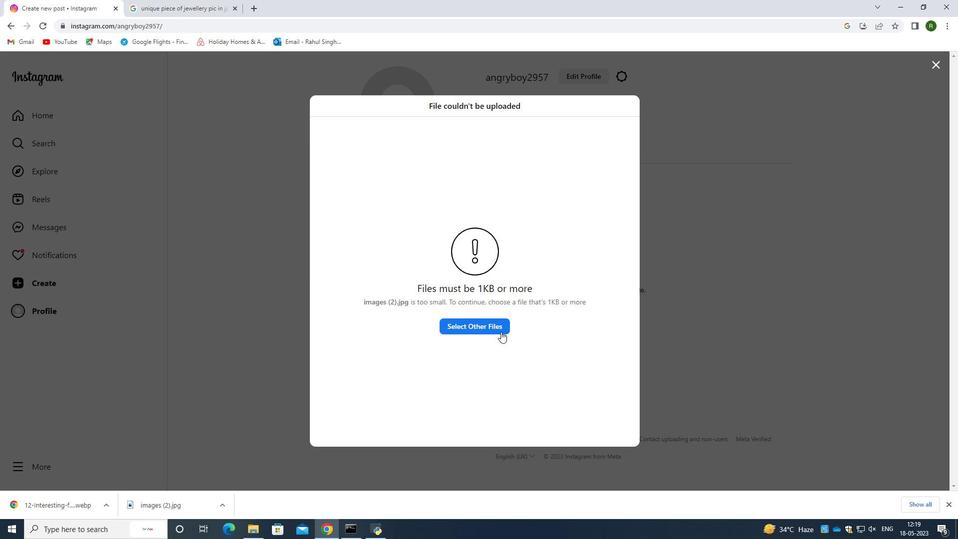 
Action: Mouse moved to (389, 158)
Screenshot: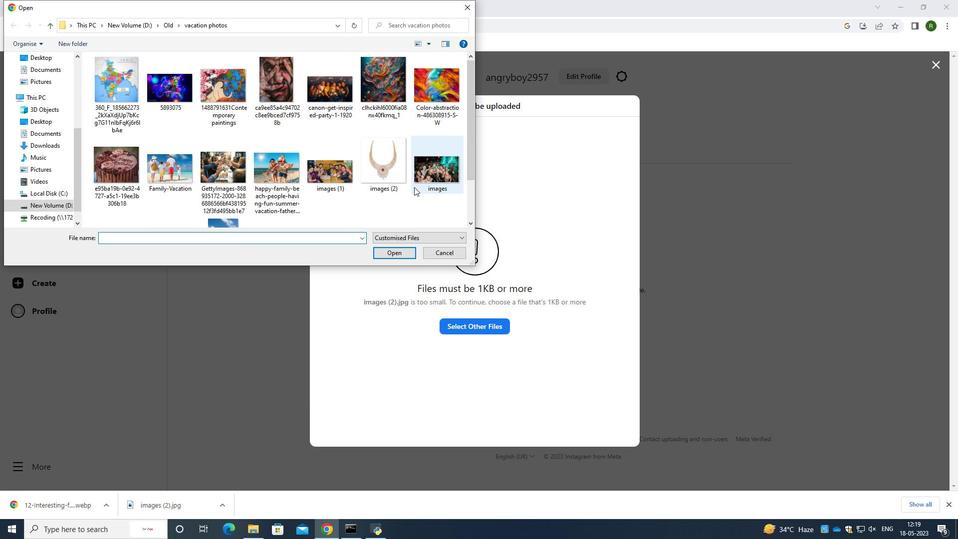 
Action: Mouse scrolled (389, 157) with delta (0, 0)
Screenshot: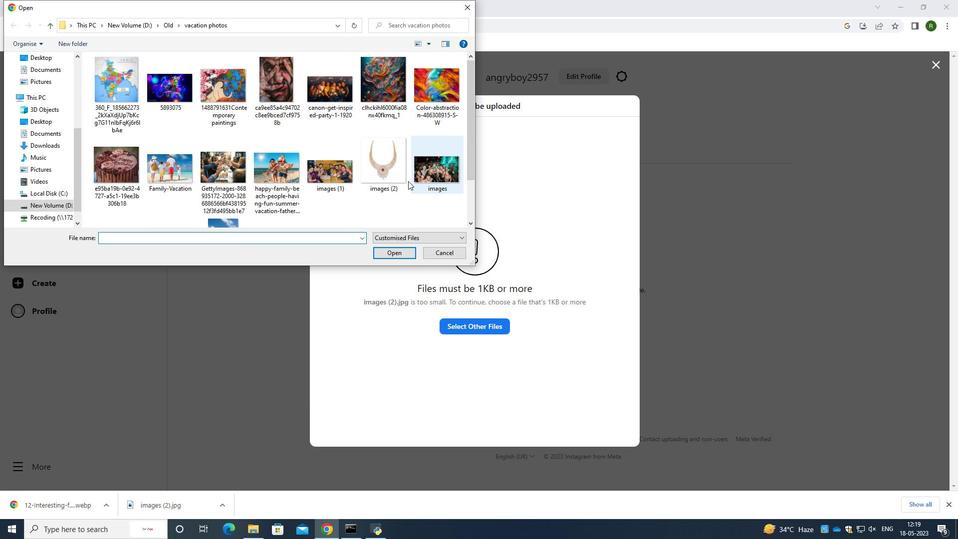 
Action: Mouse moved to (389, 157)
Screenshot: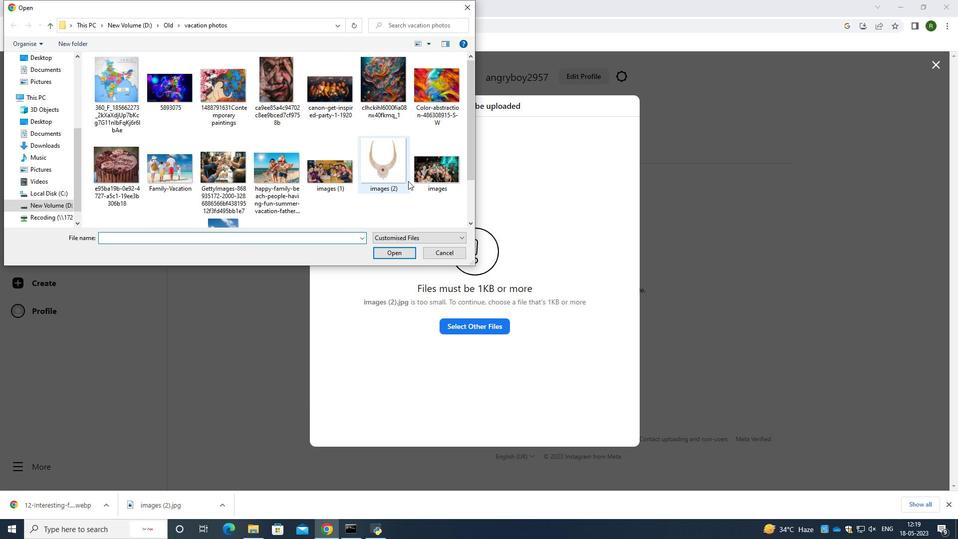 
Action: Mouse scrolled (389, 157) with delta (0, 0)
Screenshot: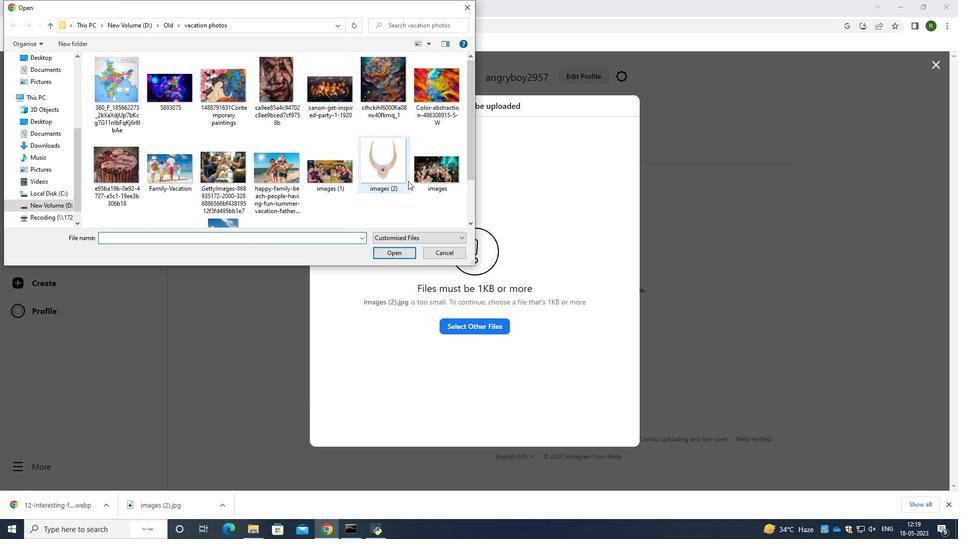 
Action: Mouse moved to (359, 171)
Screenshot: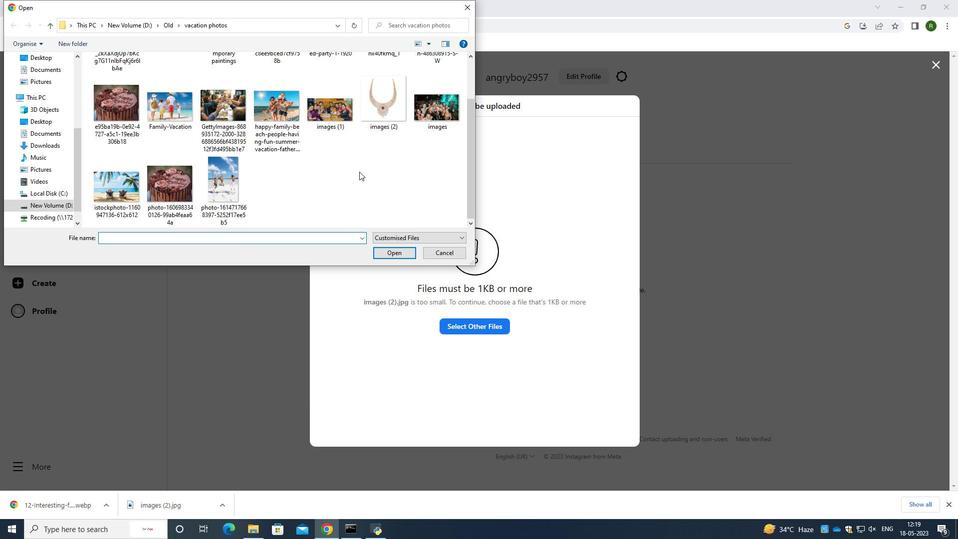 
Action: Mouse scrolled (359, 172) with delta (0, 0)
Screenshot: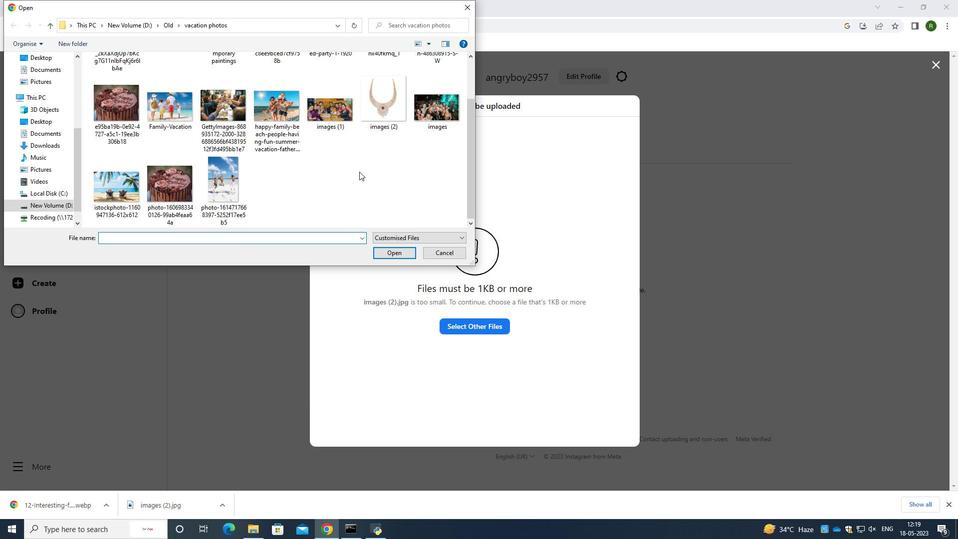 
Action: Mouse scrolled (359, 172) with delta (0, 0)
